 Task: Research Airbnb accommodation in Naeso, South Korea from 28th December, 2023 to 30th December, 2023 for 8 adults. Place can be shared room with 5 bedrooms having 8 beds and 5 bathrooms. Property type can be flat. Amenities needed are: wifi, TV, free parking on premises, gym, breakfast.
Action: Mouse moved to (511, 134)
Screenshot: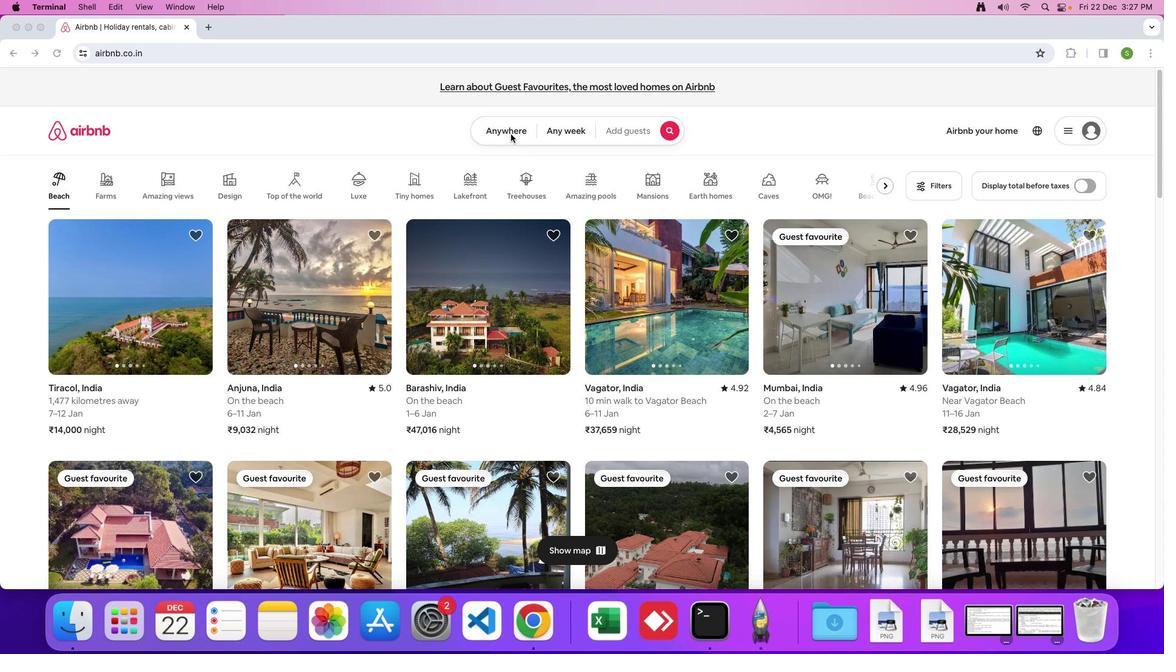 
Action: Mouse pressed left at (511, 134)
Screenshot: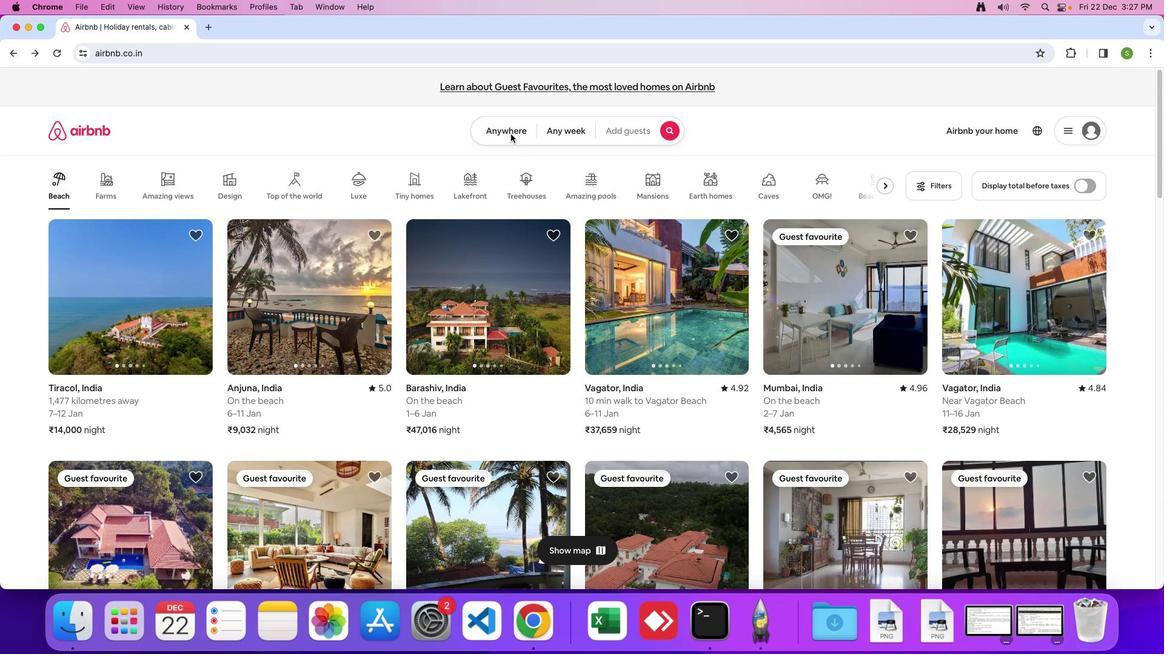 
Action: Mouse moved to (481, 130)
Screenshot: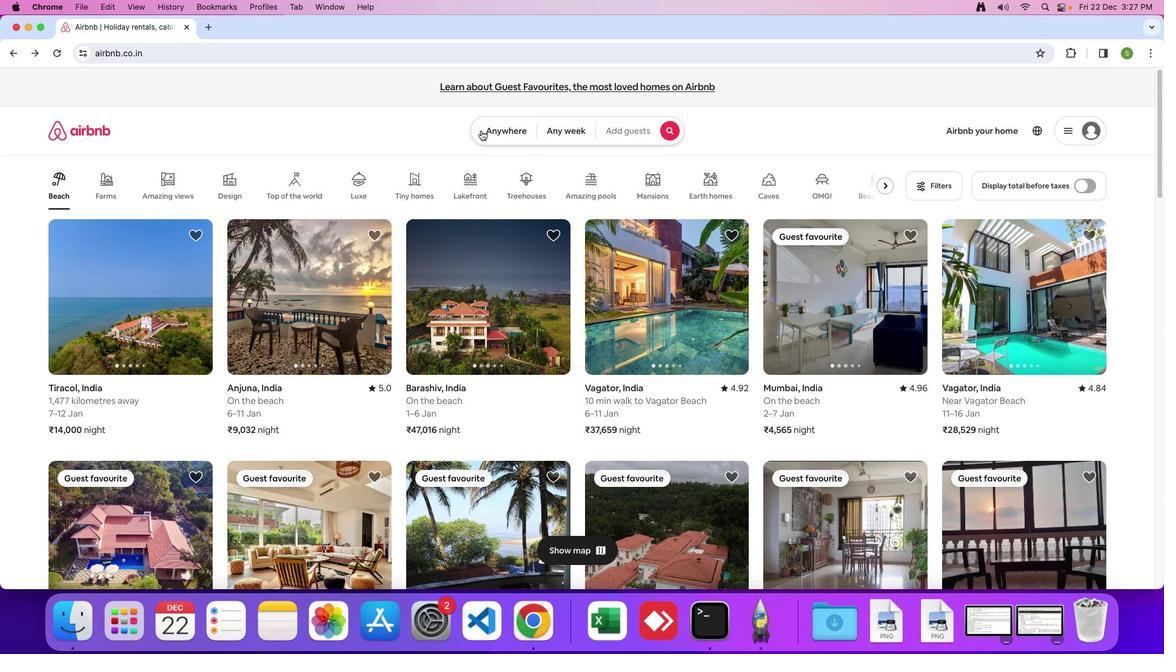 
Action: Mouse pressed left at (481, 130)
Screenshot: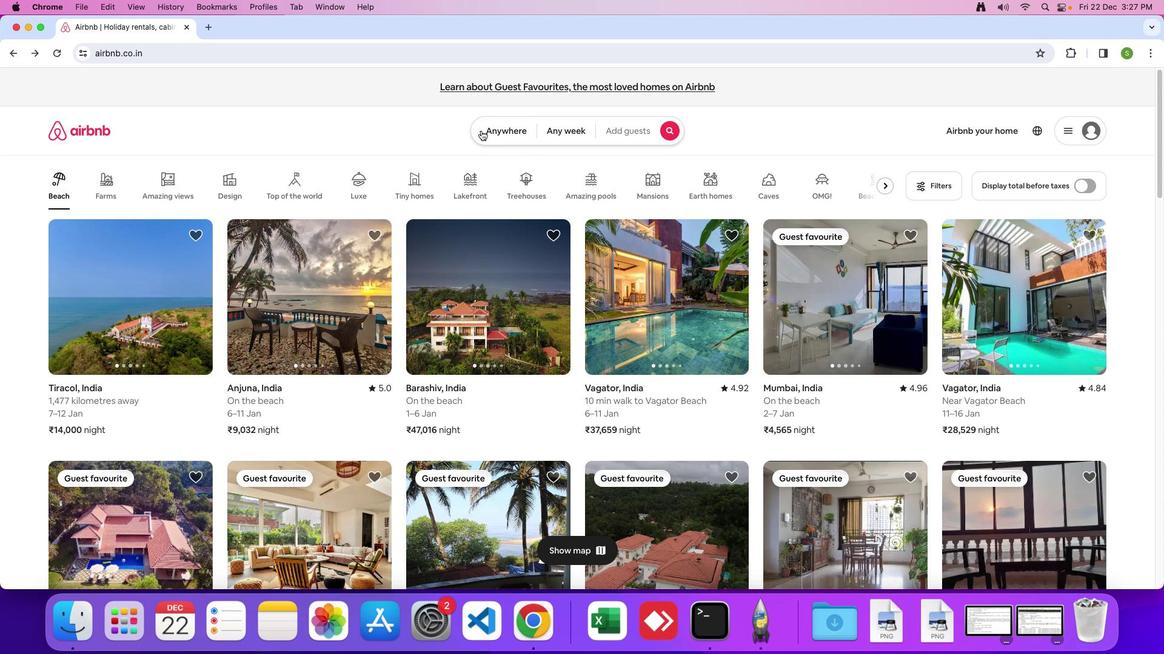 
Action: Mouse moved to (405, 175)
Screenshot: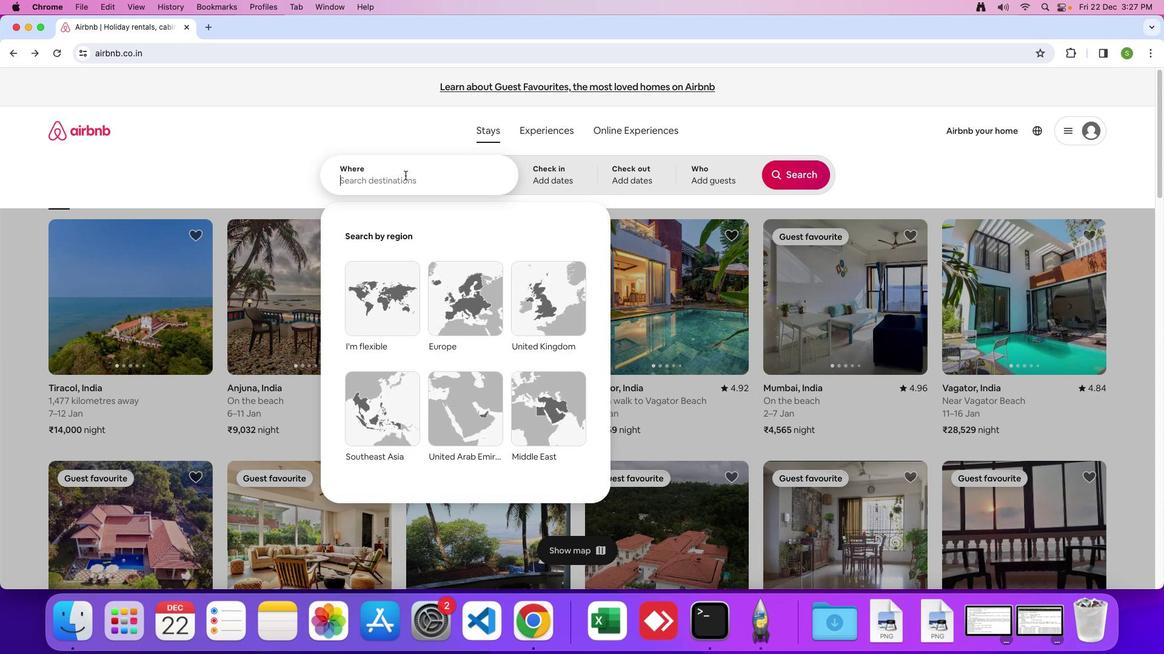 
Action: Mouse pressed left at (405, 175)
Screenshot: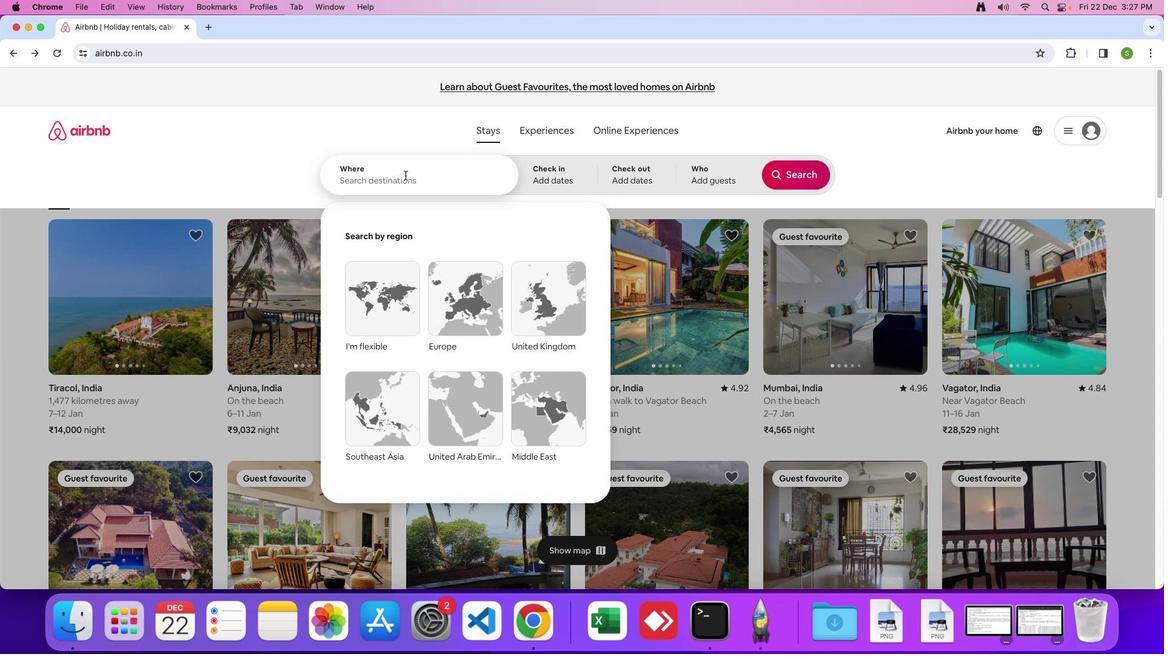 
Action: Mouse moved to (746, 306)
Screenshot: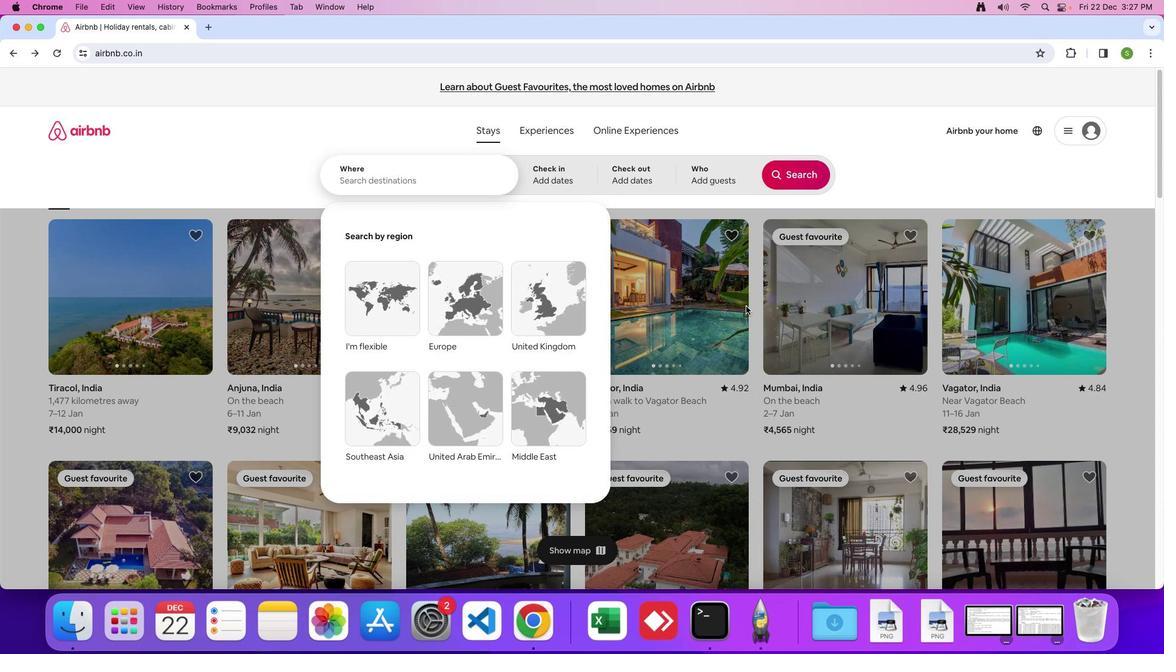
Action: Key pressed 'N'Key.caps_lock'a''e''s''o'','Key.spaceKey.shift'S''o''u''t''h'Key.spaceKey.shift'L''o''r''e''a'Key.backspaceKey.backspaceKey.backspaceKey.backspaceKey.backspaceKey.shift'K''o''r''e''a'Key.enter
Screenshot: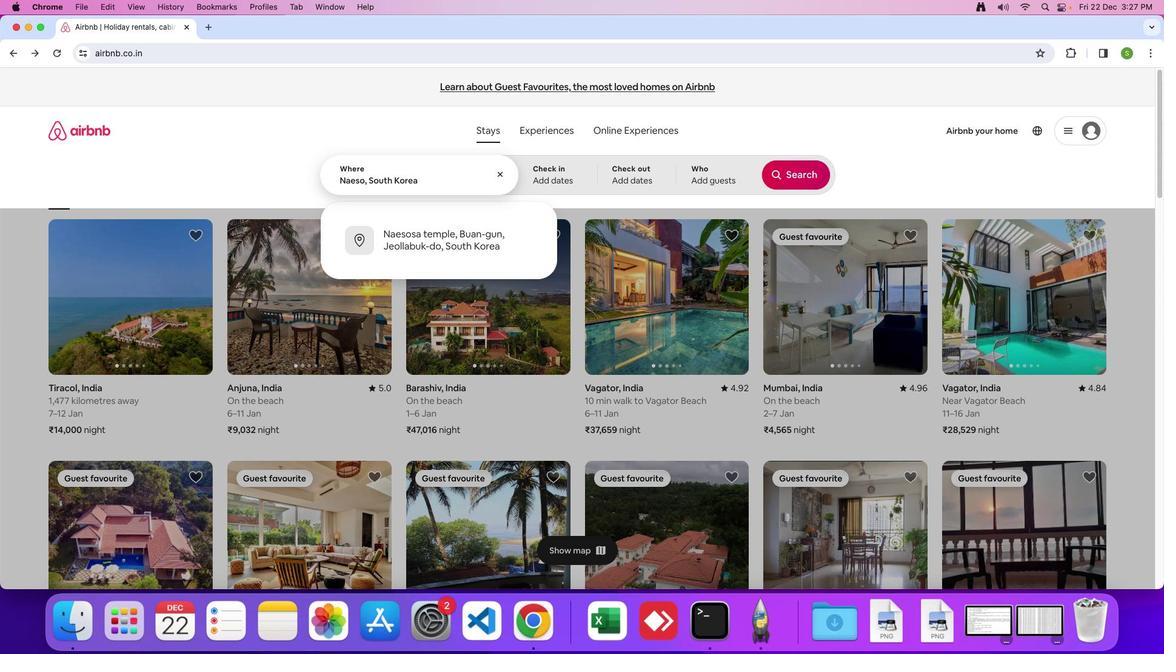 
Action: Mouse moved to (488, 436)
Screenshot: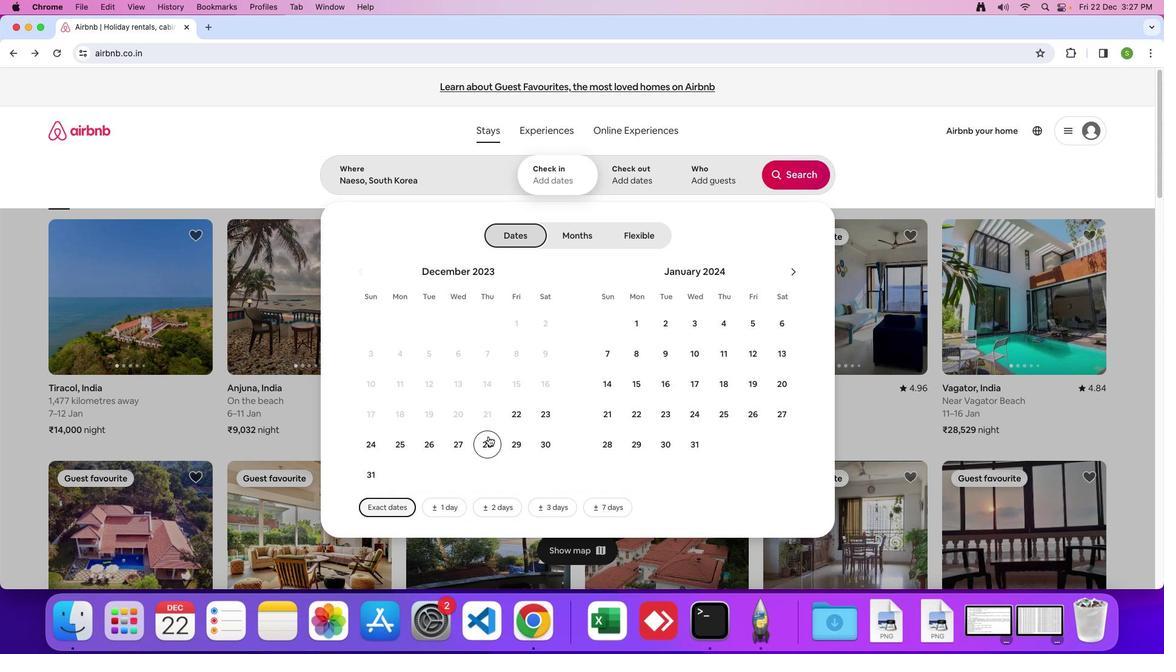 
Action: Mouse pressed left at (488, 436)
Screenshot: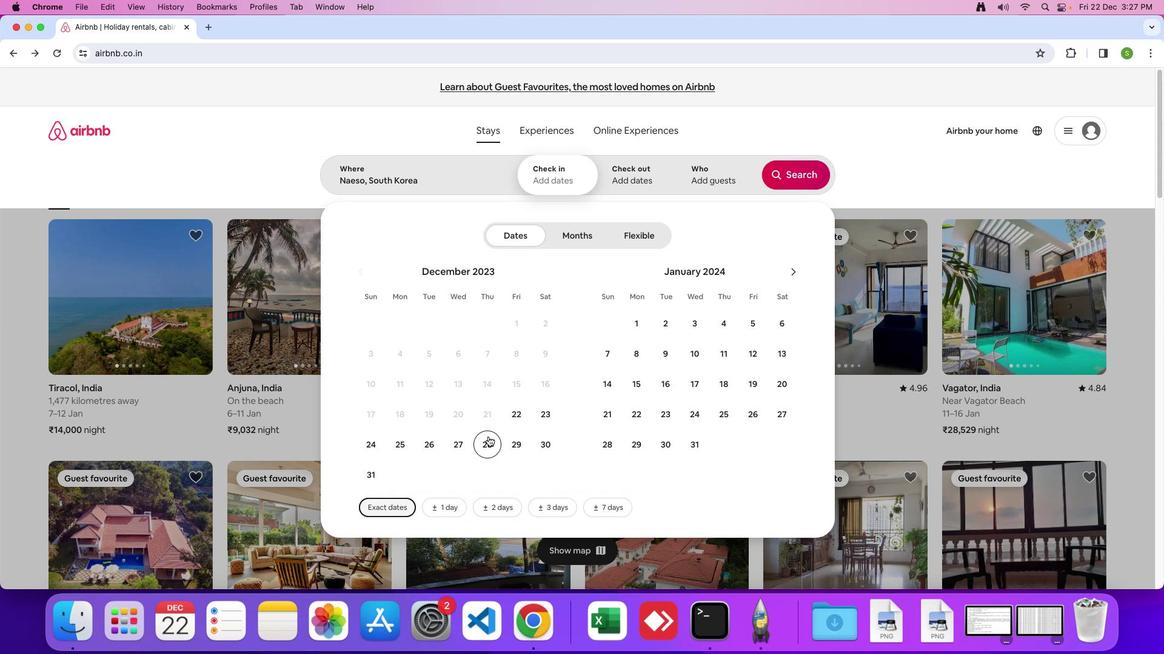 
Action: Mouse moved to (545, 438)
Screenshot: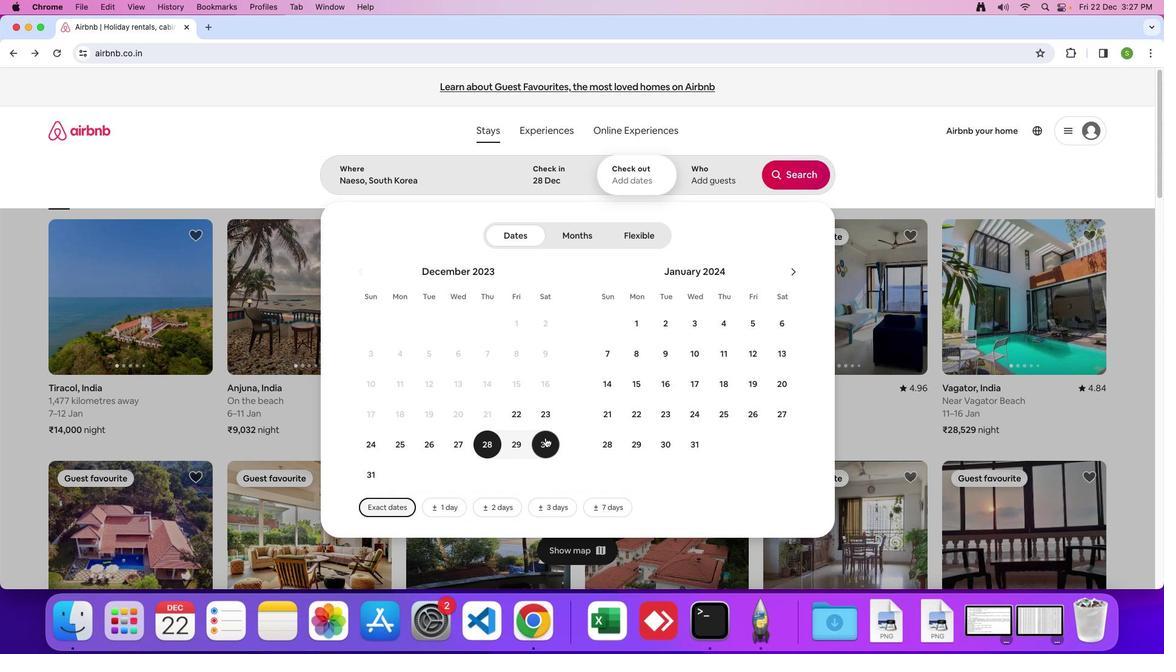 
Action: Mouse pressed left at (545, 438)
Screenshot: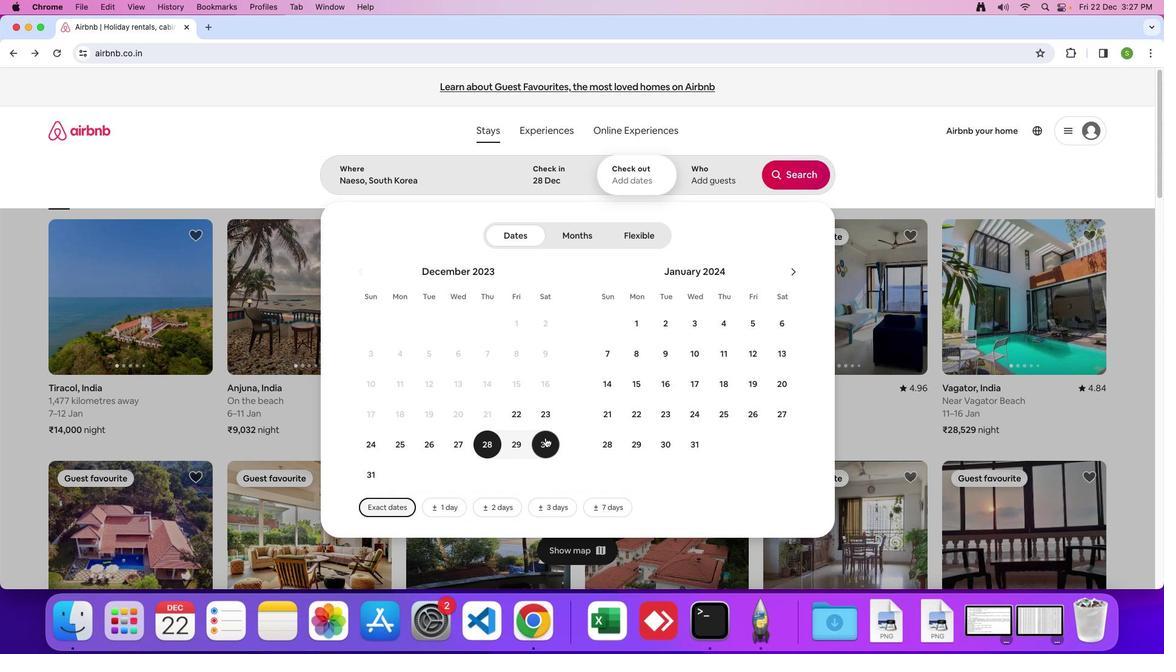 
Action: Mouse moved to (705, 178)
Screenshot: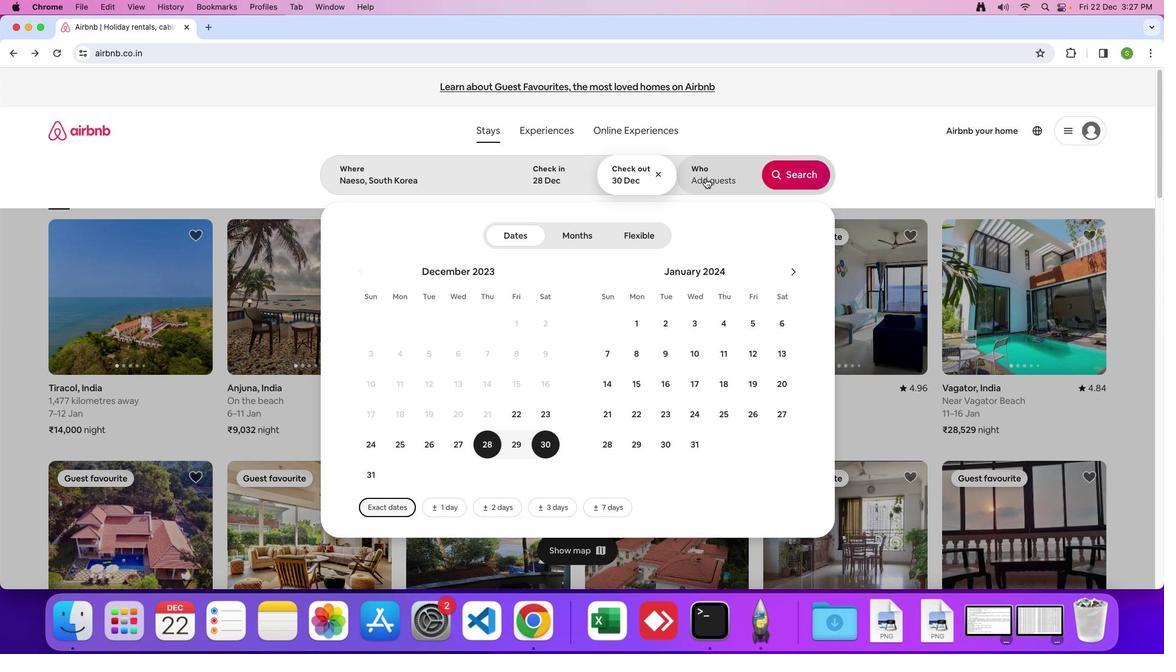 
Action: Mouse pressed left at (705, 178)
Screenshot: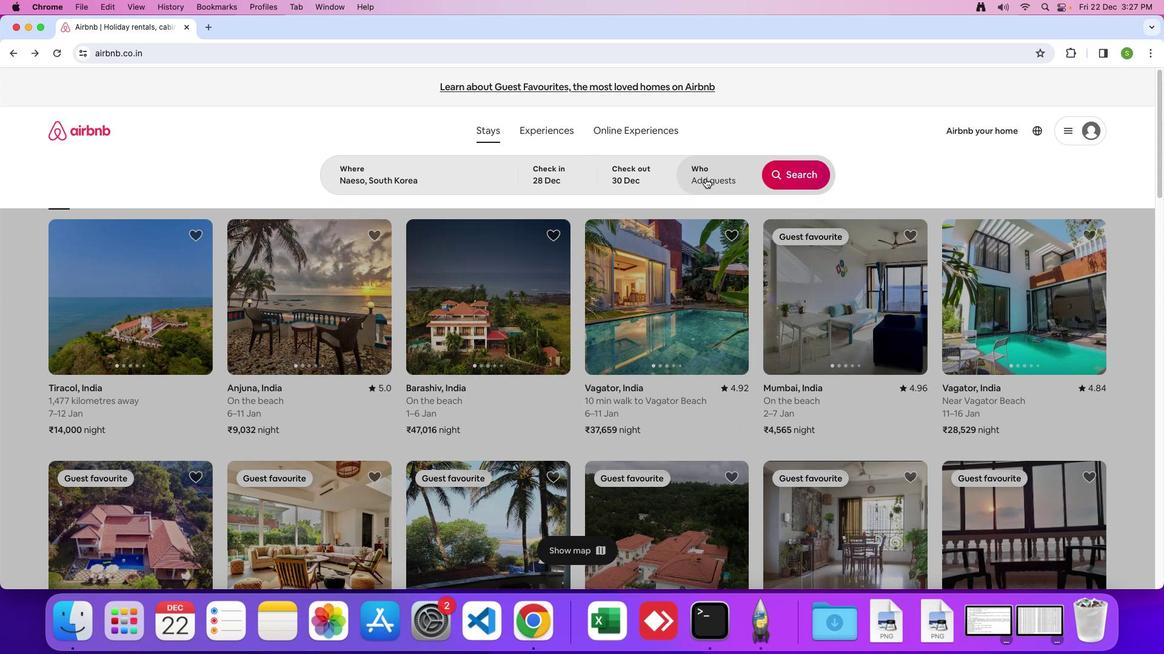 
Action: Mouse moved to (796, 242)
Screenshot: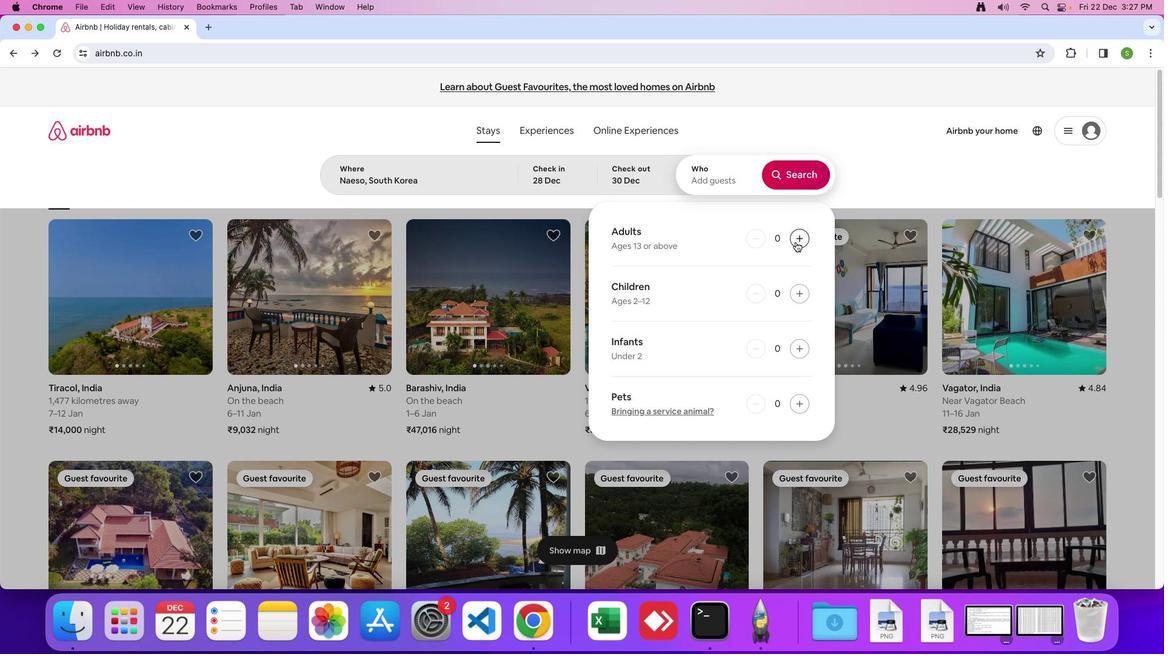 
Action: Mouse pressed left at (796, 242)
Screenshot: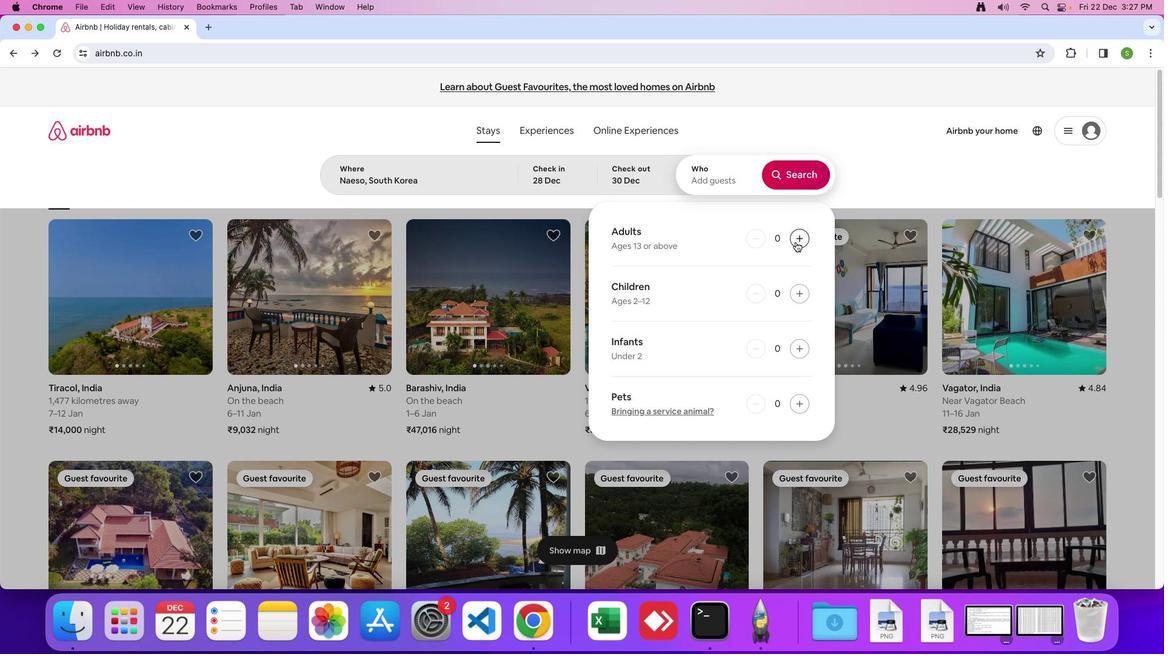 
Action: Mouse pressed left at (796, 242)
Screenshot: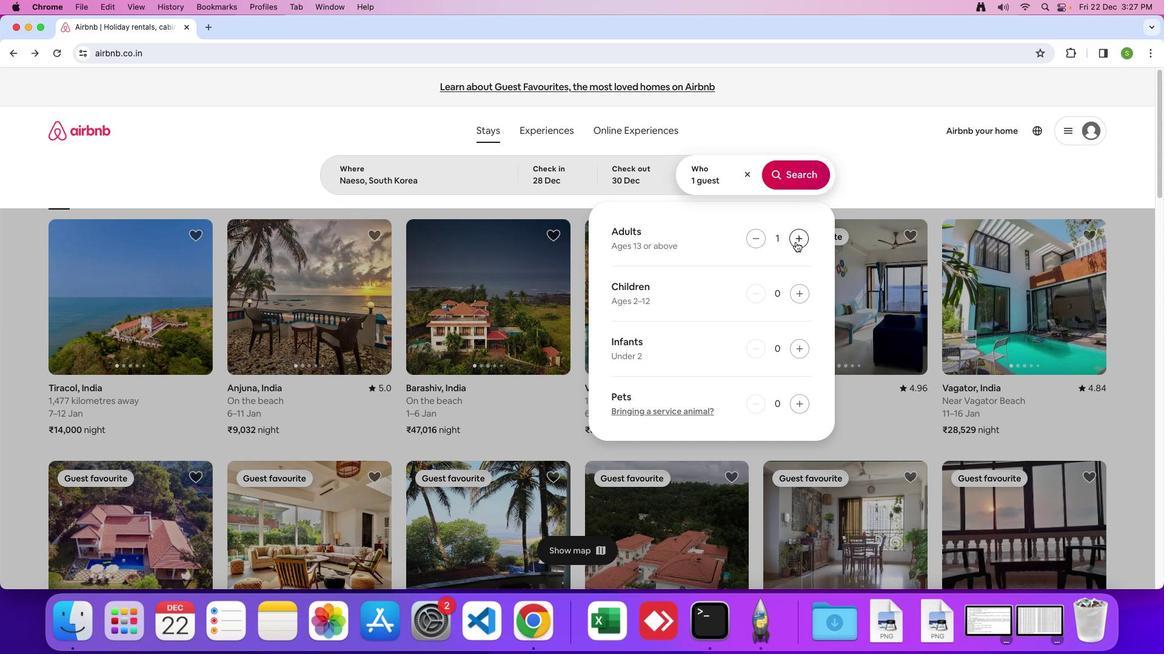
Action: Mouse pressed left at (796, 242)
Screenshot: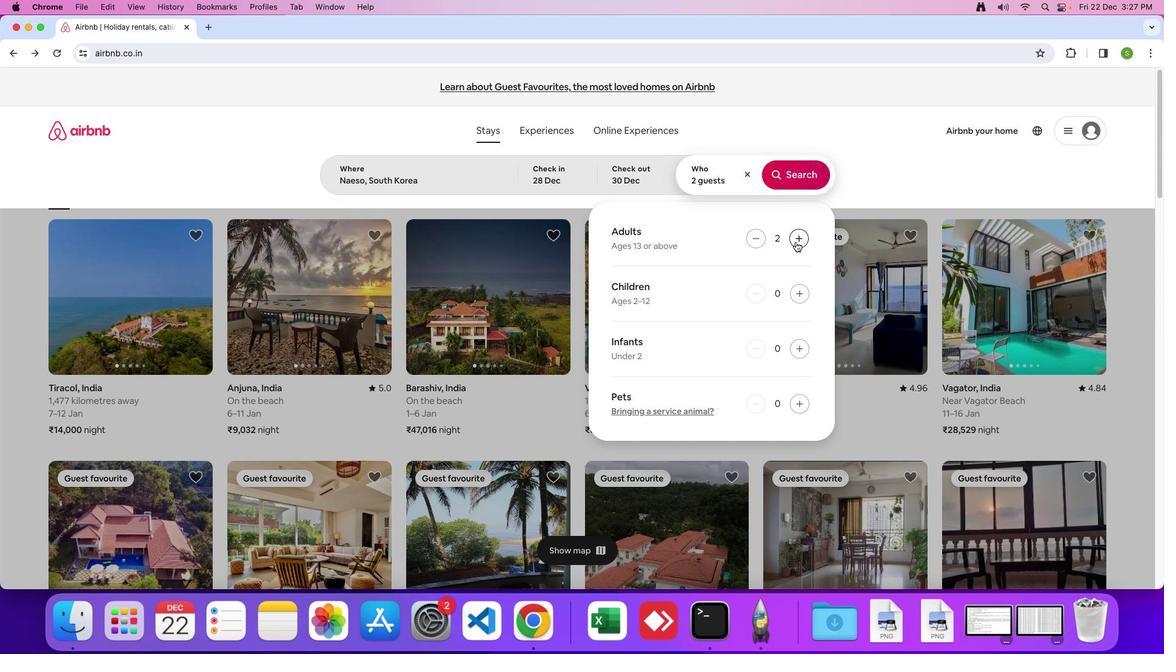 
Action: Mouse pressed left at (796, 242)
Screenshot: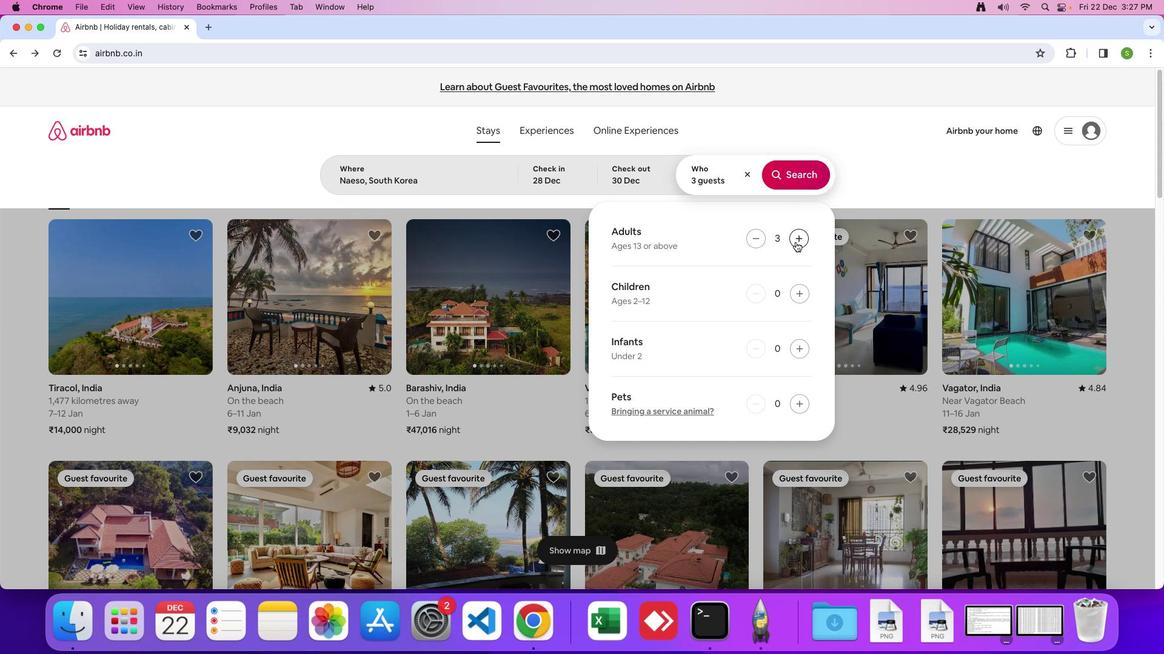 
Action: Mouse pressed left at (796, 242)
Screenshot: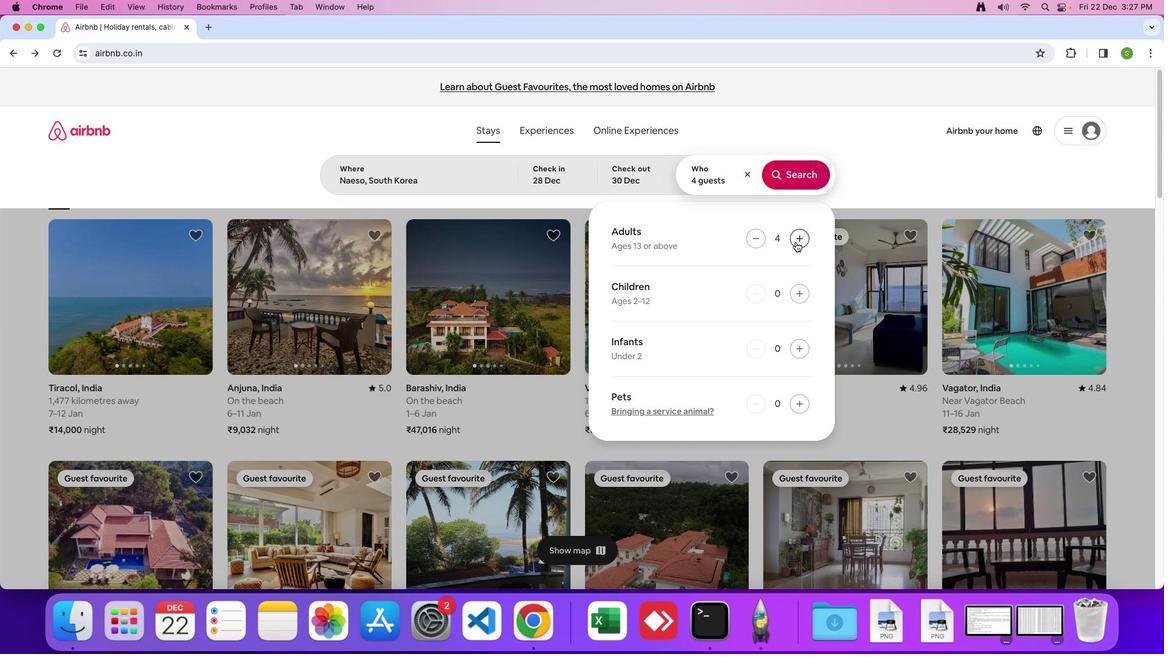 
Action: Mouse pressed left at (796, 242)
Screenshot: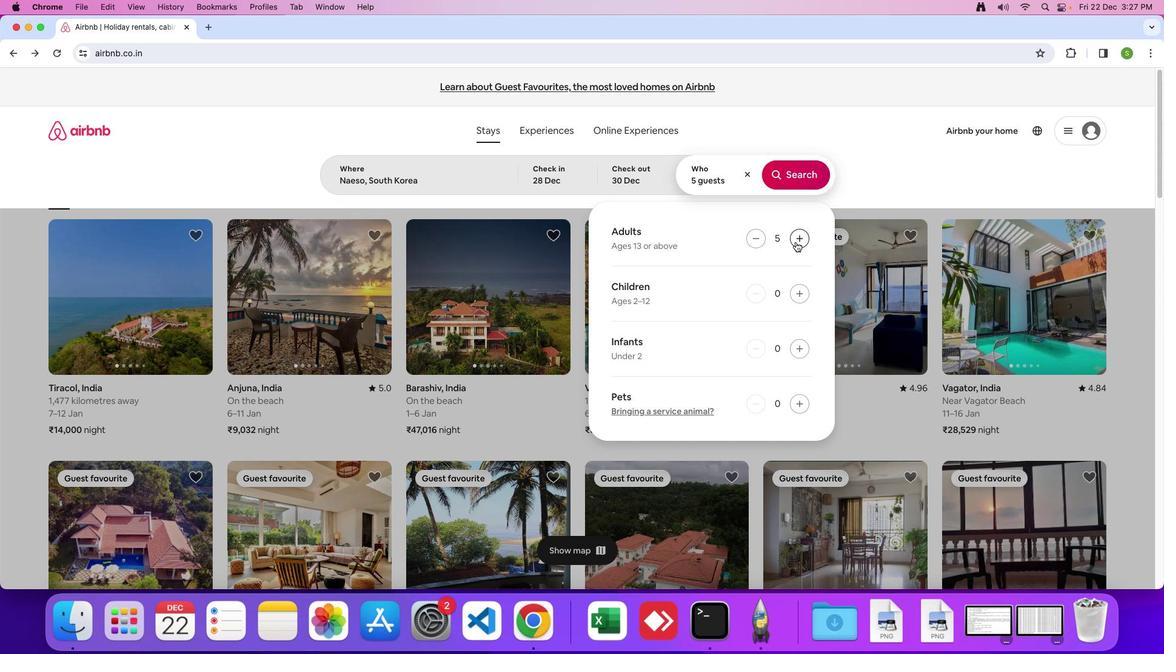 
Action: Mouse pressed left at (796, 242)
Screenshot: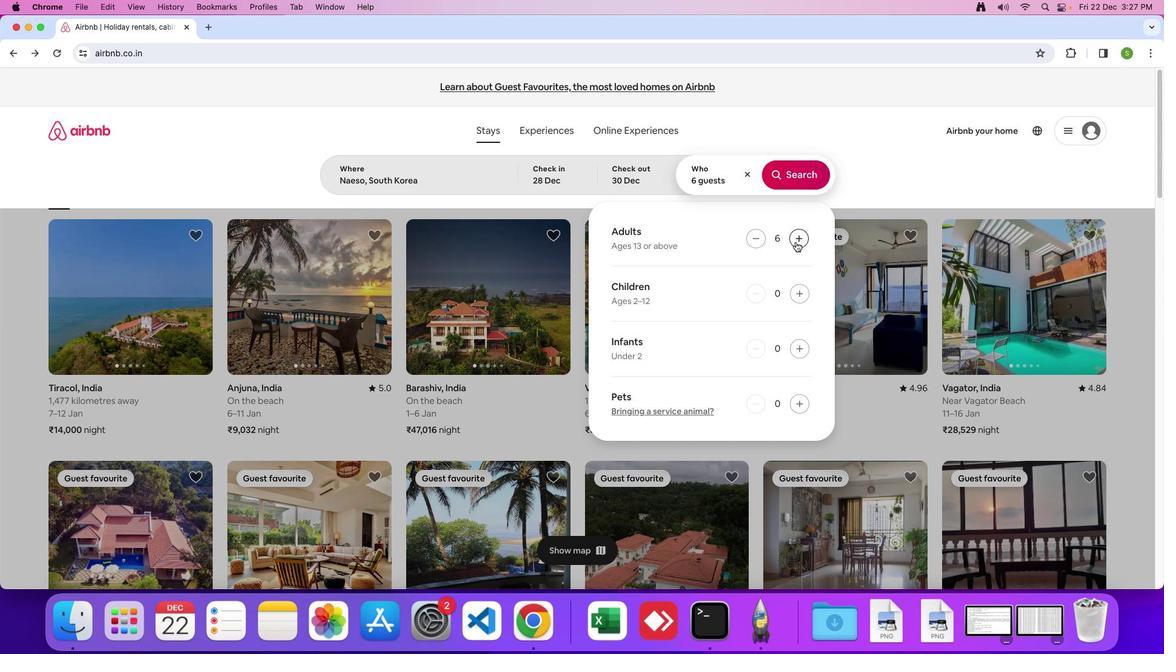 
Action: Mouse pressed left at (796, 242)
Screenshot: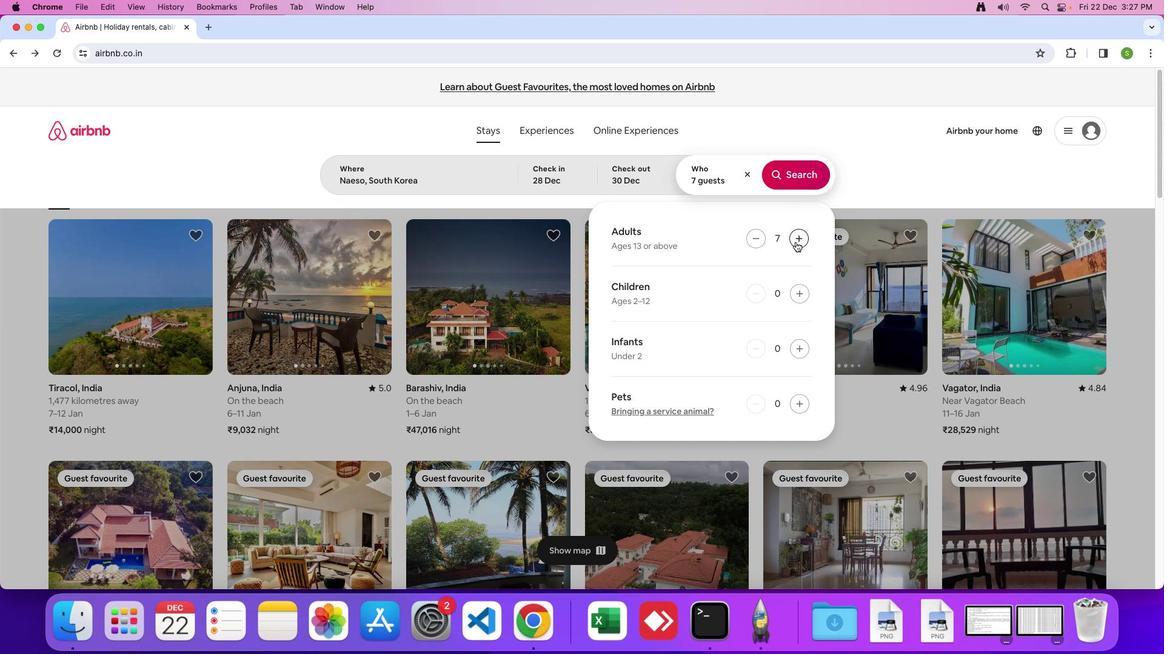 
Action: Mouse moved to (777, 170)
Screenshot: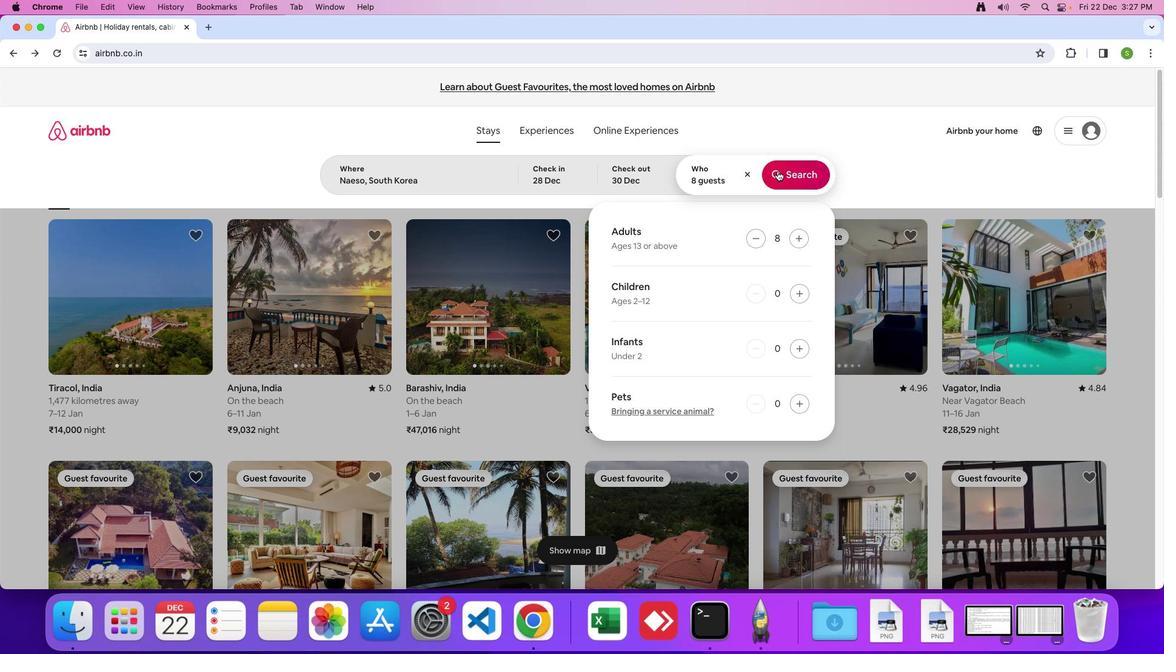 
Action: Mouse pressed left at (777, 170)
Screenshot: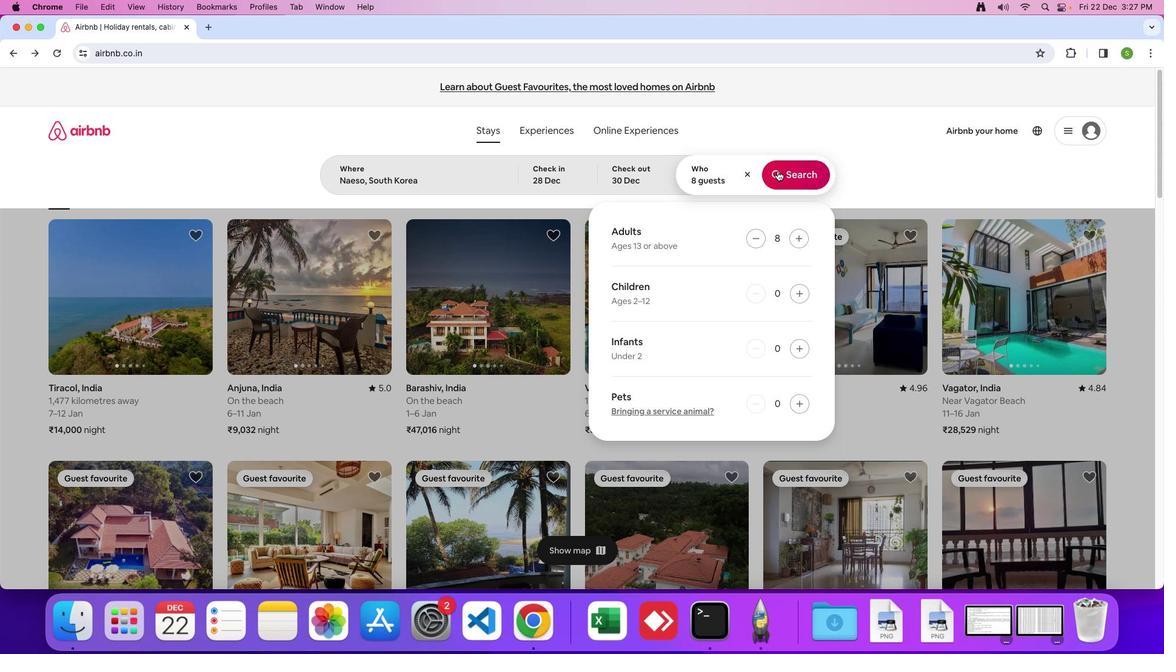 
Action: Mouse moved to (959, 147)
Screenshot: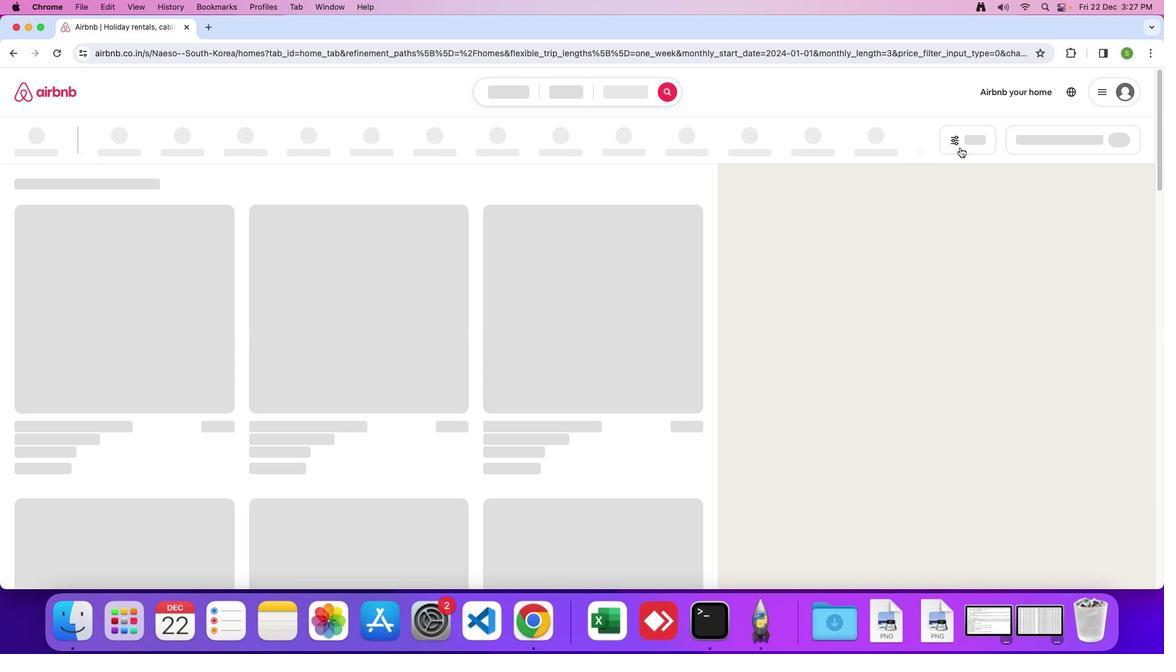 
Action: Mouse pressed left at (959, 147)
Screenshot: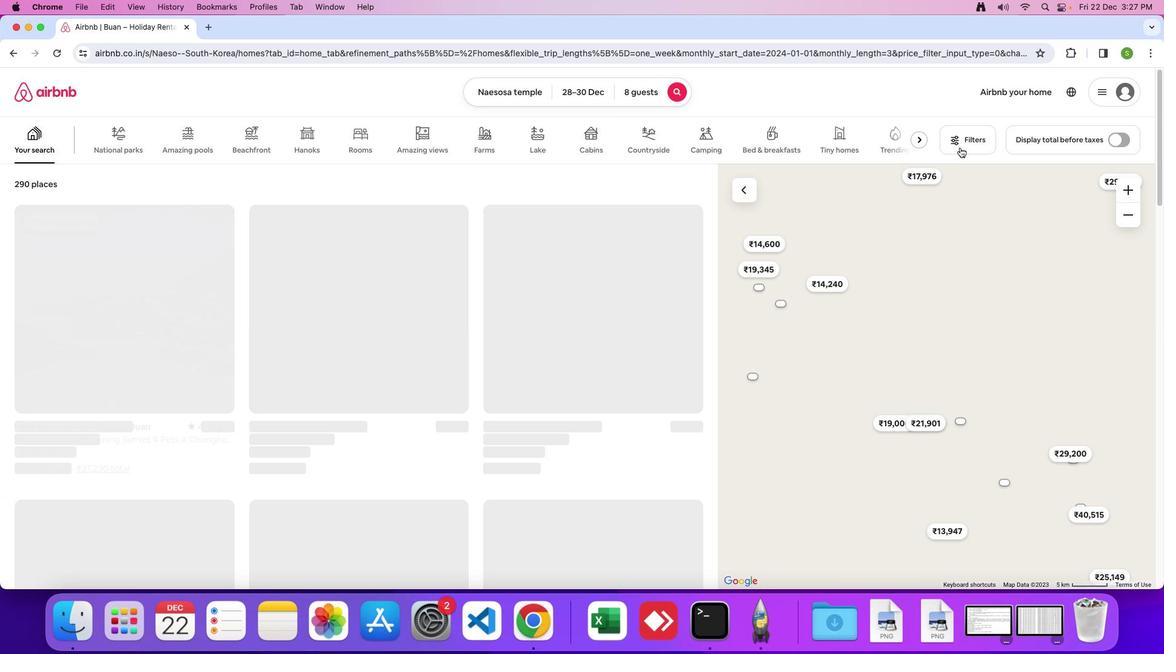
Action: Mouse moved to (597, 303)
Screenshot: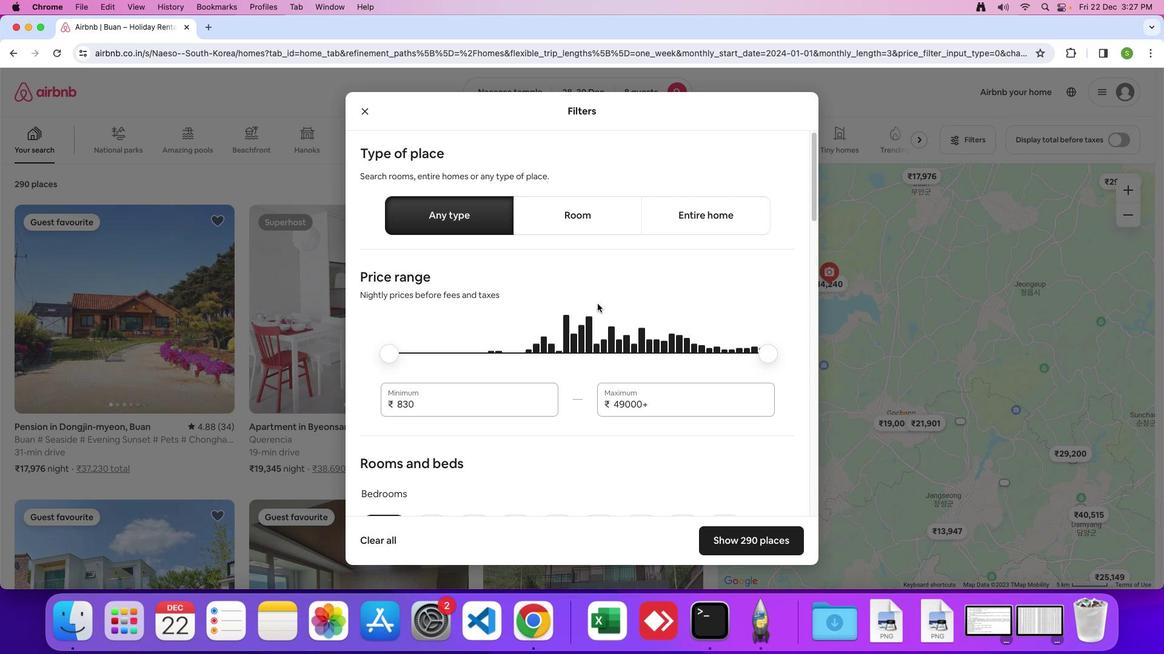 
Action: Mouse scrolled (597, 303) with delta (0, 0)
Screenshot: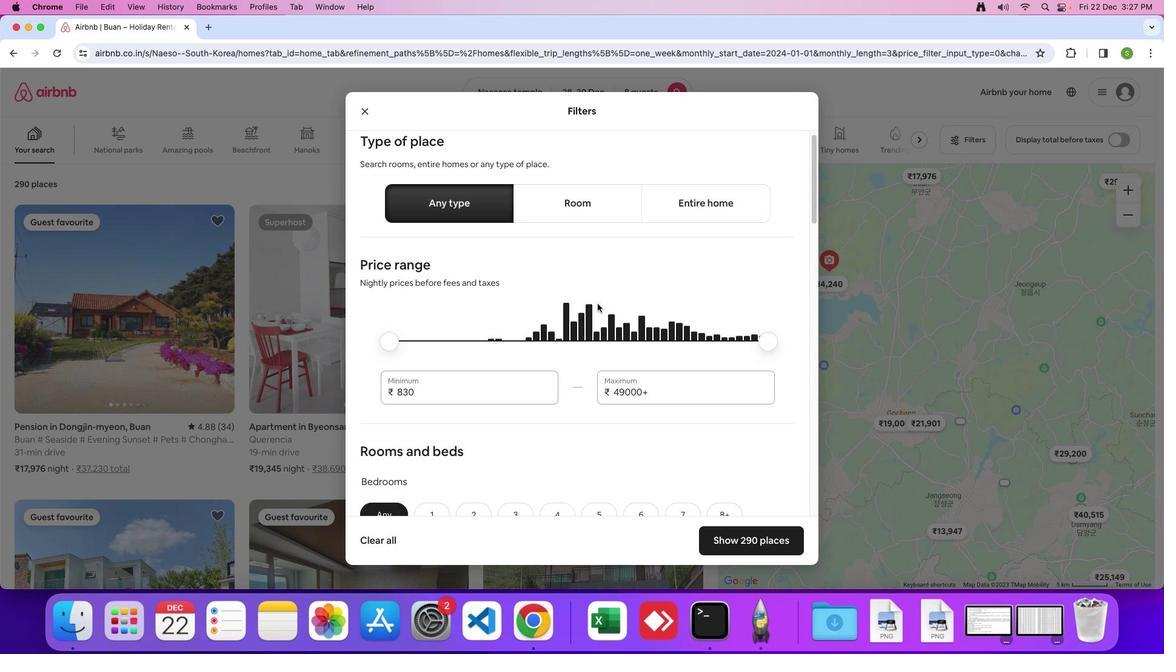 
Action: Mouse scrolled (597, 303) with delta (0, 0)
Screenshot: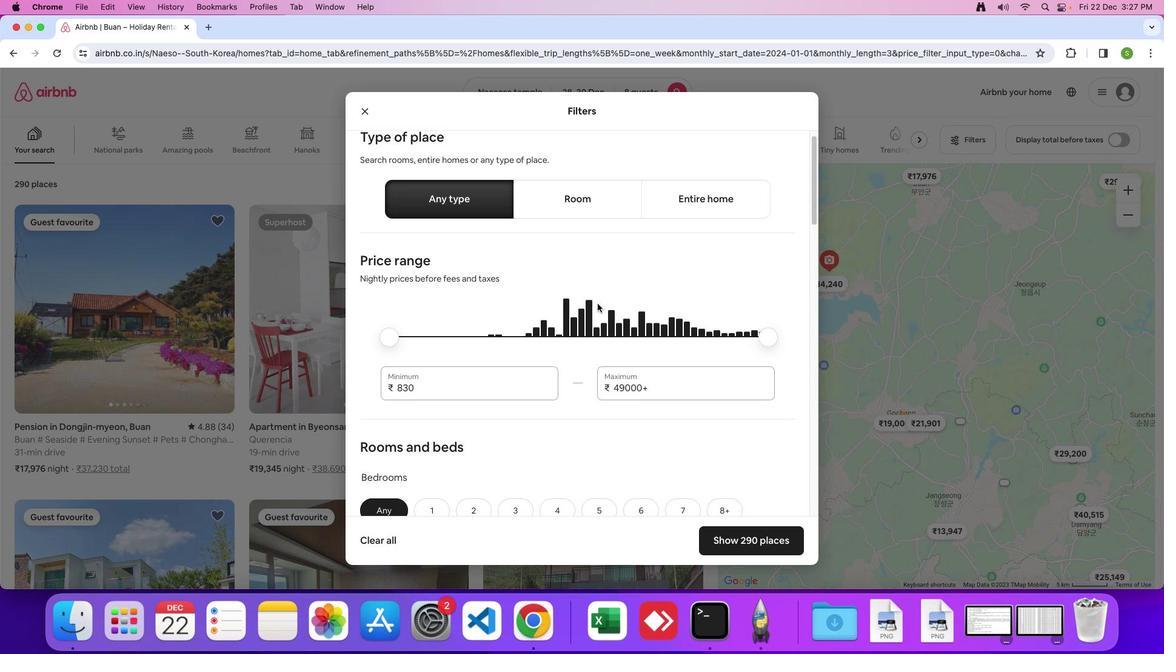 
Action: Mouse scrolled (597, 303) with delta (0, 0)
Screenshot: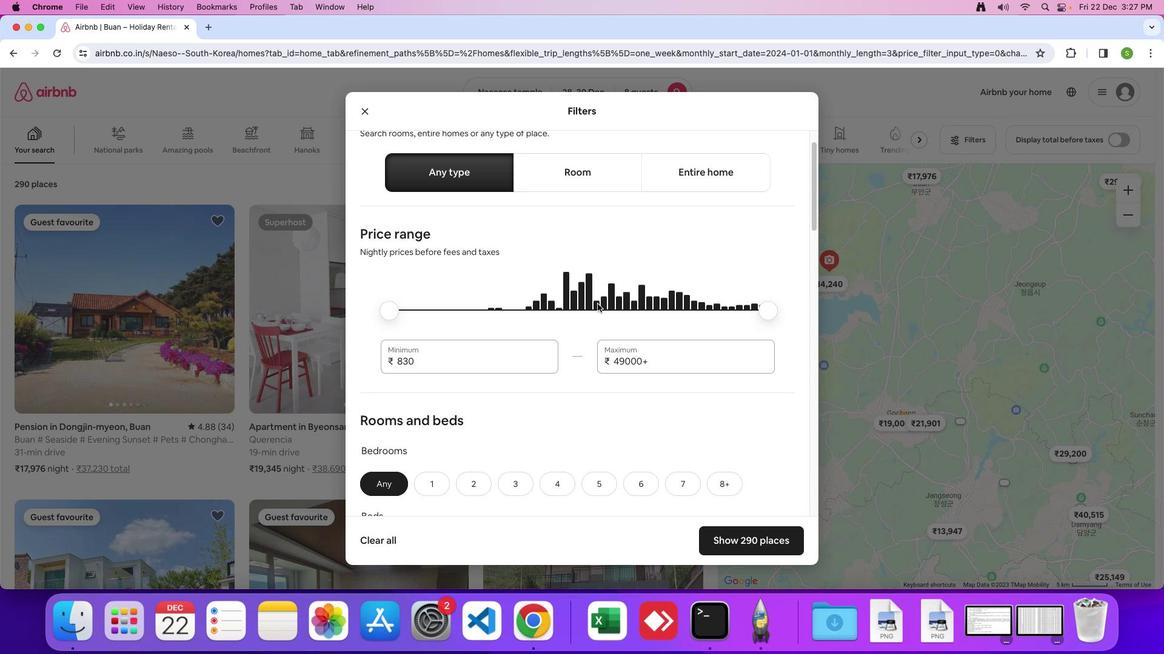 
Action: Mouse scrolled (597, 303) with delta (0, 0)
Screenshot: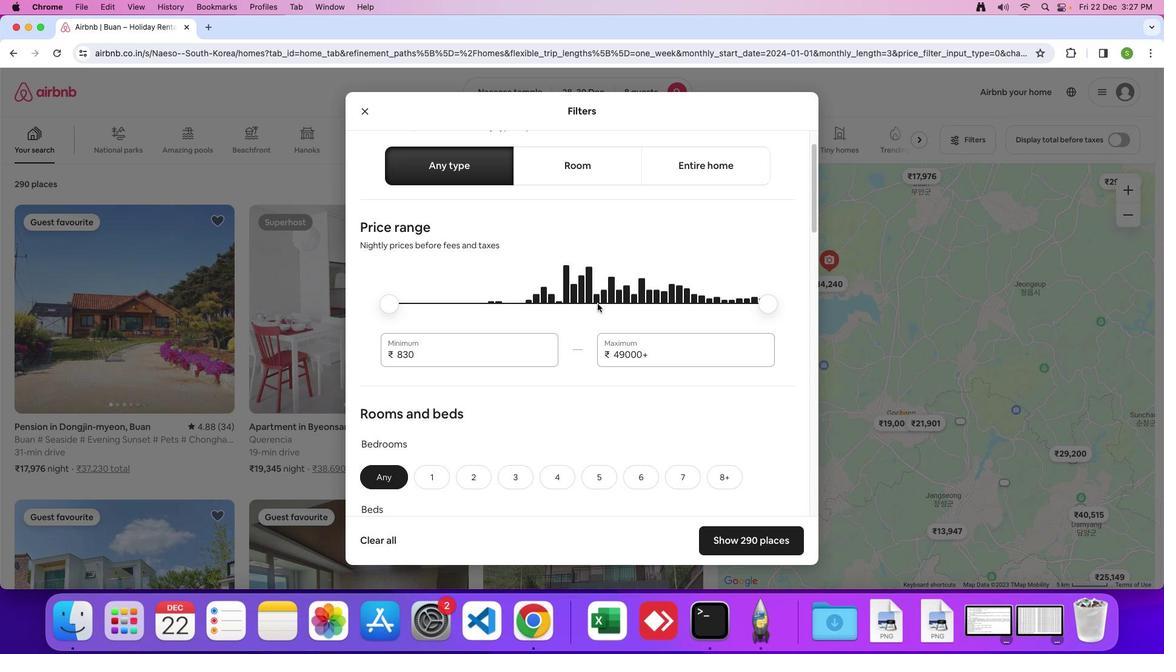 
Action: Mouse scrolled (597, 303) with delta (0, -1)
Screenshot: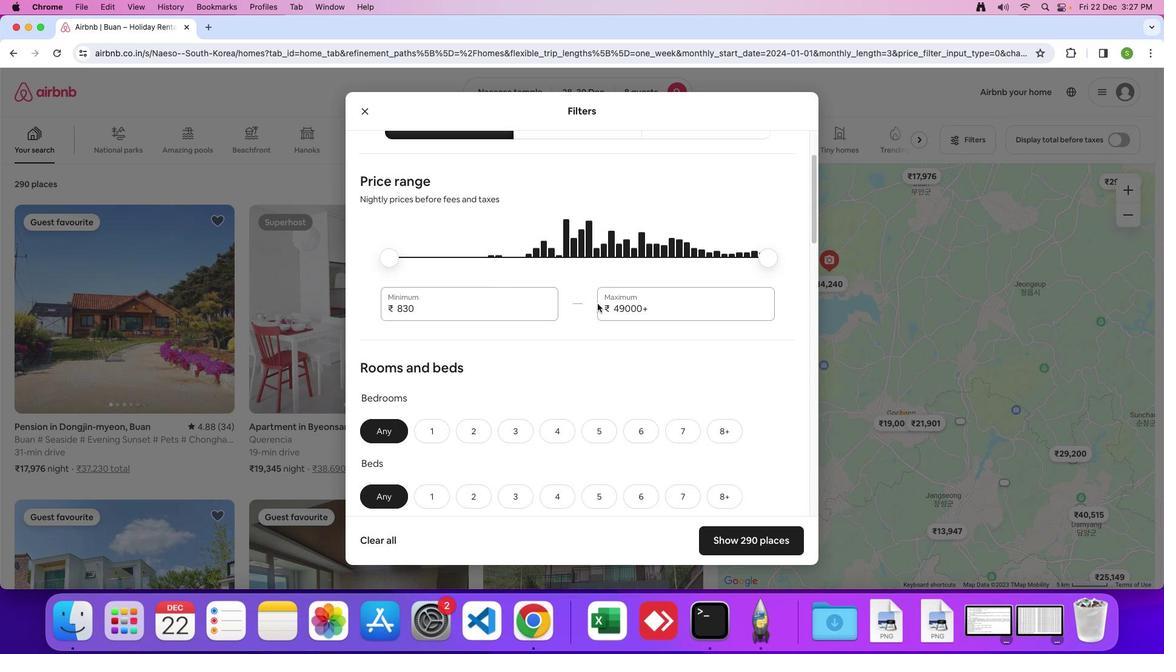 
Action: Mouse scrolled (597, 303) with delta (0, 0)
Screenshot: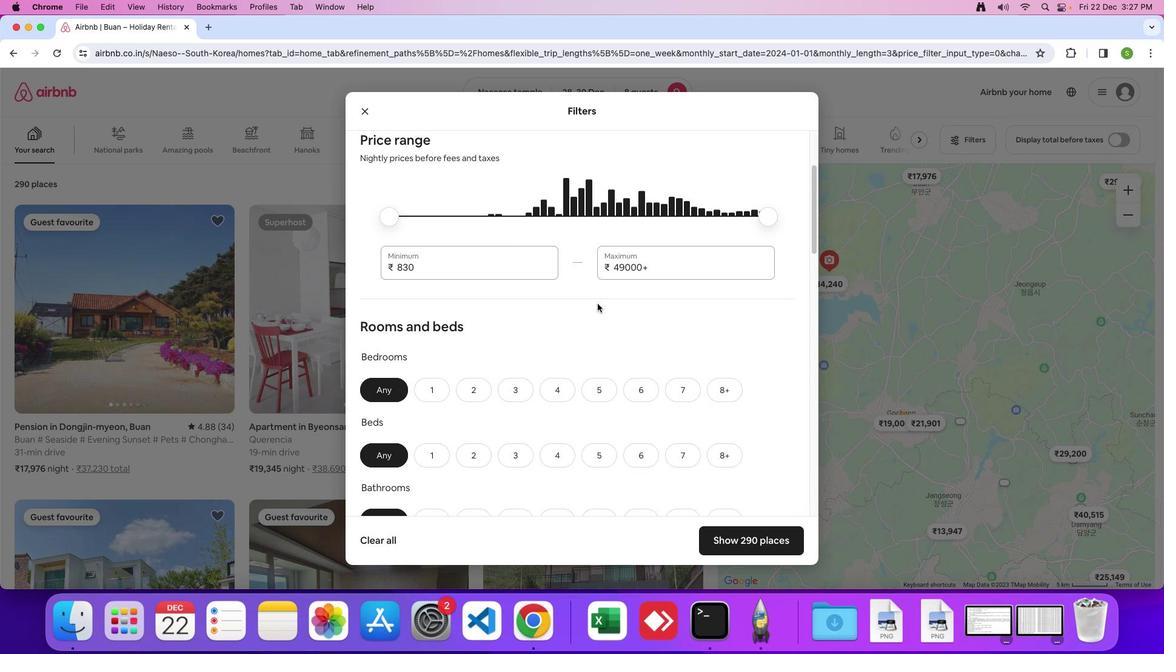 
Action: Mouse scrolled (597, 303) with delta (0, 0)
Screenshot: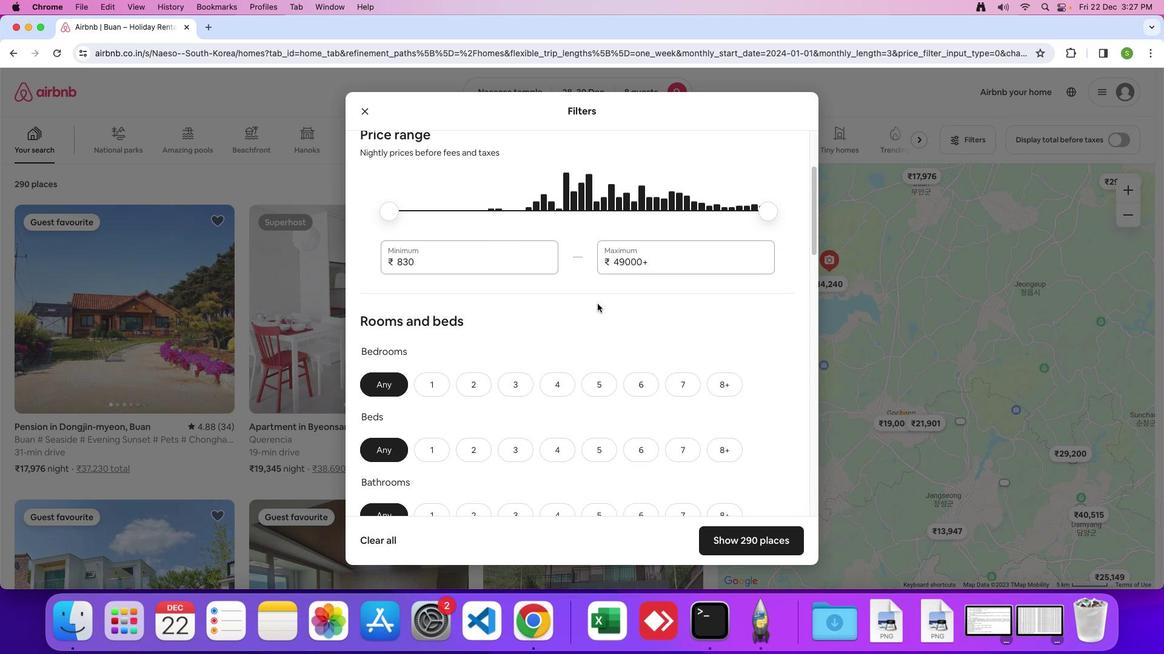 
Action: Mouse moved to (609, 371)
Screenshot: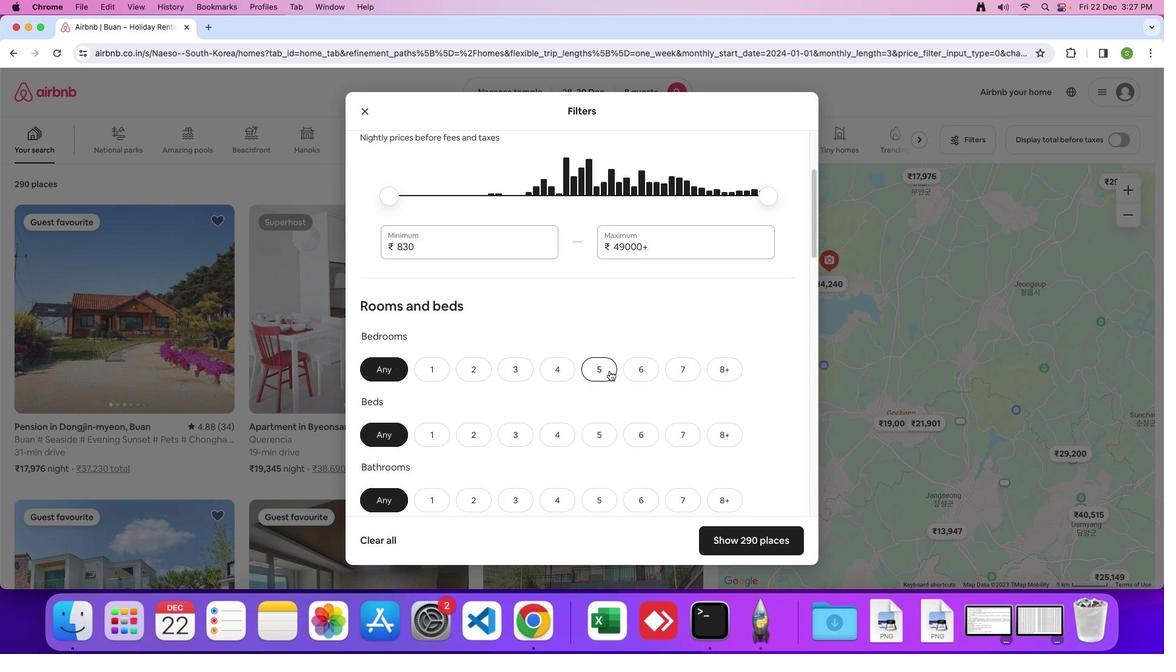 
Action: Mouse pressed left at (609, 371)
Screenshot: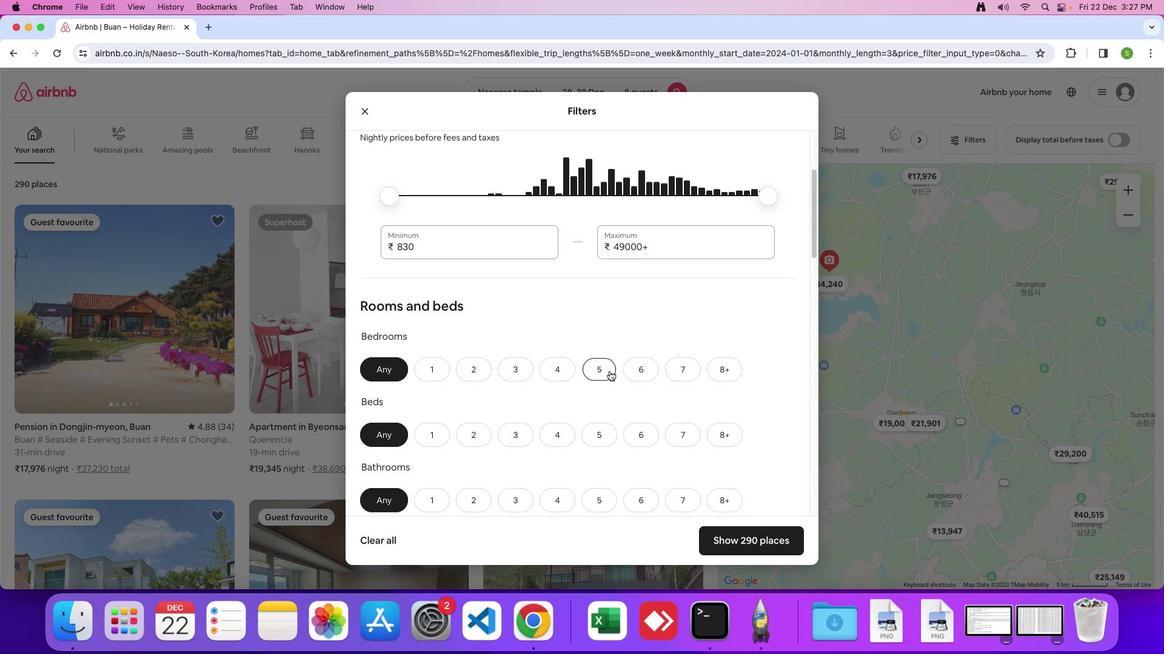 
Action: Mouse moved to (611, 320)
Screenshot: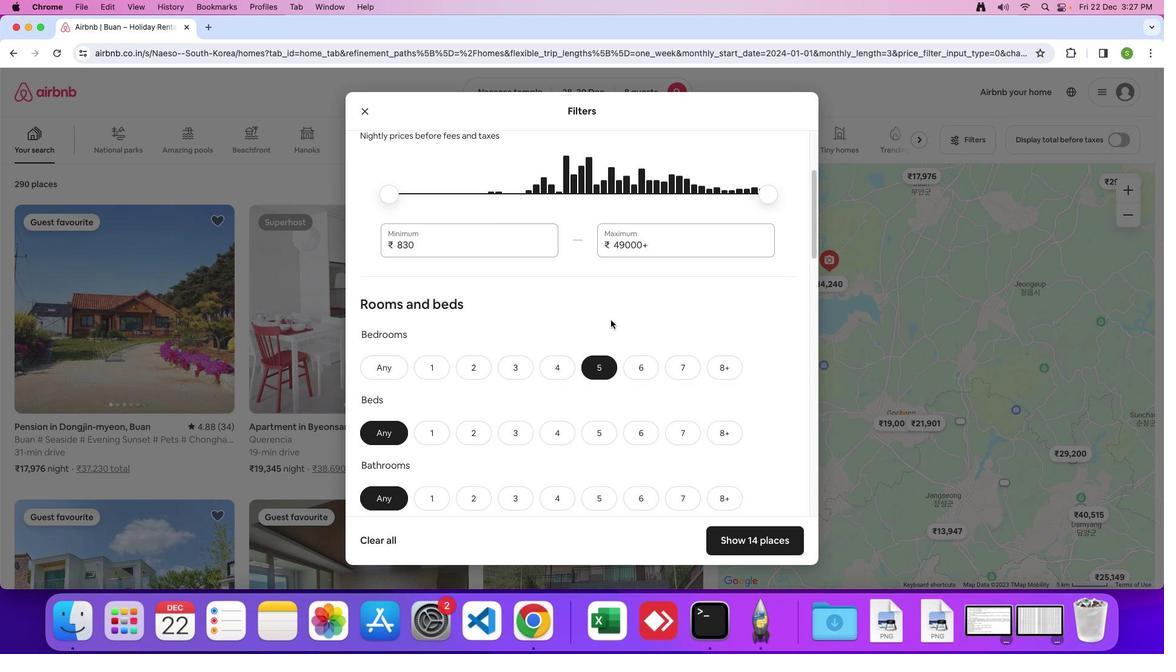 
Action: Mouse scrolled (611, 320) with delta (0, 0)
Screenshot: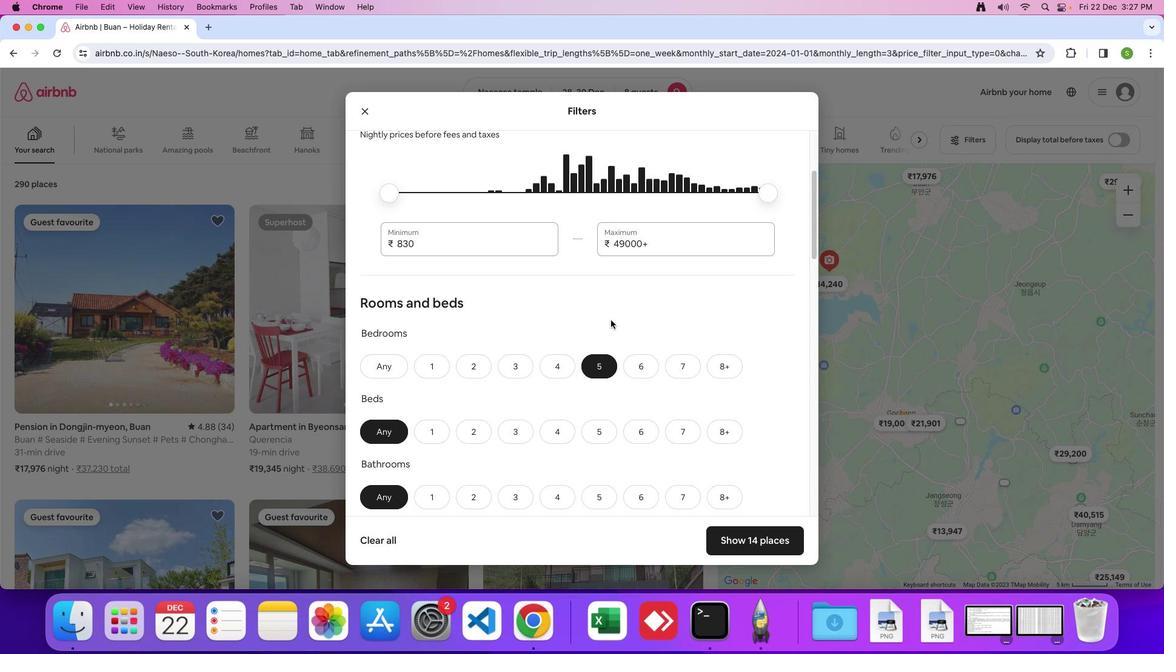 
Action: Mouse scrolled (611, 320) with delta (0, 0)
Screenshot: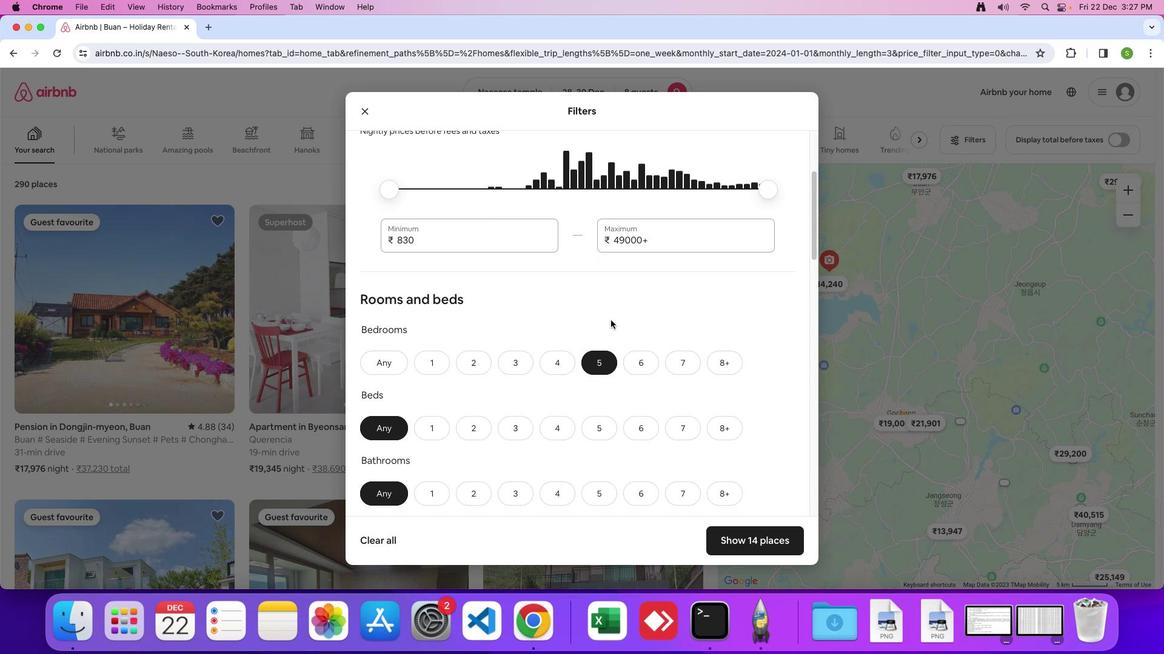 
Action: Mouse scrolled (611, 320) with delta (0, 0)
Screenshot: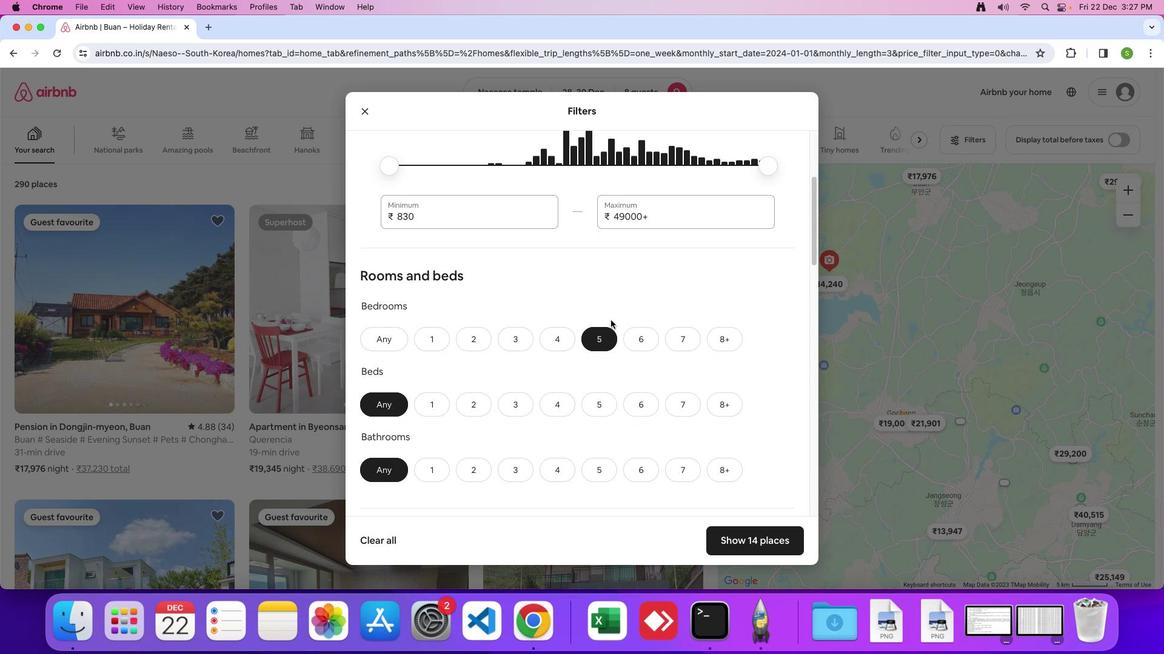 
Action: Mouse scrolled (611, 320) with delta (0, 0)
Screenshot: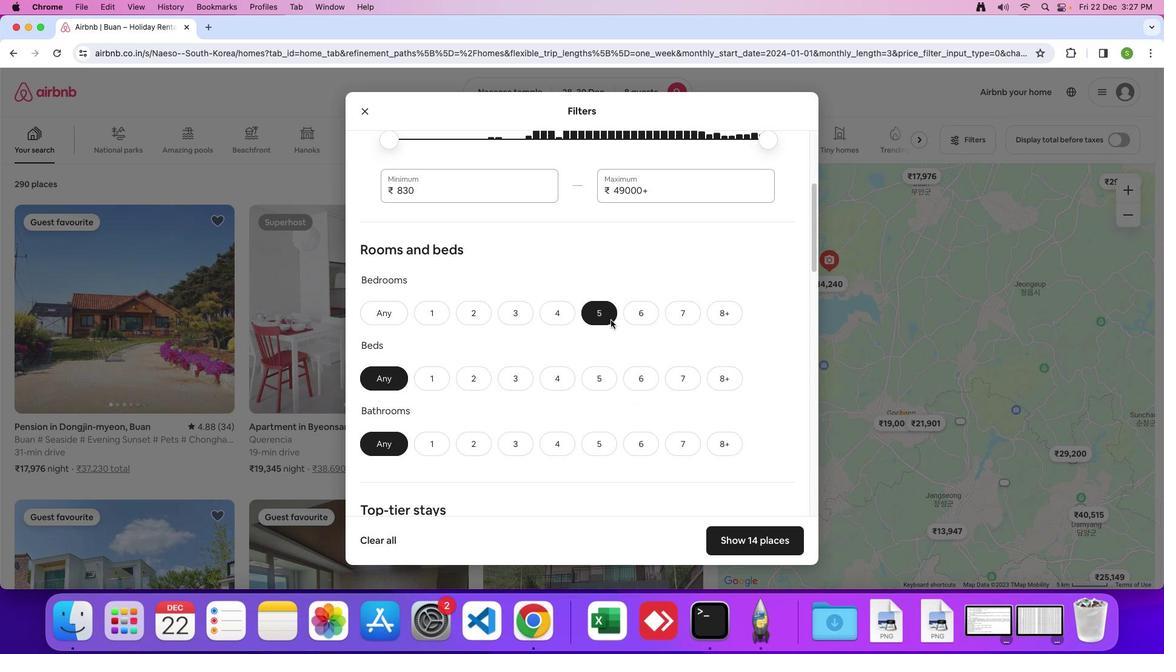 
Action: Mouse scrolled (611, 320) with delta (0, 0)
Screenshot: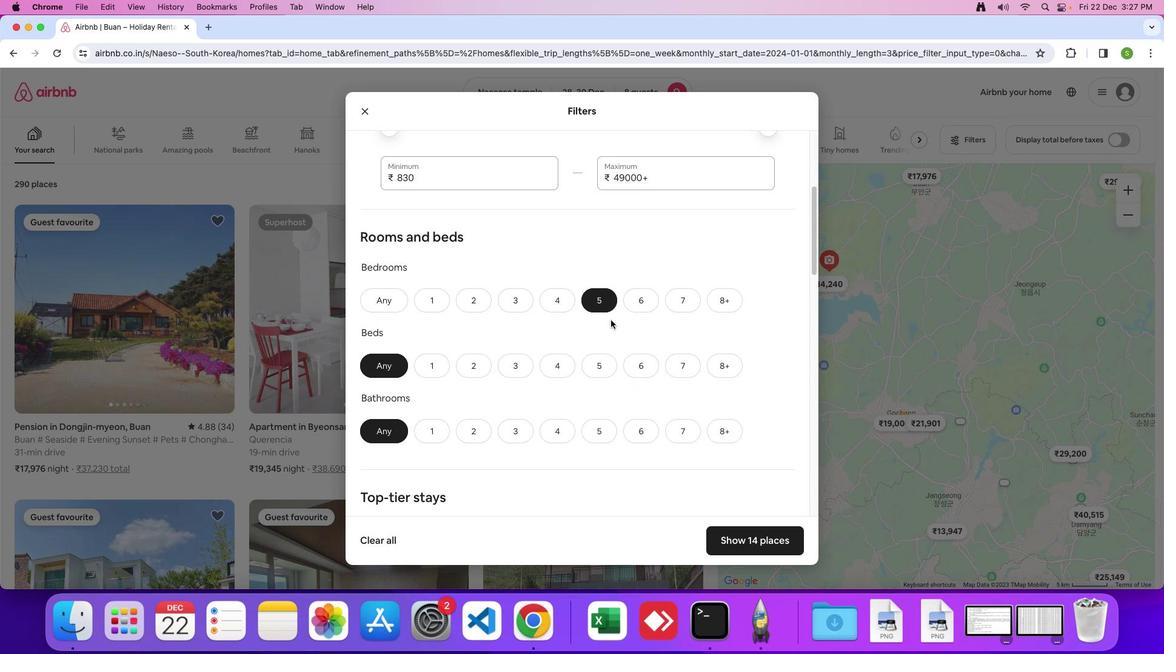 
Action: Mouse scrolled (611, 320) with delta (0, 0)
Screenshot: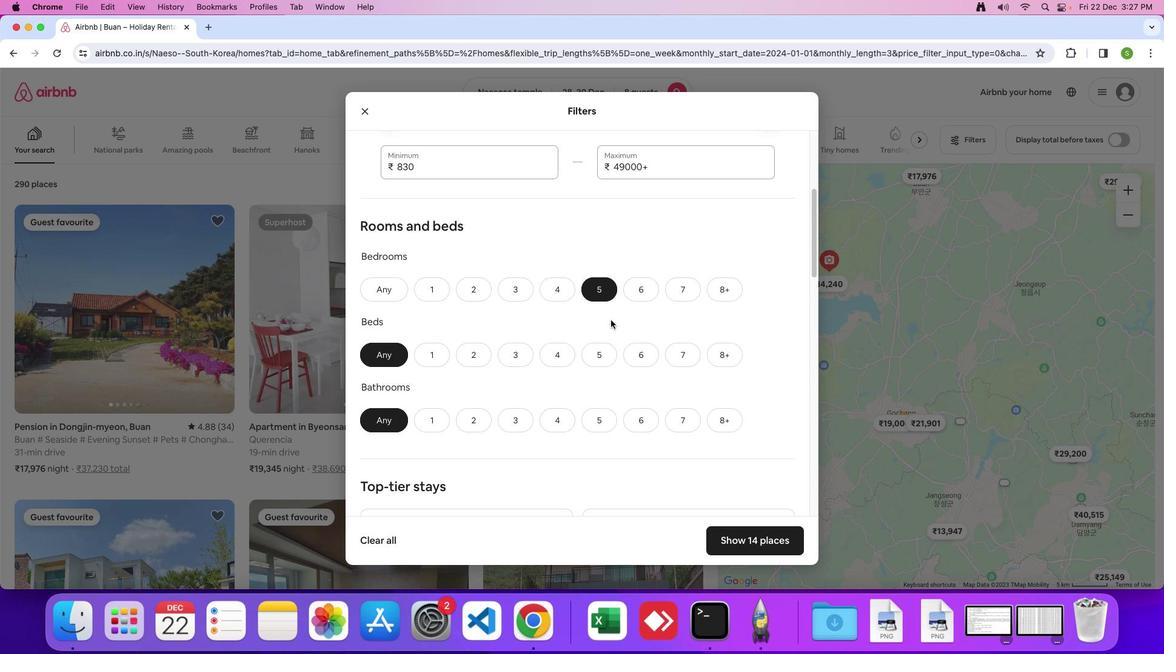 
Action: Mouse scrolled (611, 320) with delta (0, 0)
Screenshot: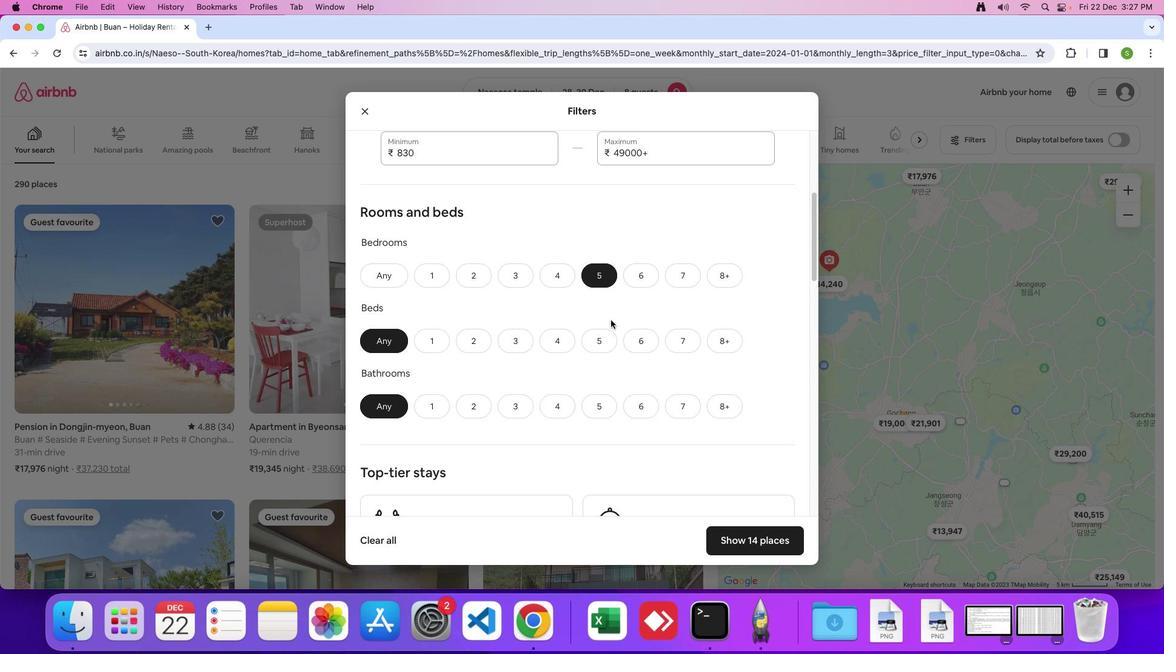 
Action: Mouse scrolled (611, 320) with delta (0, -1)
Screenshot: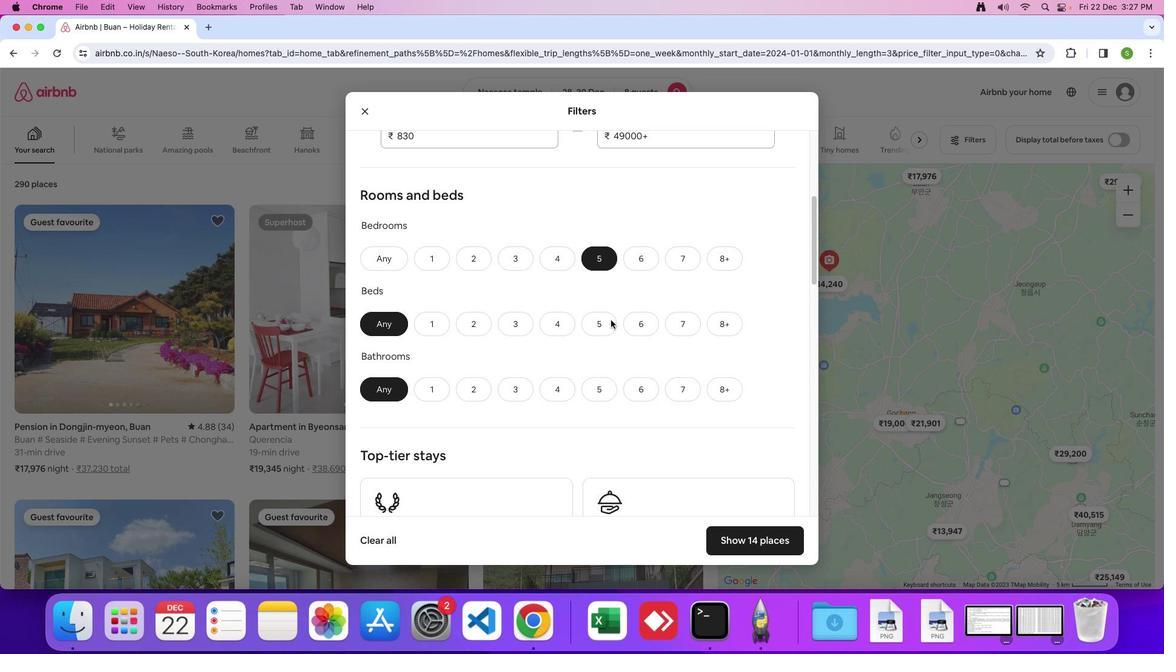 
Action: Mouse scrolled (611, 320) with delta (0, 0)
Screenshot: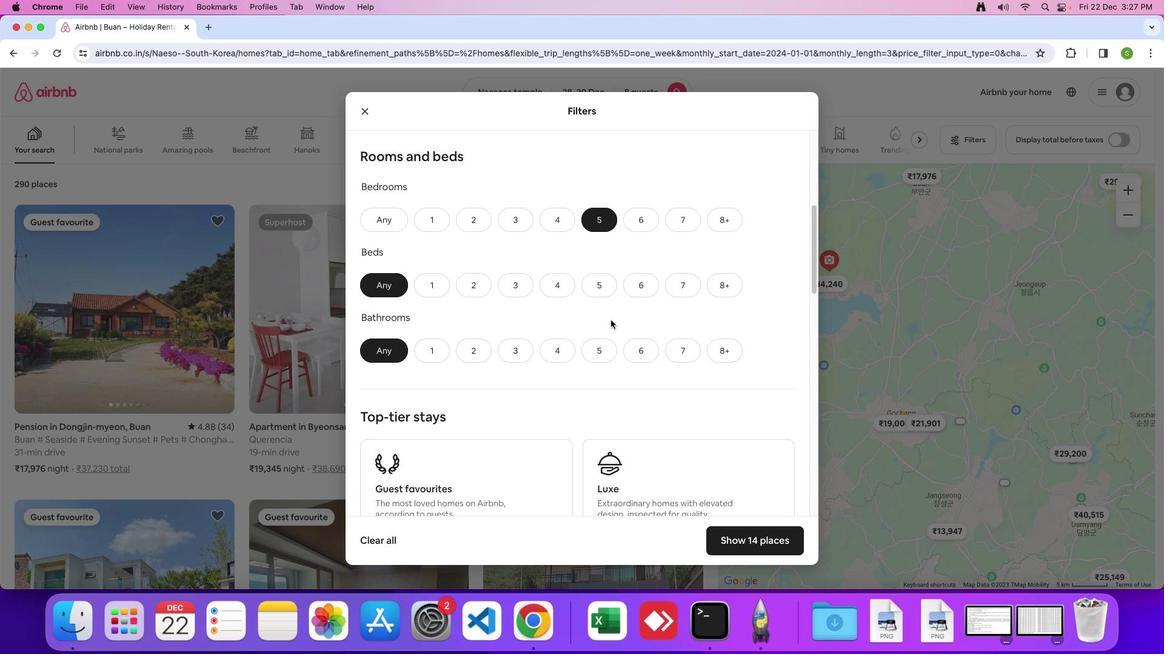 
Action: Mouse scrolled (611, 320) with delta (0, 0)
Screenshot: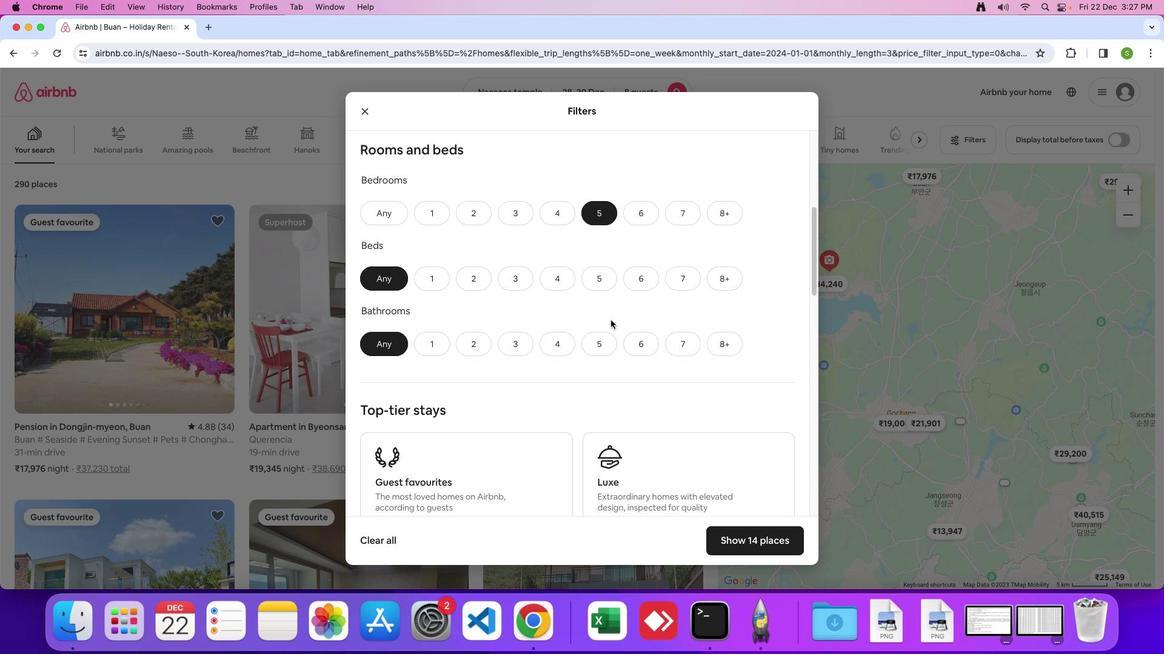 
Action: Mouse scrolled (611, 320) with delta (0, 0)
Screenshot: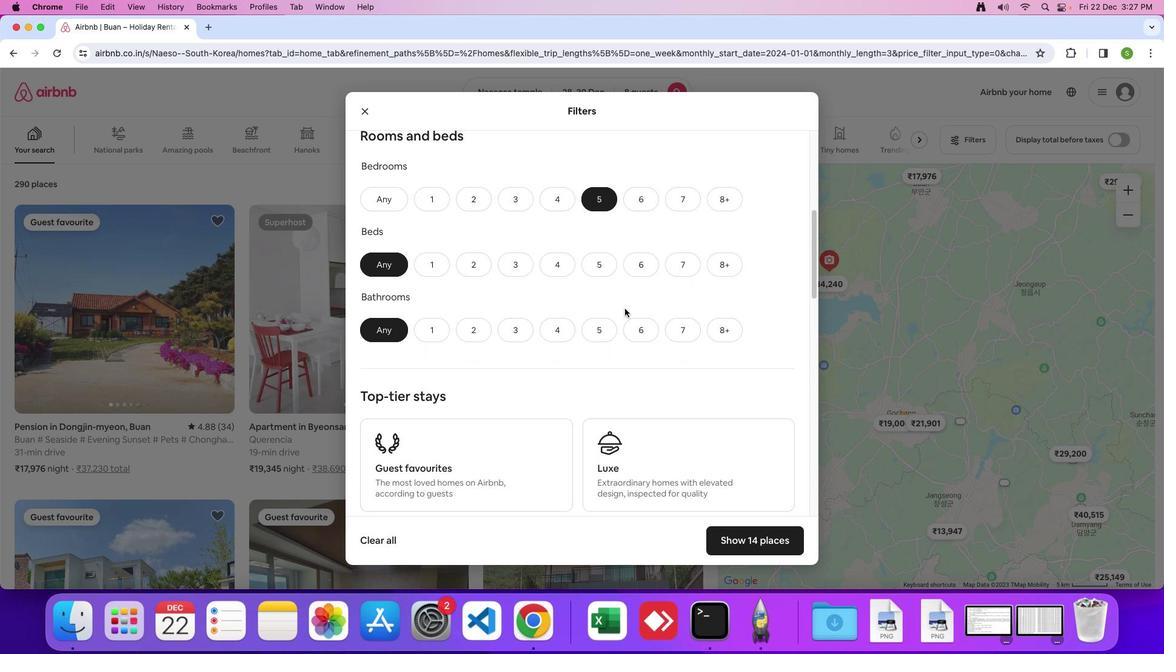 
Action: Mouse moved to (734, 269)
Screenshot: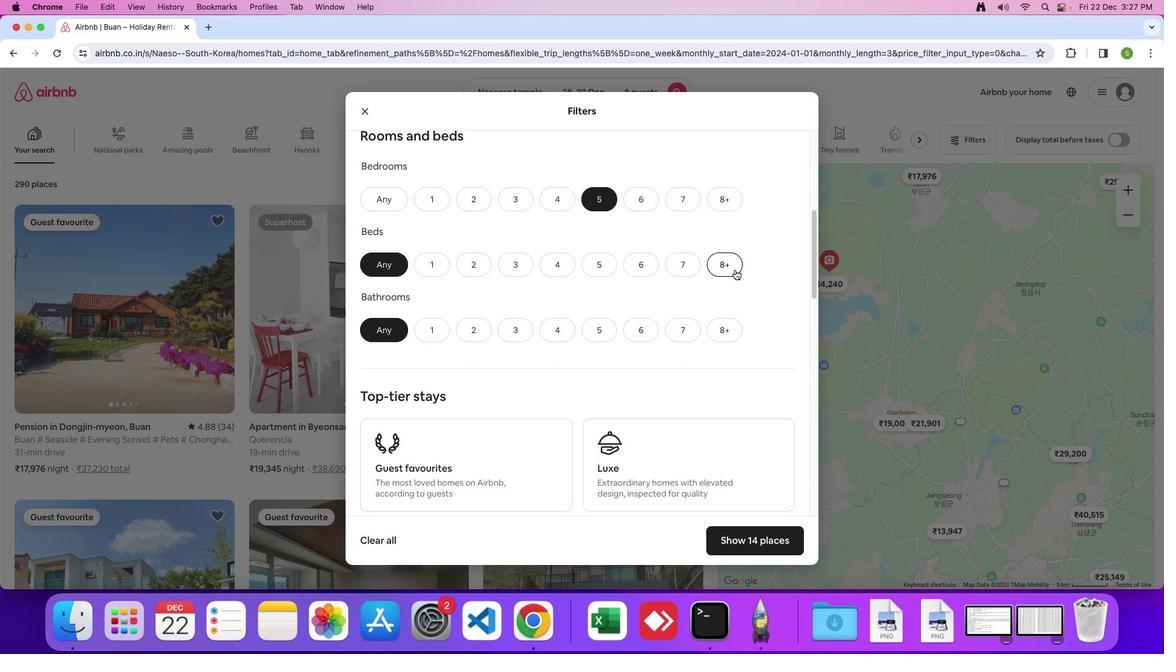 
Action: Mouse pressed left at (734, 269)
Screenshot: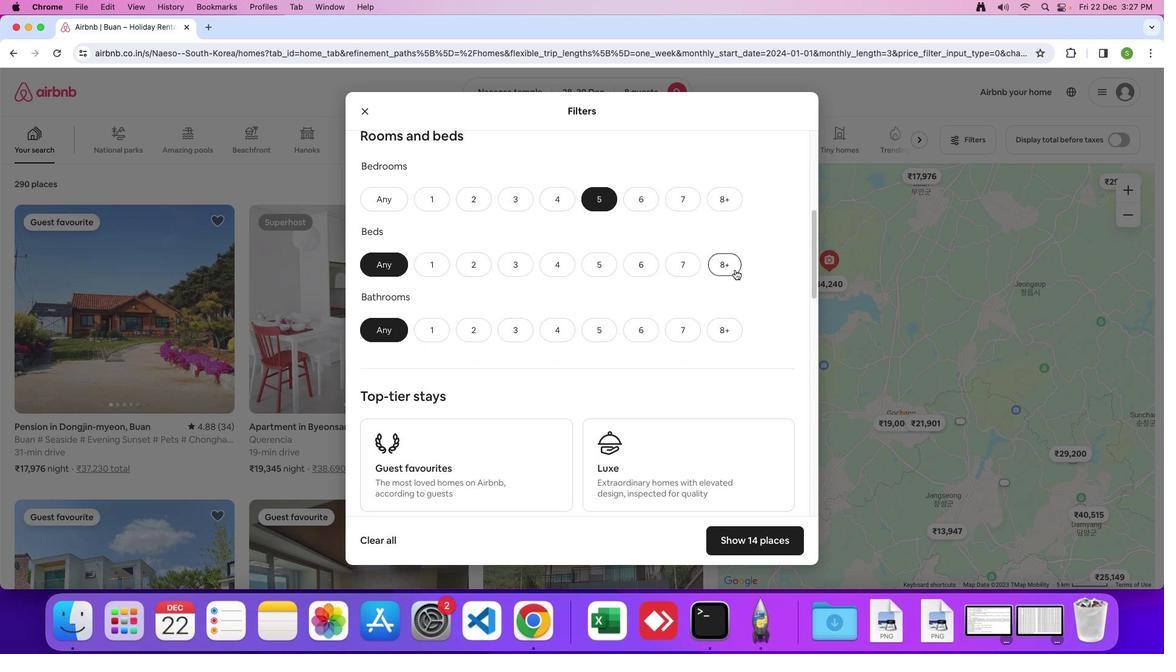 
Action: Mouse moved to (593, 331)
Screenshot: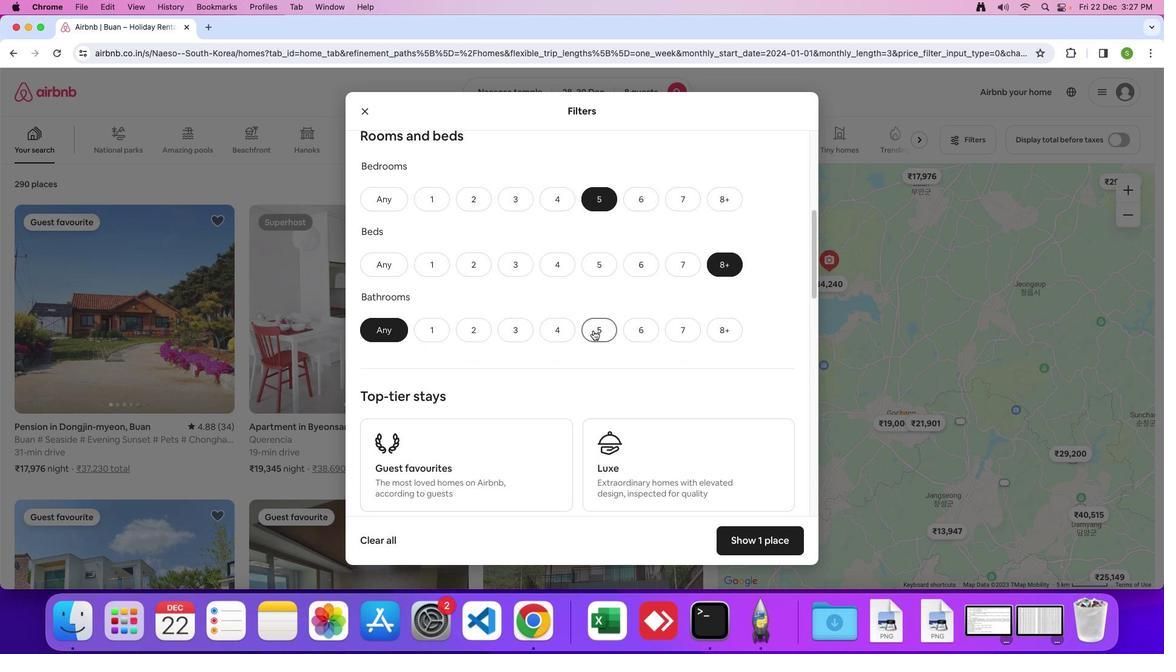 
Action: Mouse pressed left at (593, 331)
Screenshot: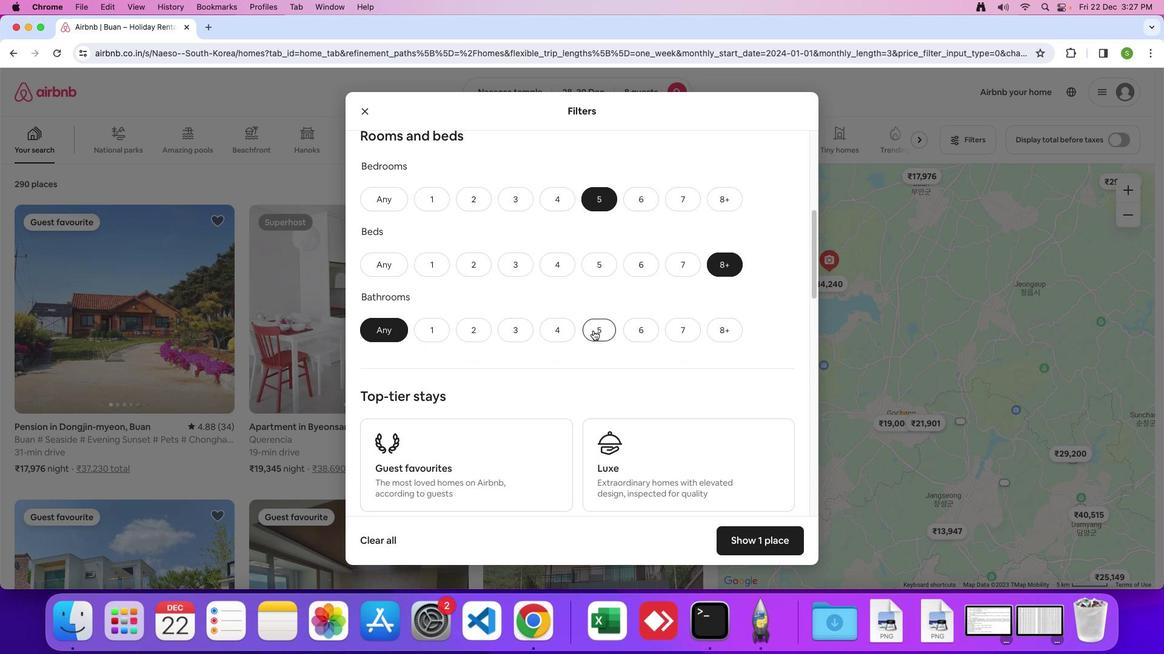 
Action: Mouse moved to (562, 345)
Screenshot: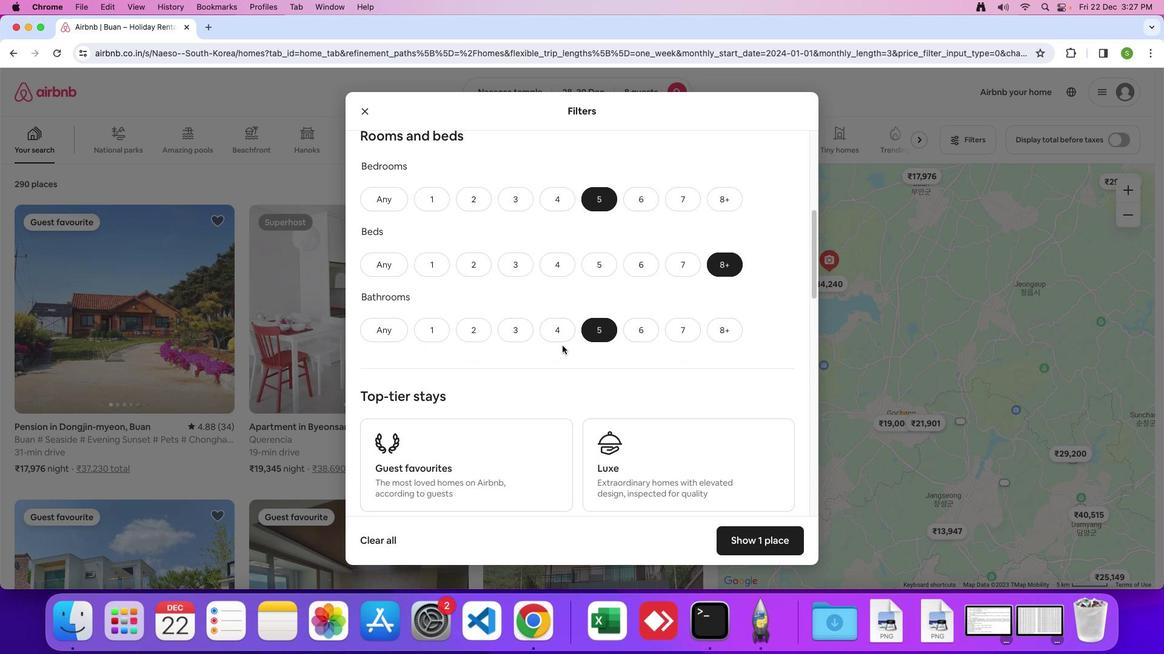 
Action: Mouse scrolled (562, 345) with delta (0, 0)
Screenshot: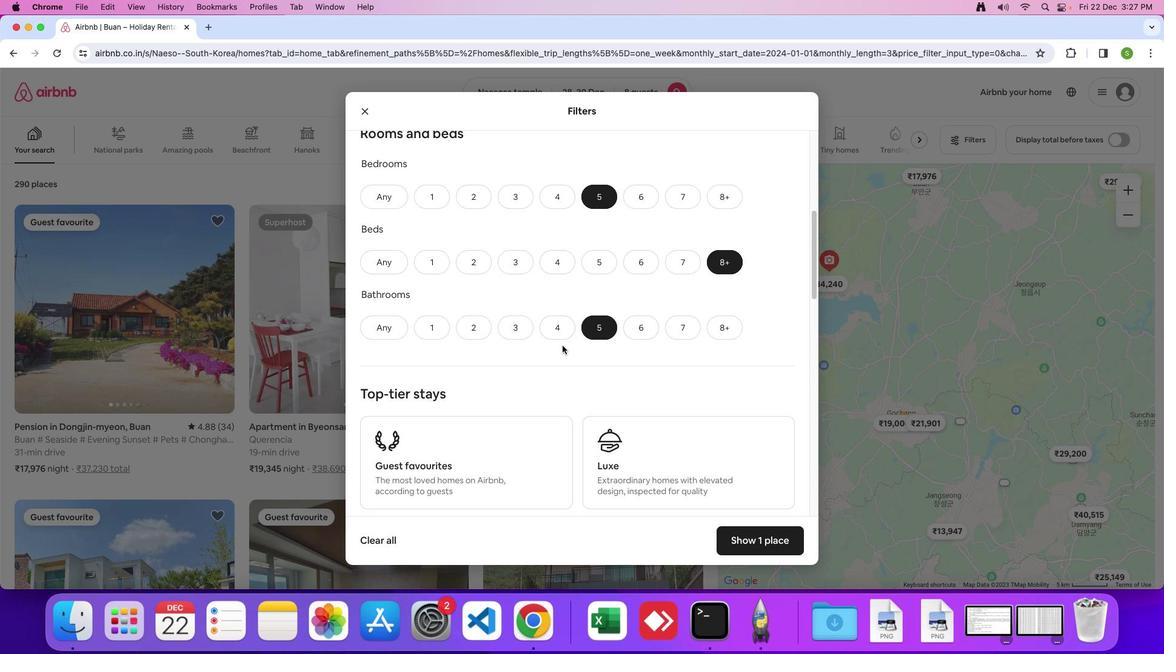 
Action: Mouse scrolled (562, 345) with delta (0, 0)
Screenshot: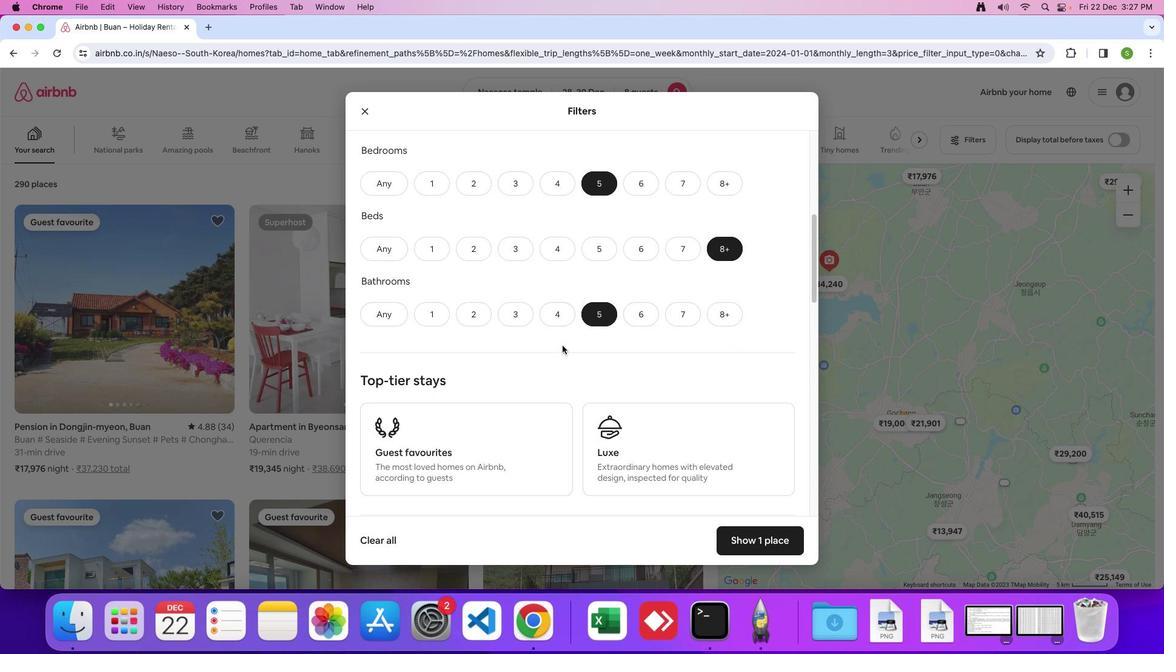 
Action: Mouse scrolled (562, 345) with delta (0, 0)
Screenshot: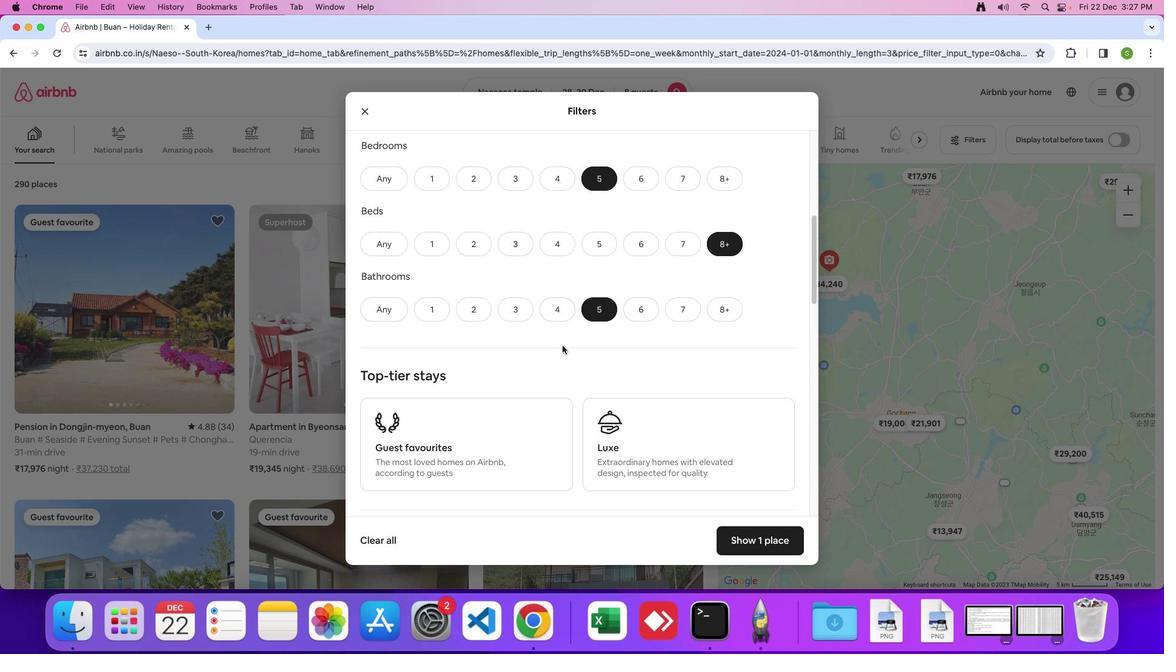 
Action: Mouse scrolled (562, 345) with delta (0, 0)
Screenshot: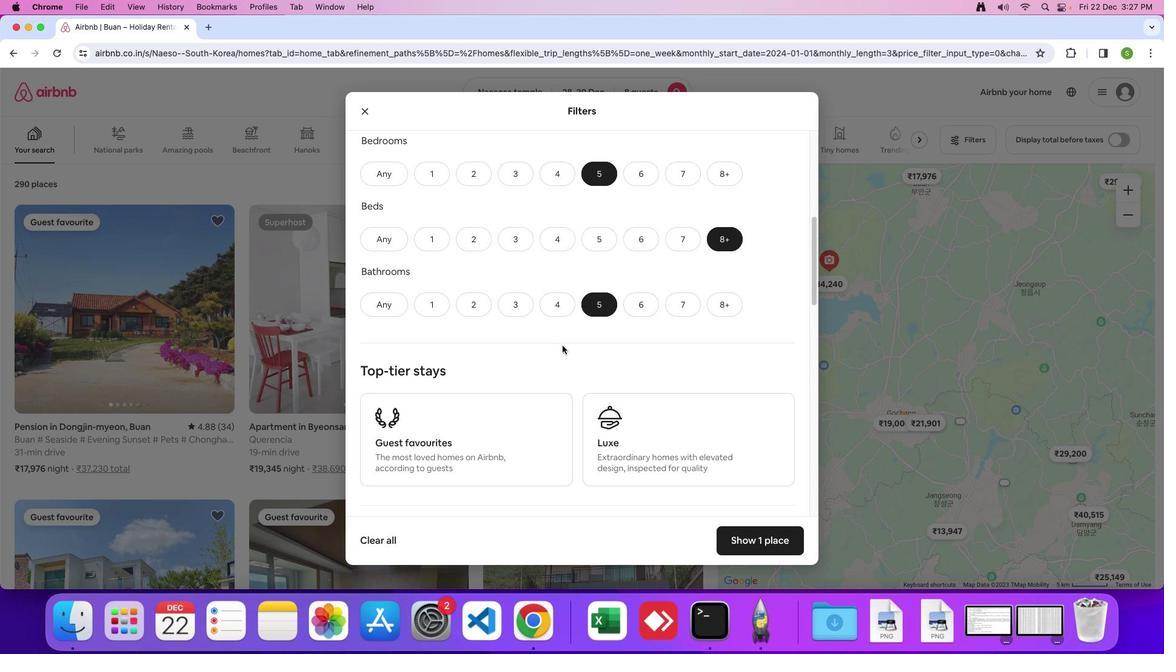 
Action: Mouse scrolled (562, 345) with delta (0, 0)
Screenshot: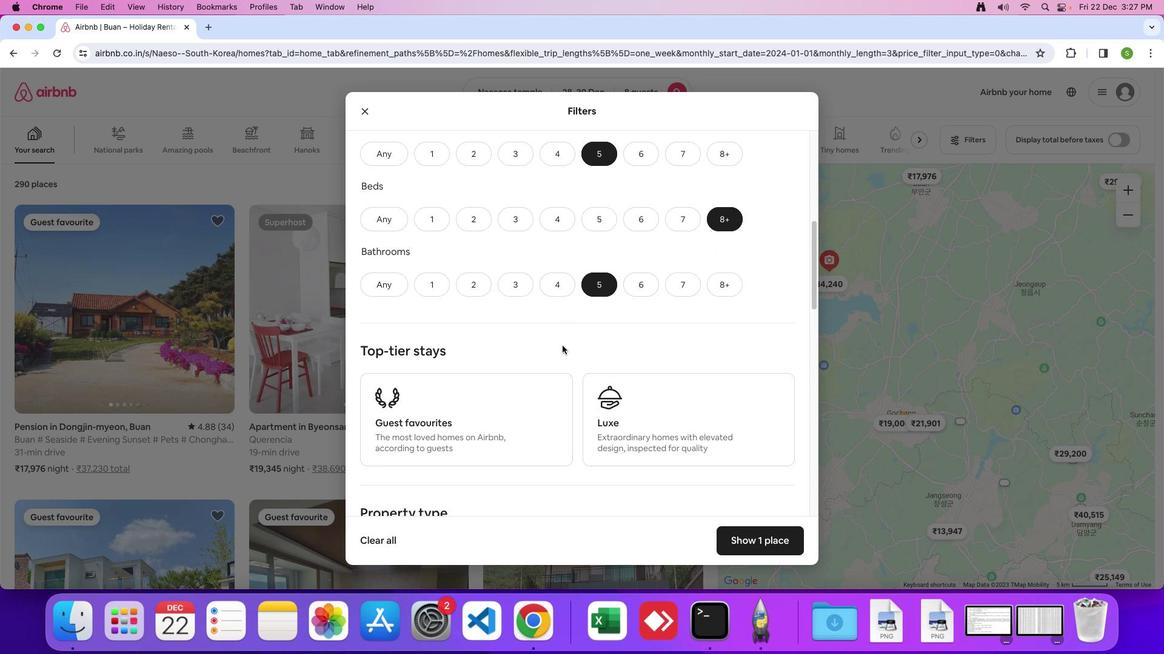 
Action: Mouse scrolled (562, 345) with delta (0, 0)
Screenshot: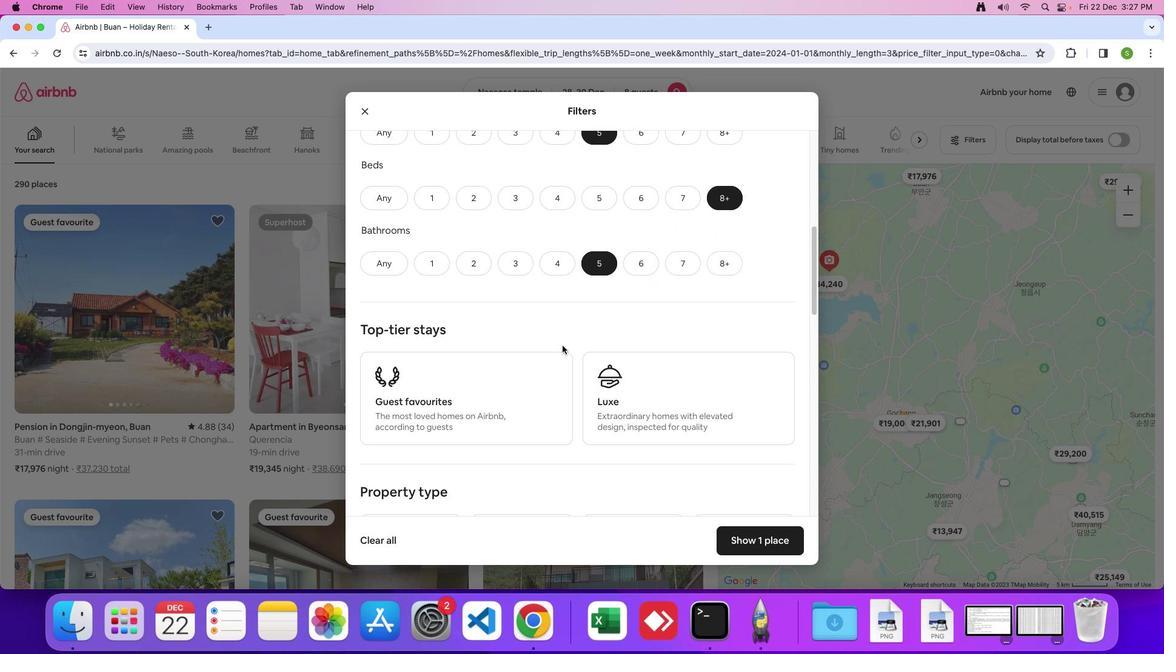 
Action: Mouse scrolled (562, 345) with delta (0, 0)
Screenshot: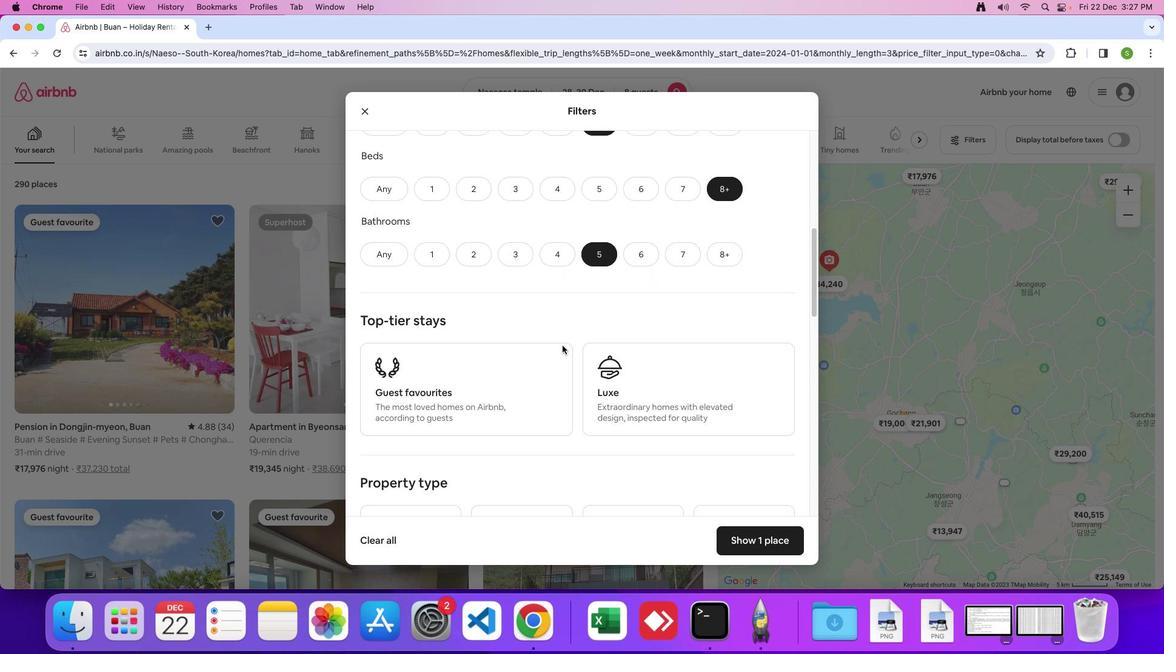 
Action: Mouse scrolled (562, 345) with delta (0, 0)
Screenshot: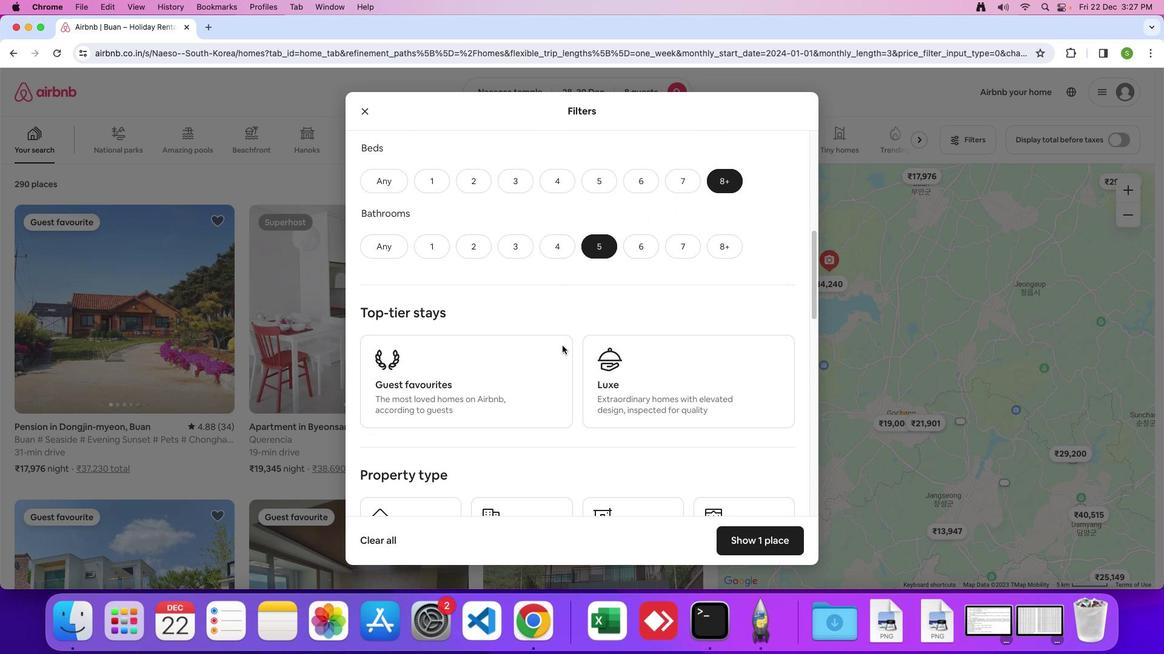 
Action: Mouse scrolled (562, 345) with delta (0, 0)
Screenshot: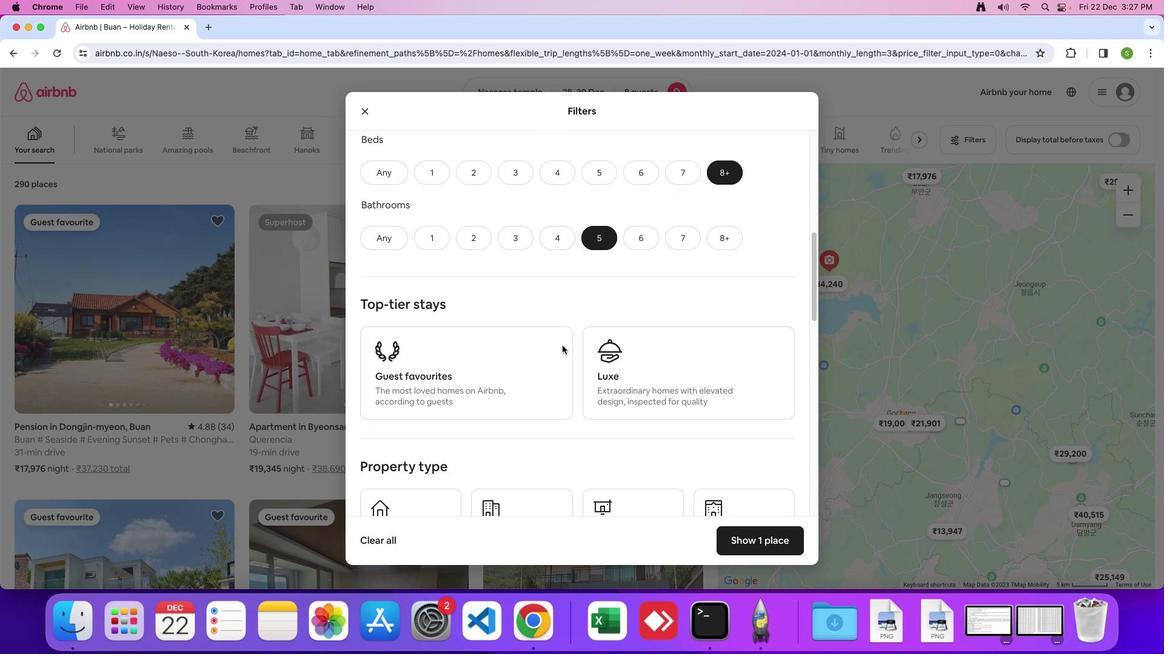 
Action: Mouse scrolled (562, 345) with delta (0, 0)
Screenshot: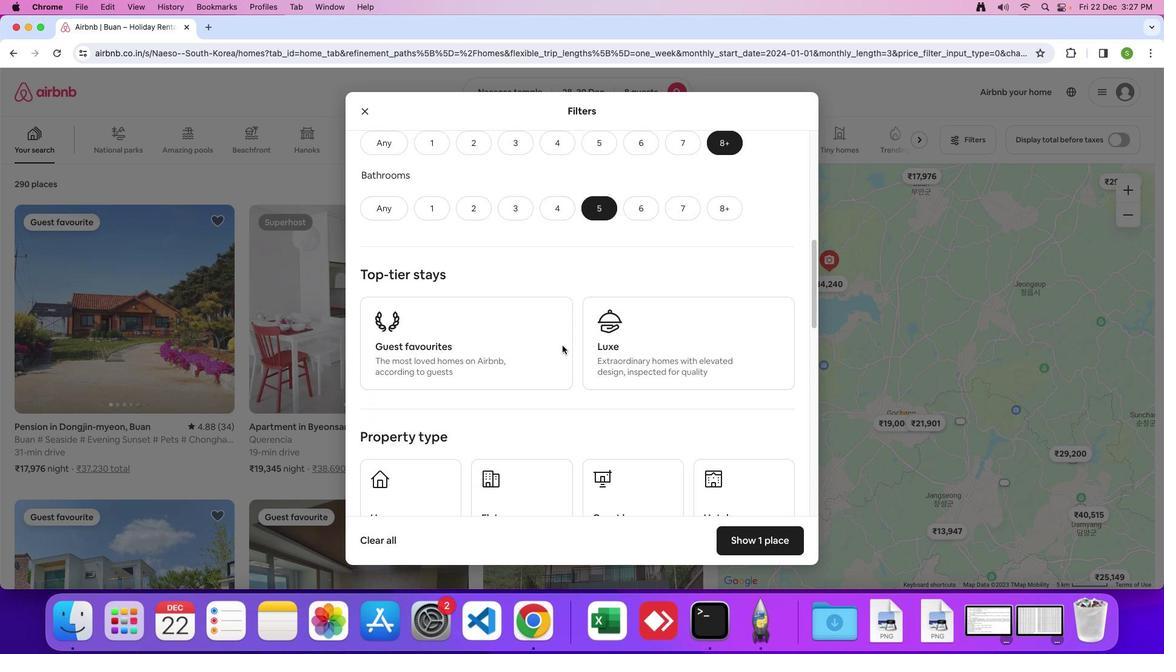 
Action: Mouse scrolled (562, 345) with delta (0, 0)
Screenshot: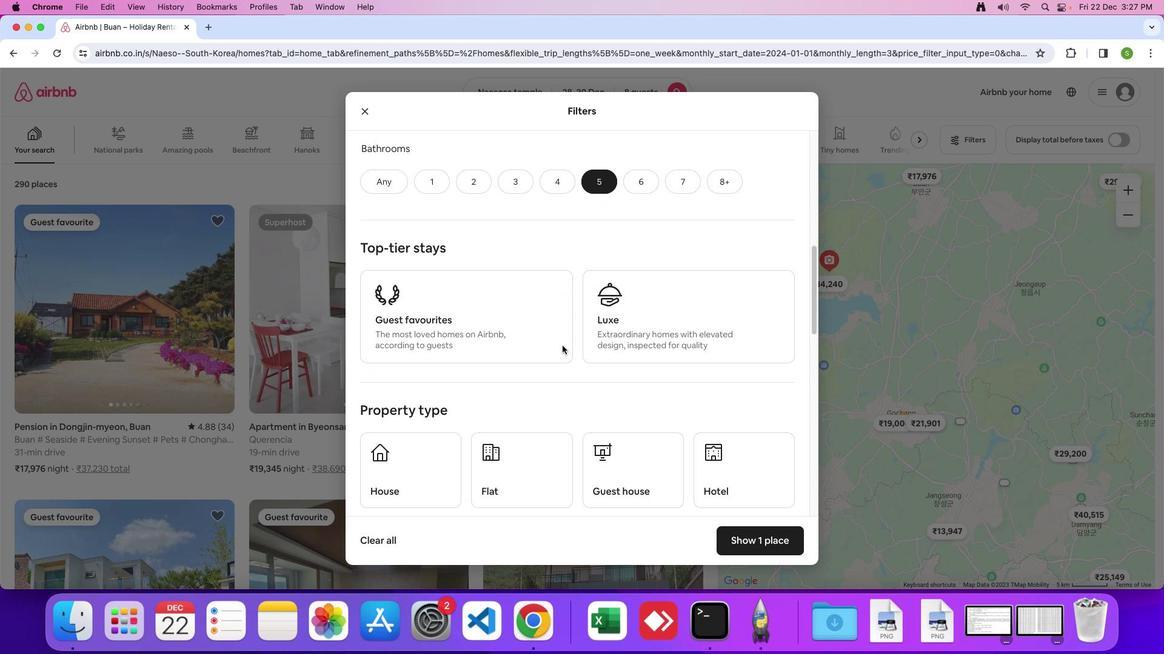 
Action: Mouse scrolled (562, 345) with delta (0, 0)
Screenshot: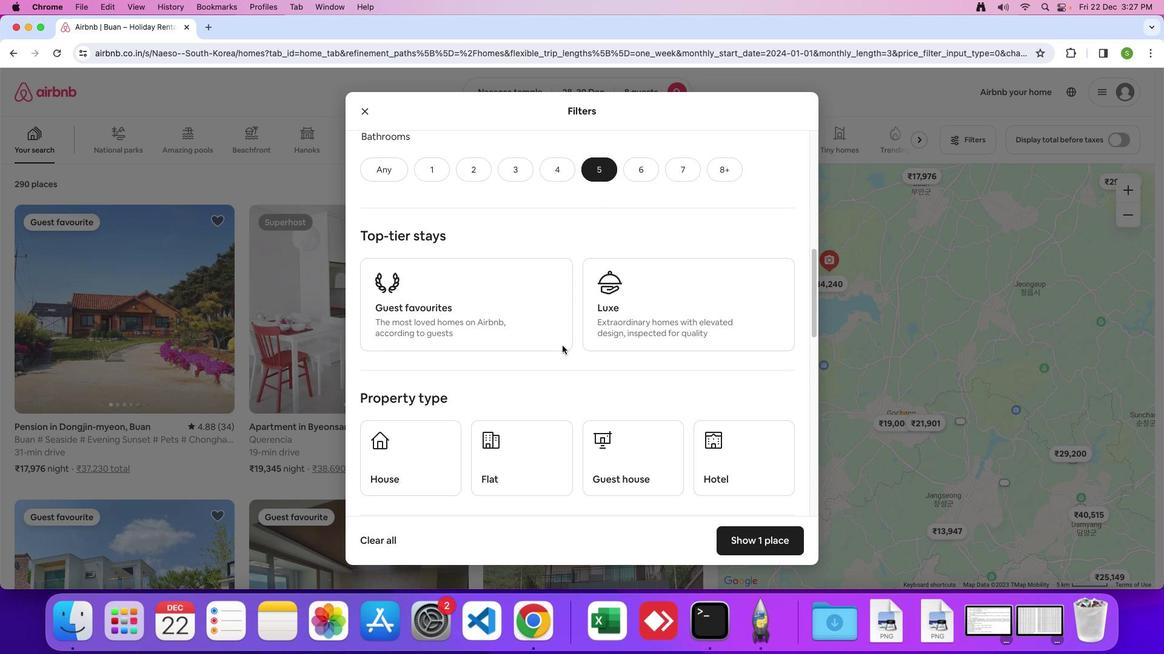 
Action: Mouse scrolled (562, 345) with delta (0, 0)
Screenshot: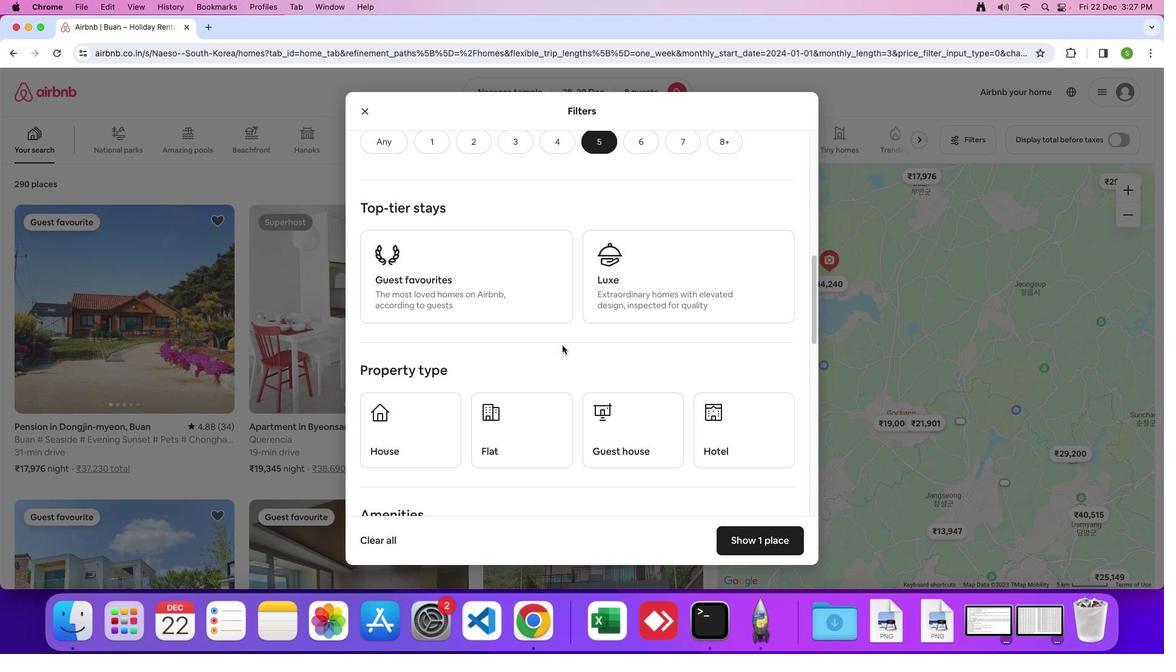 
Action: Mouse scrolled (562, 345) with delta (0, 0)
Screenshot: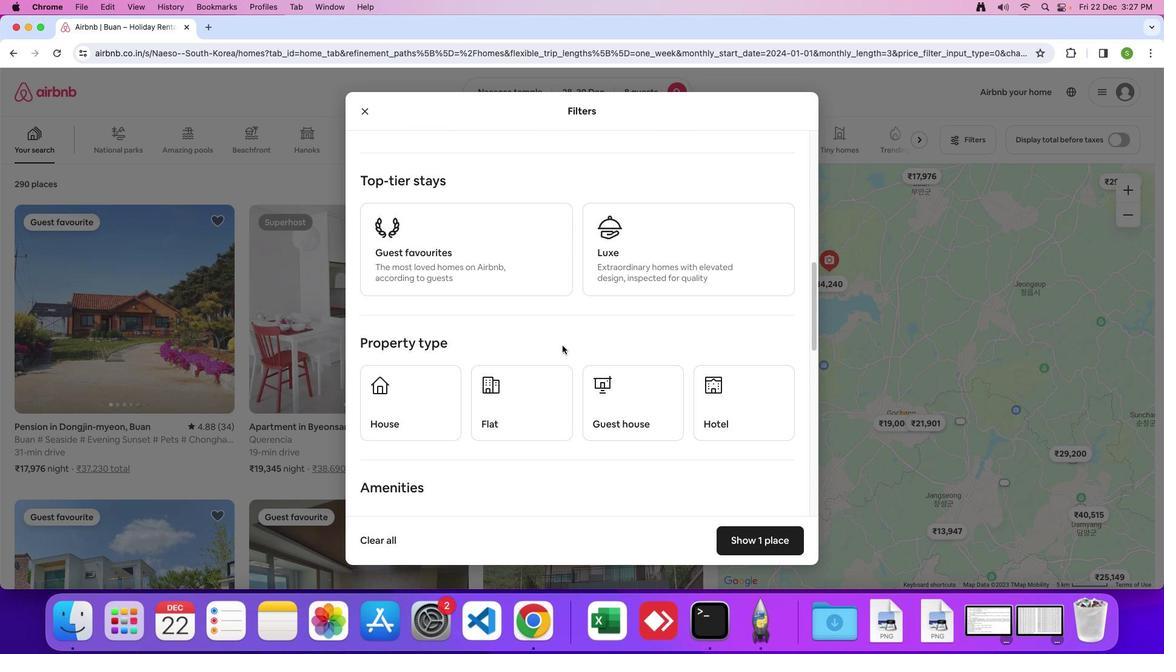 
Action: Mouse scrolled (562, 345) with delta (0, 0)
Screenshot: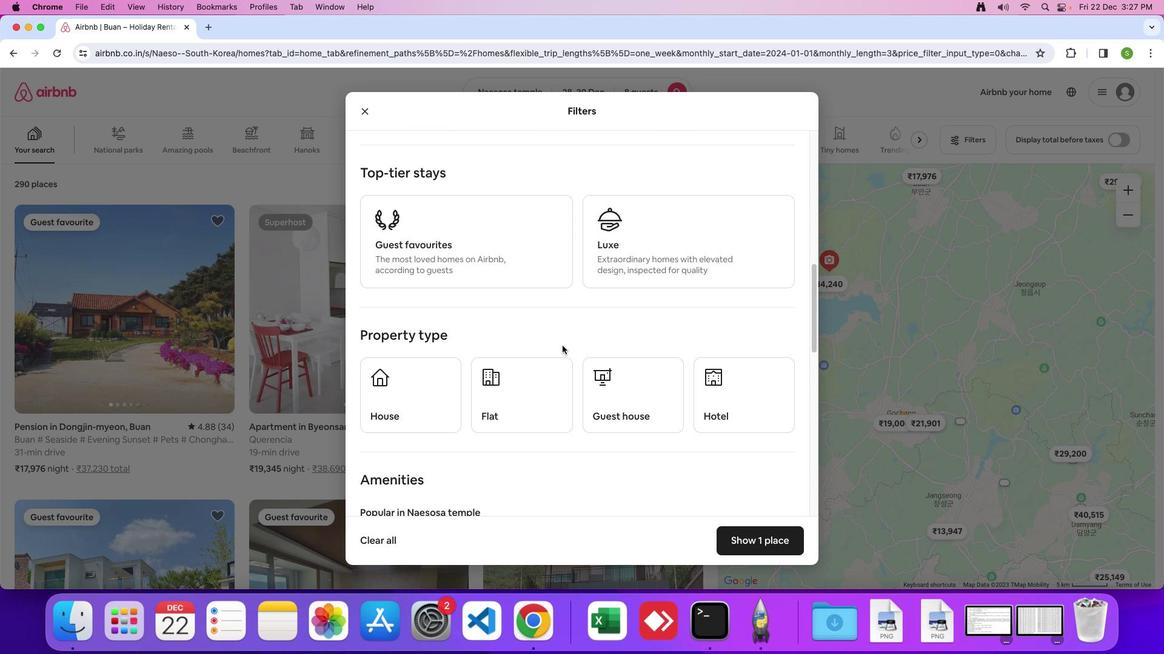 
Action: Mouse scrolled (562, 345) with delta (0, 0)
Screenshot: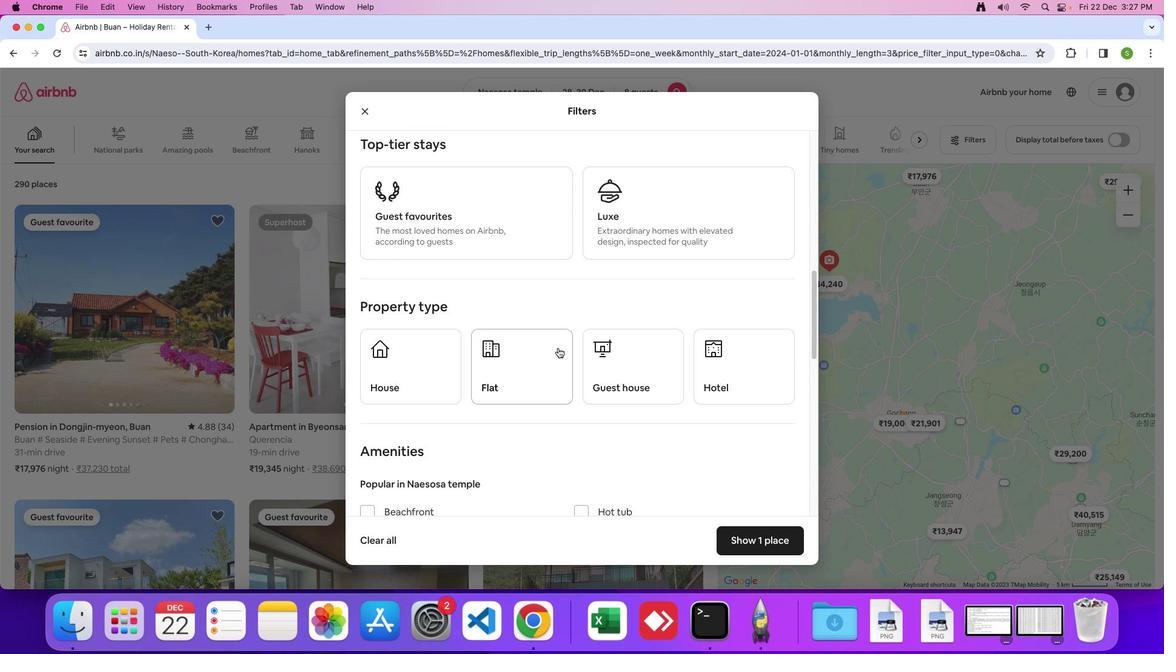 
Action: Mouse moved to (535, 355)
Screenshot: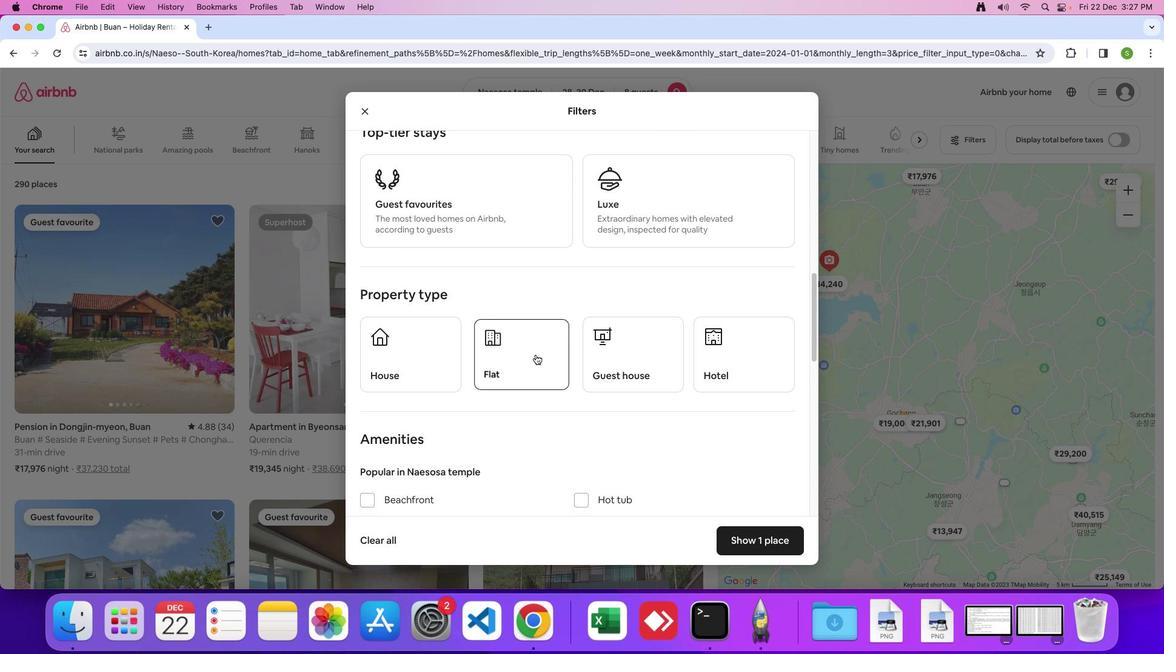 
Action: Mouse pressed left at (535, 355)
Screenshot: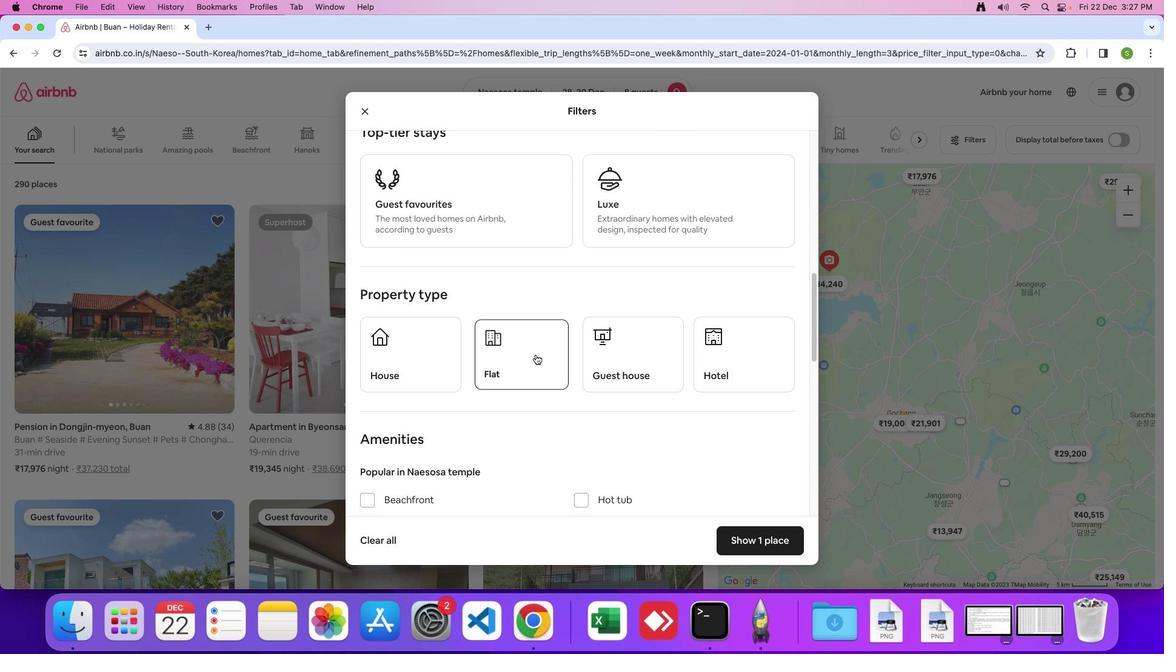 
Action: Mouse moved to (562, 289)
Screenshot: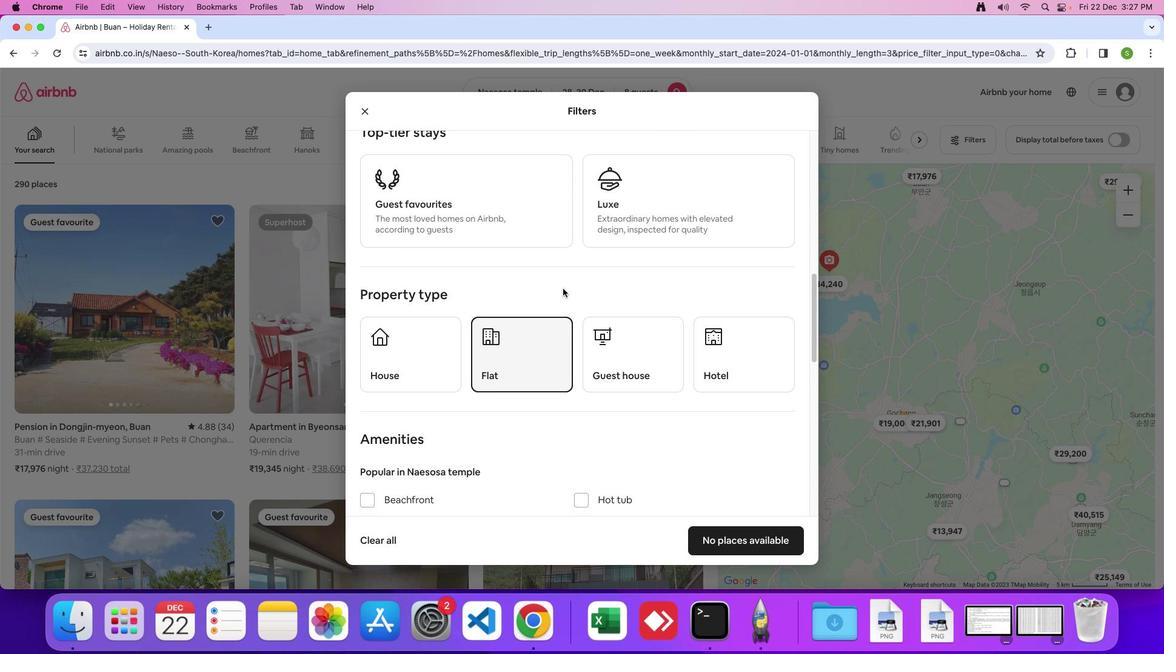 
Action: Mouse scrolled (562, 289) with delta (0, 0)
Screenshot: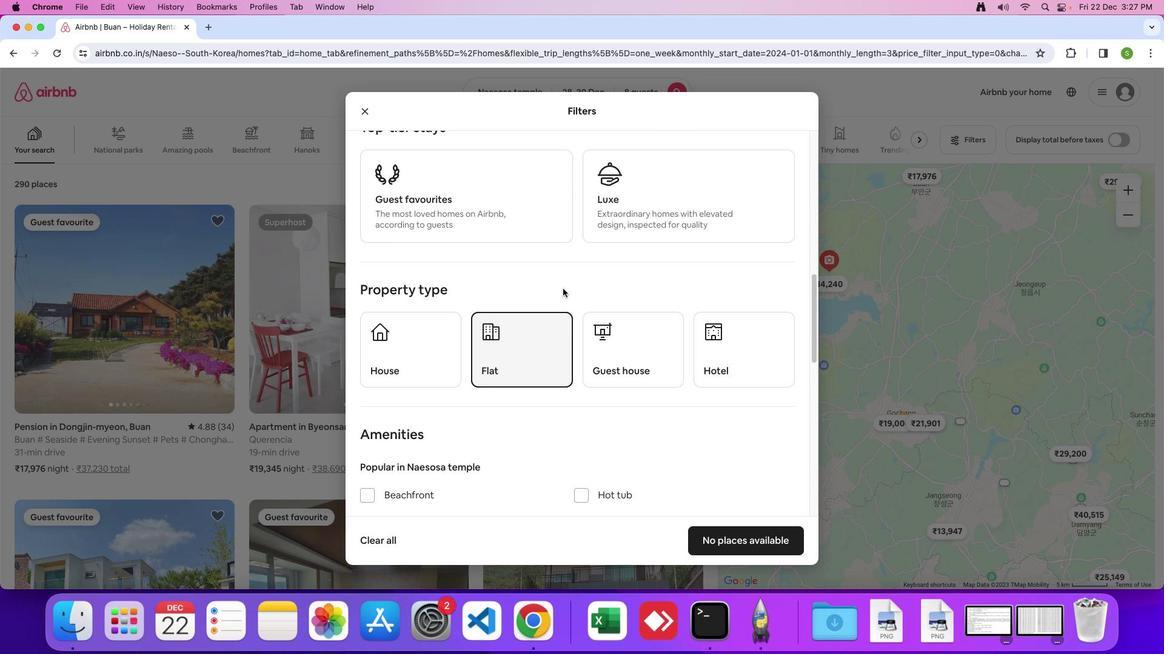
Action: Mouse scrolled (562, 289) with delta (0, 0)
Screenshot: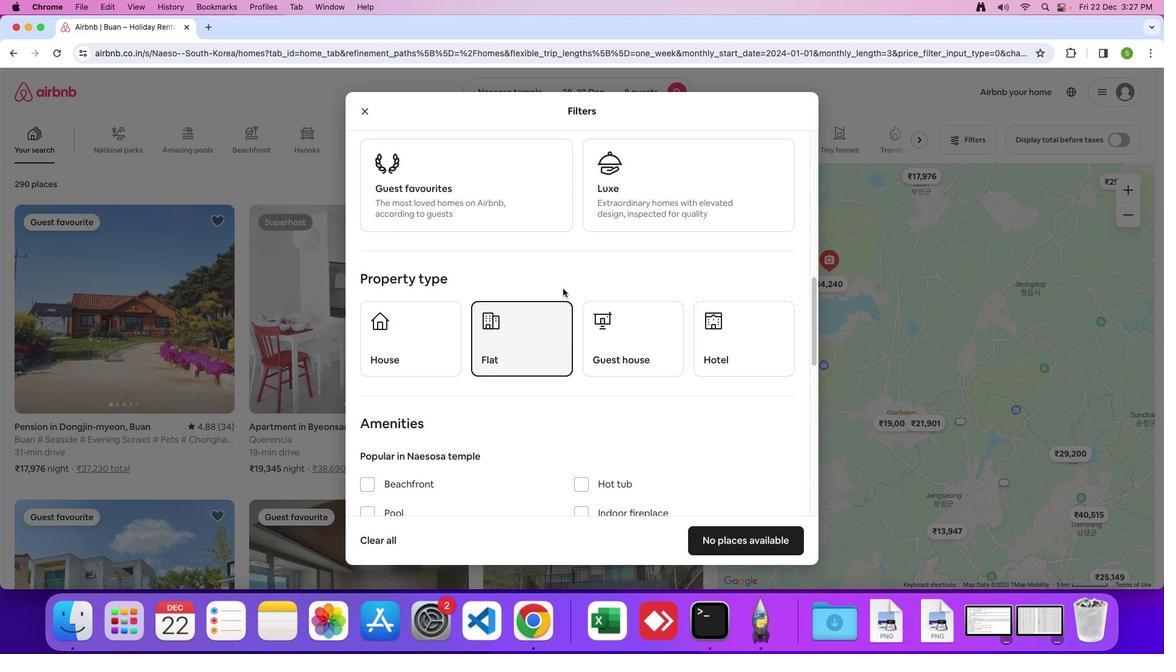 
Action: Mouse moved to (551, 304)
Screenshot: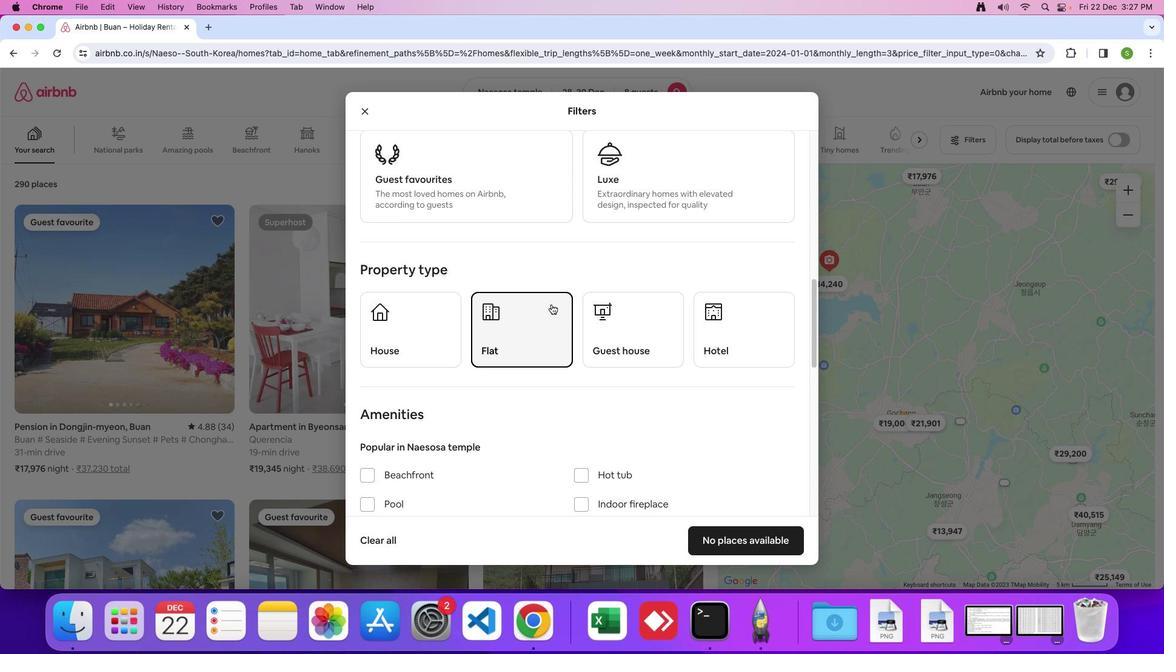 
Action: Mouse scrolled (551, 304) with delta (0, 0)
Screenshot: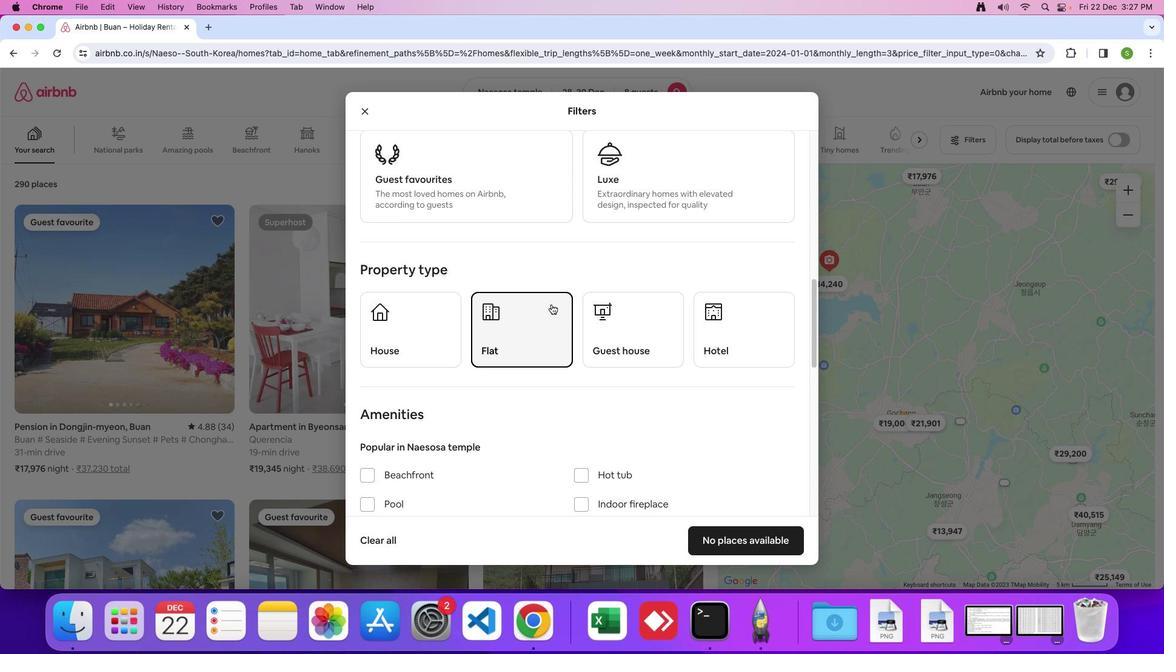 
Action: Mouse moved to (551, 304)
Screenshot: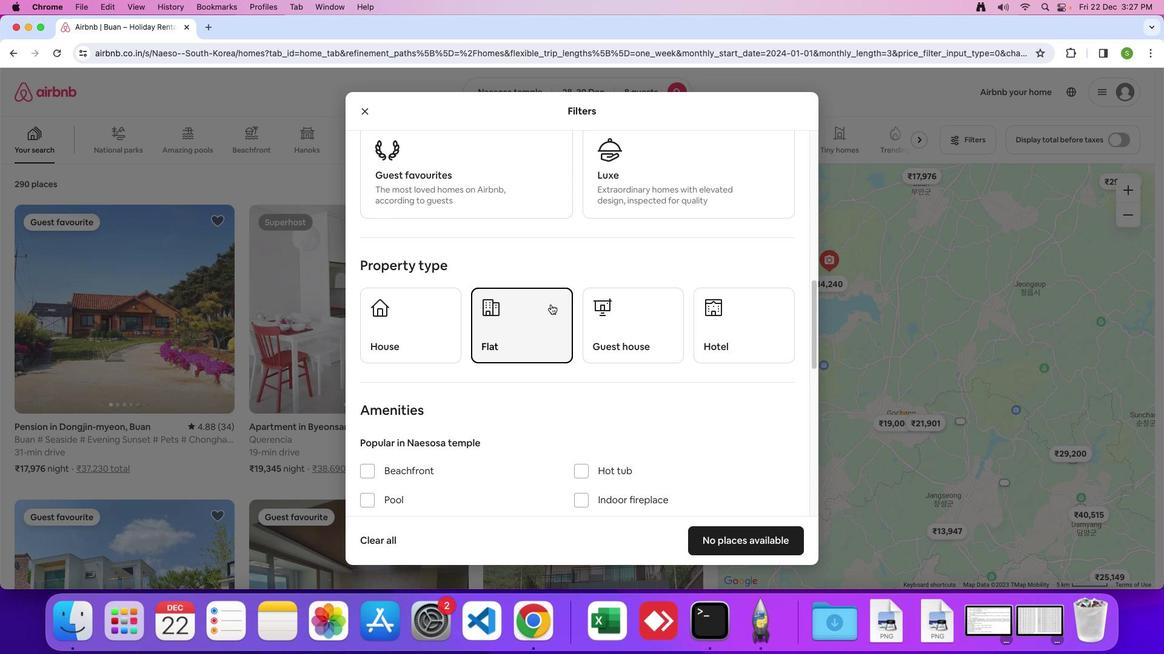
Action: Mouse scrolled (551, 304) with delta (0, 0)
Screenshot: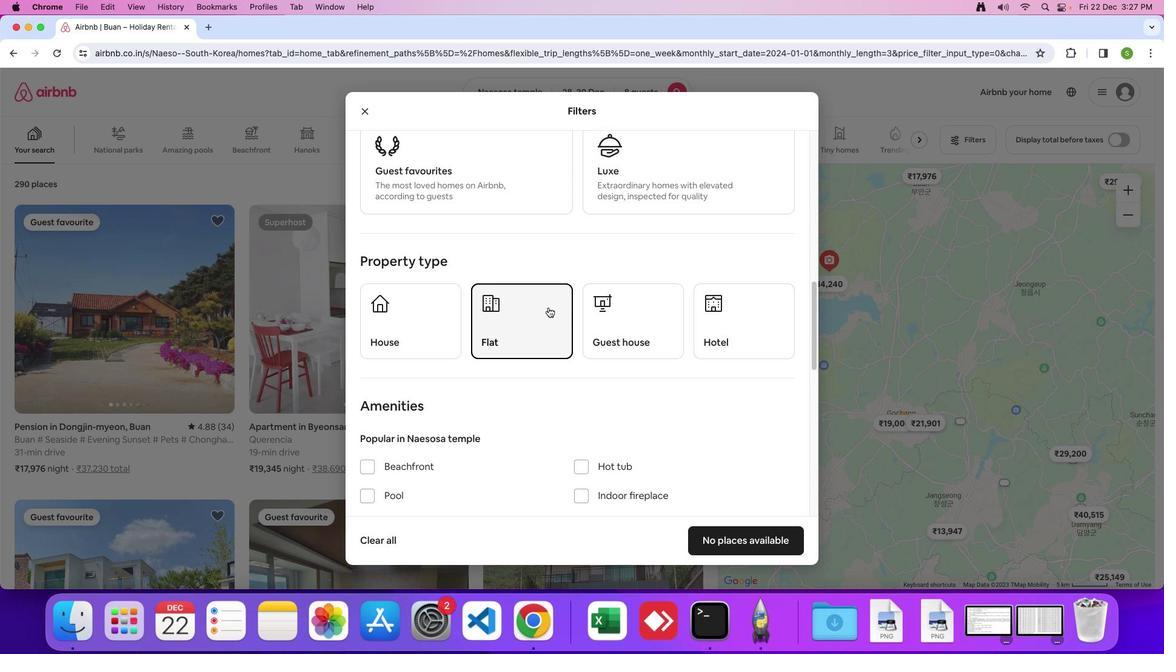 
Action: Mouse moved to (542, 317)
Screenshot: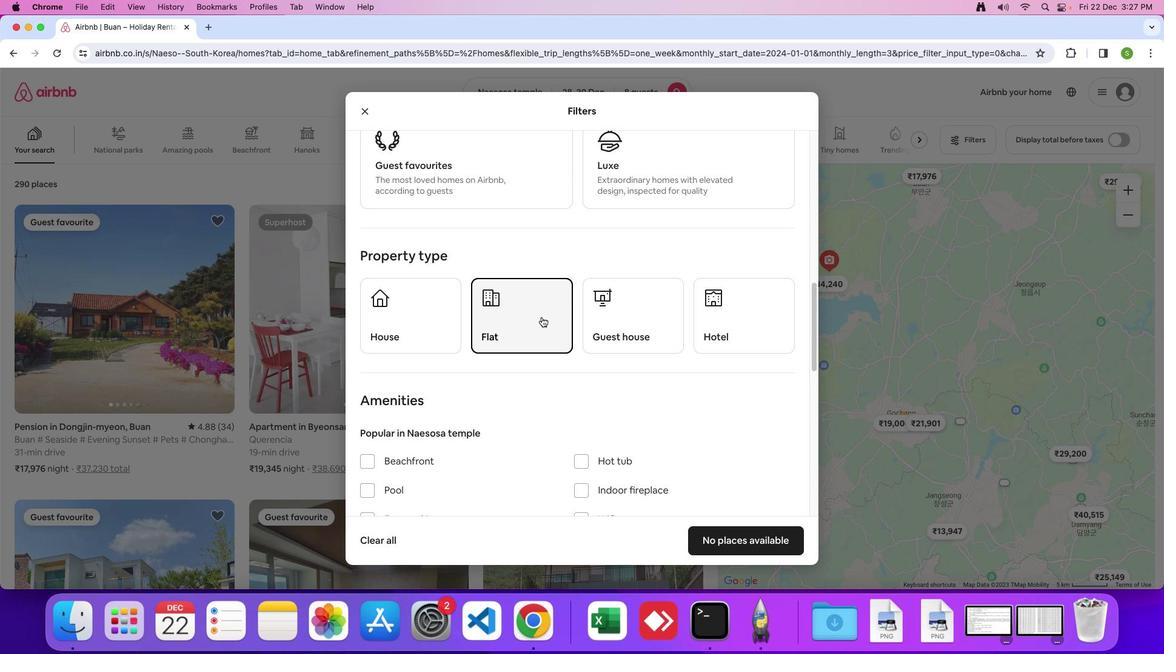 
Action: Mouse scrolled (542, 317) with delta (0, 0)
Screenshot: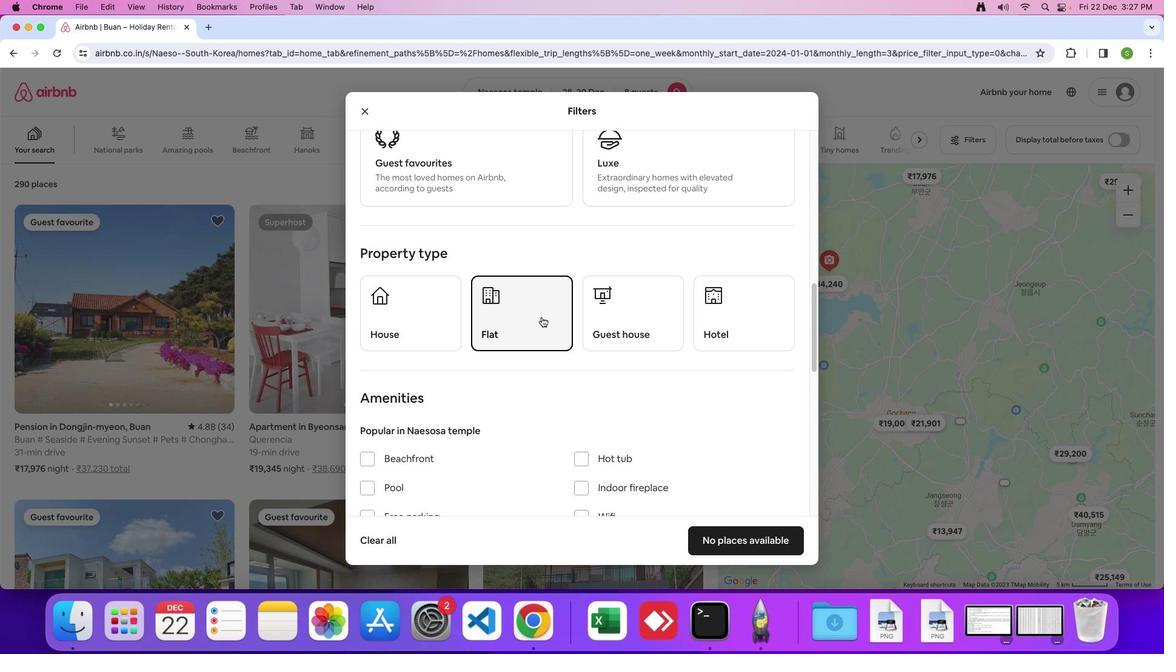 
Action: Mouse scrolled (542, 317) with delta (0, 0)
Screenshot: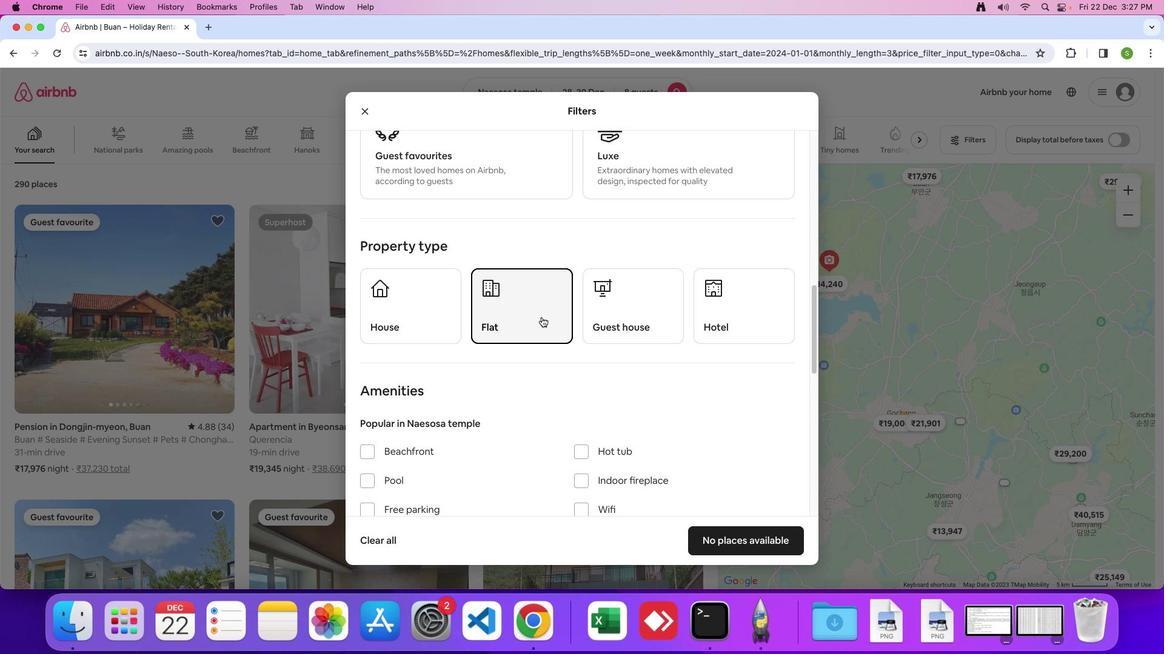 
Action: Mouse scrolled (542, 317) with delta (0, 0)
Screenshot: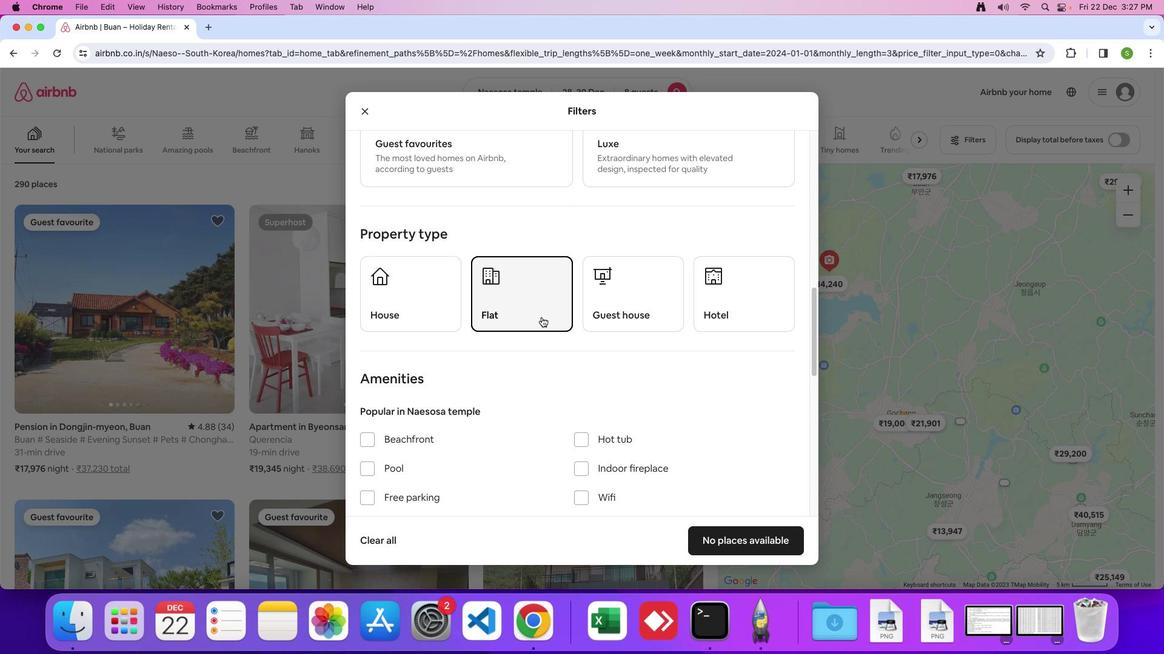 
Action: Mouse scrolled (542, 317) with delta (0, 0)
Screenshot: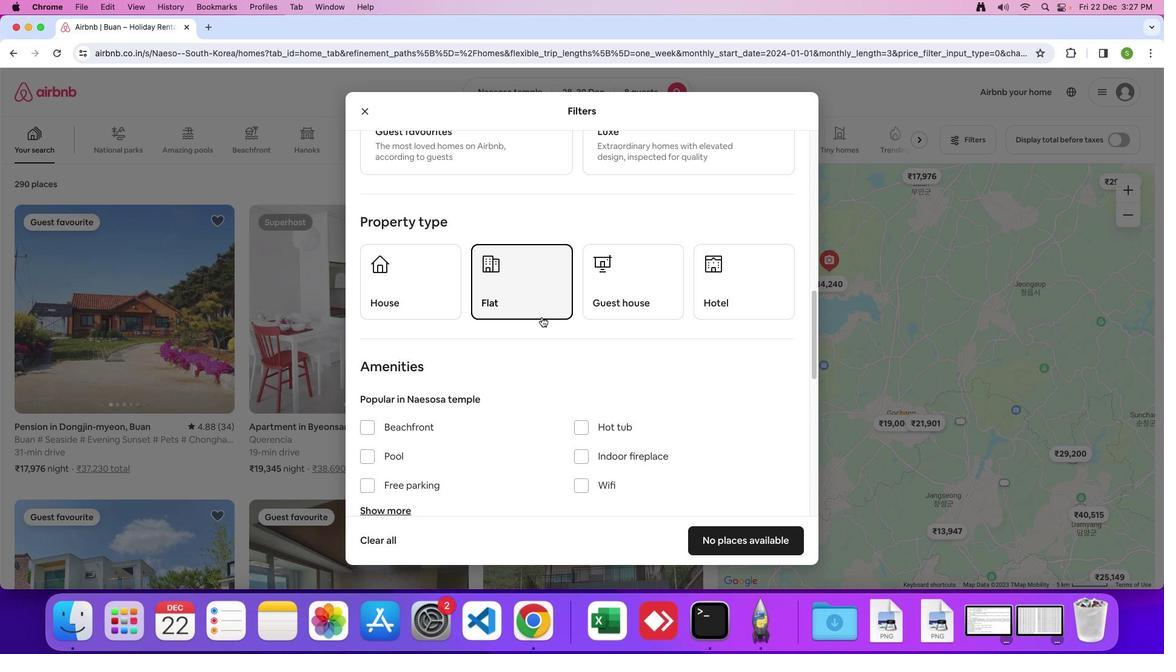 
Action: Mouse scrolled (542, 317) with delta (0, 0)
Screenshot: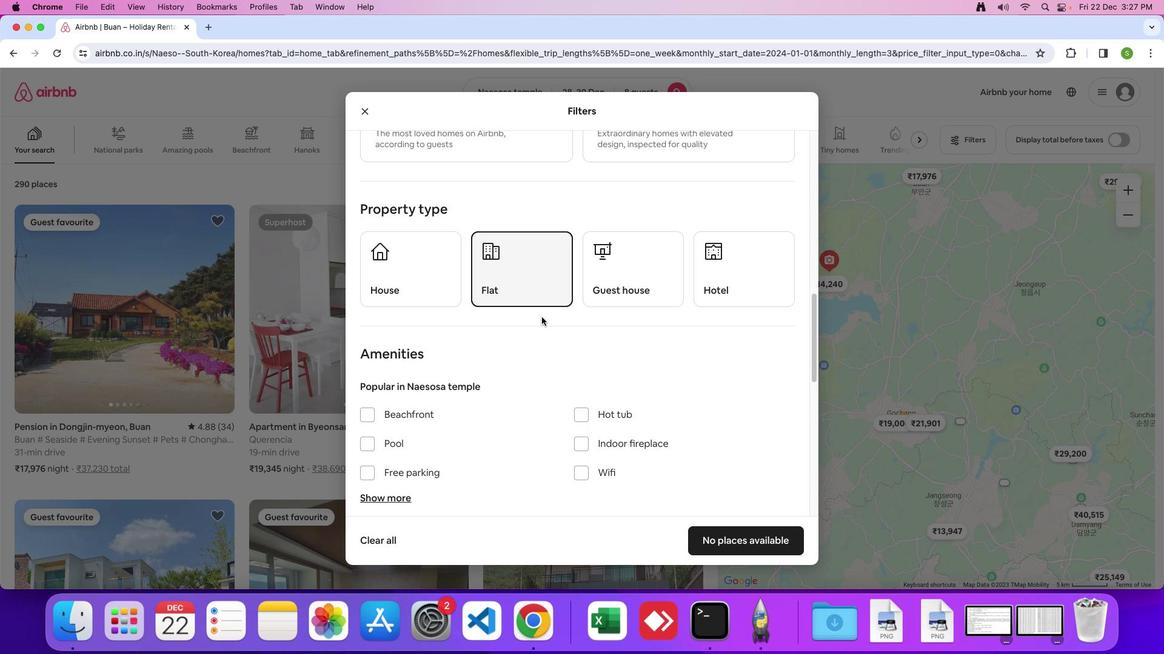 
Action: Mouse scrolled (542, 317) with delta (0, 0)
Screenshot: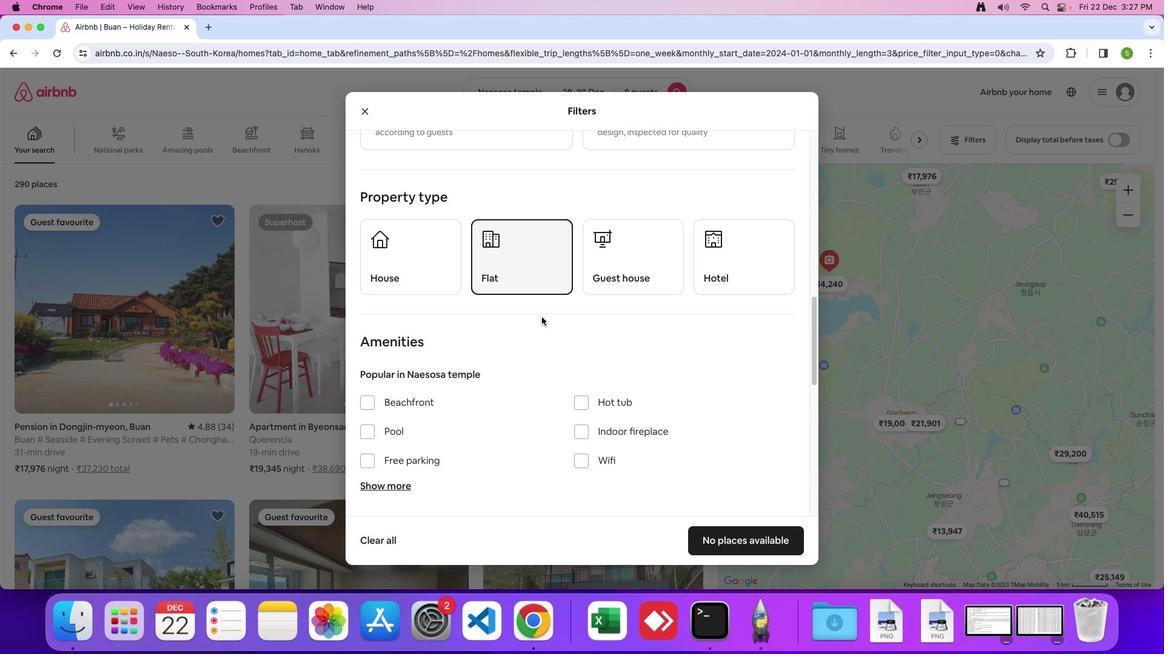 
Action: Mouse scrolled (542, 317) with delta (0, 0)
Screenshot: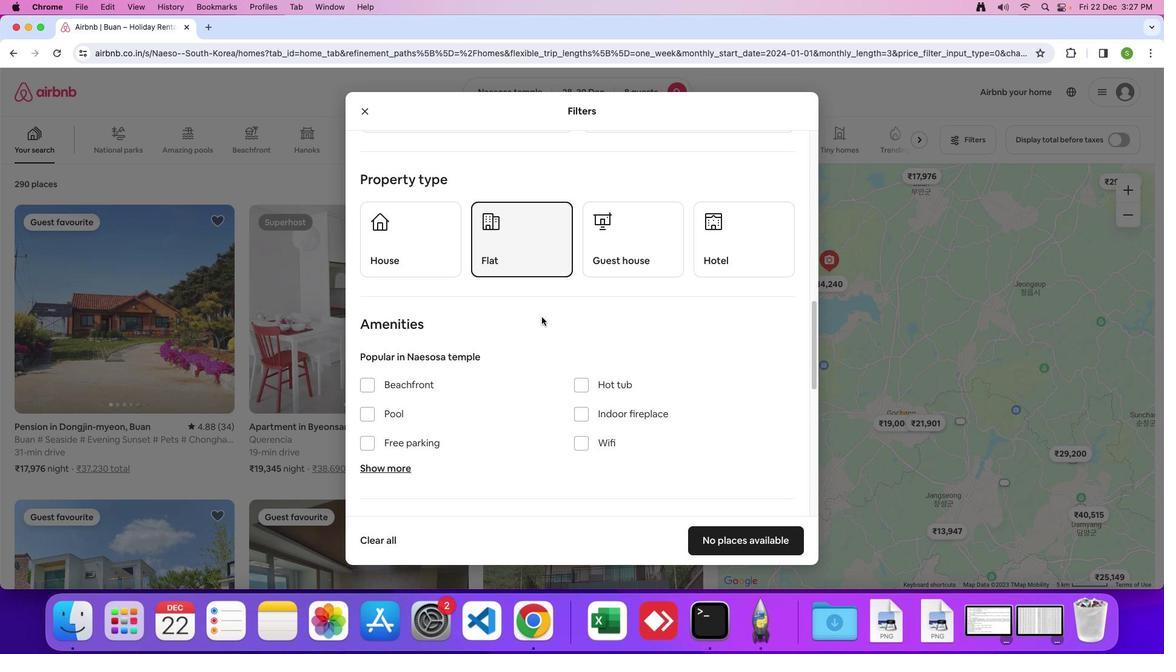 
Action: Mouse scrolled (542, 317) with delta (0, 0)
Screenshot: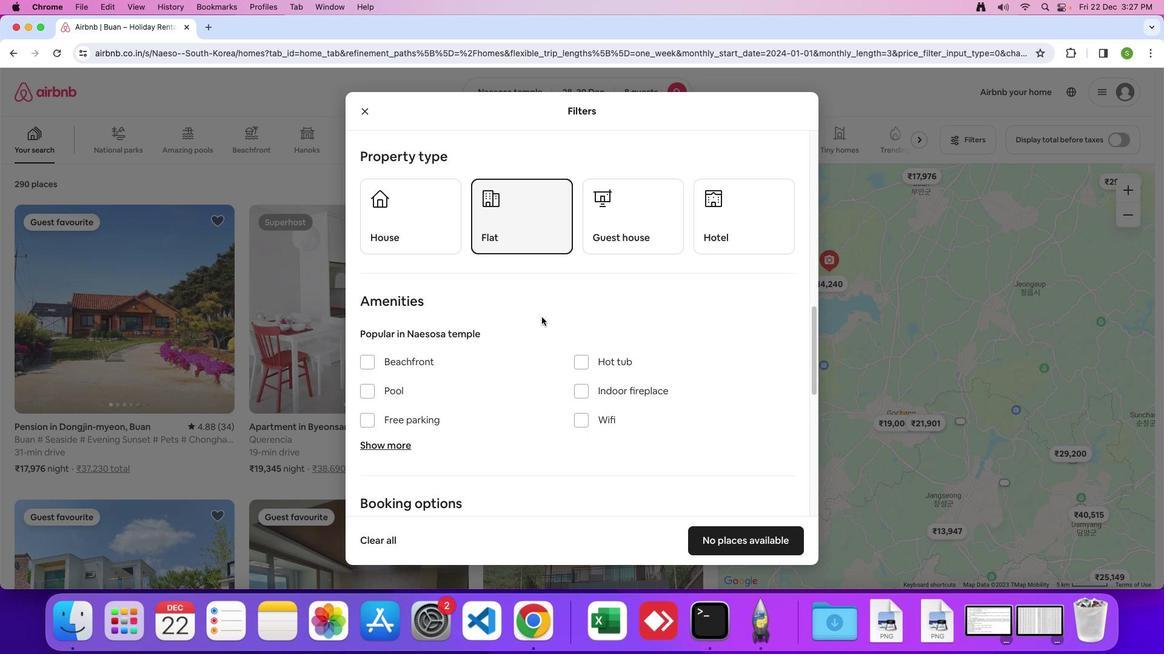 
Action: Mouse scrolled (542, 317) with delta (0, -1)
Screenshot: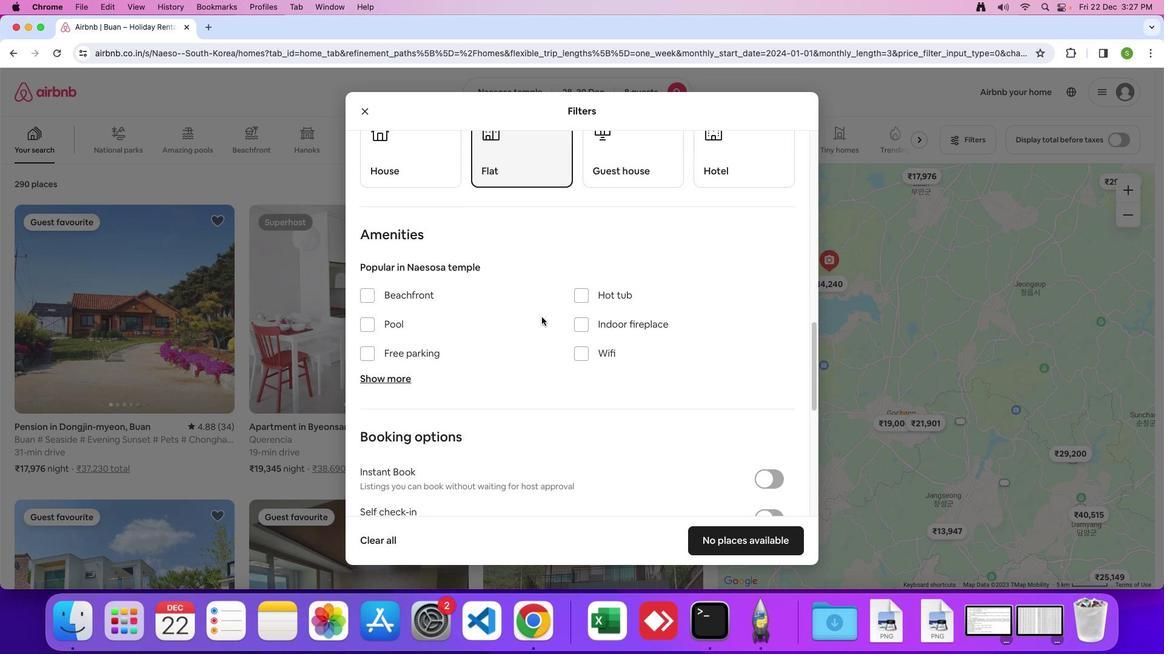 
Action: Mouse moved to (386, 359)
Screenshot: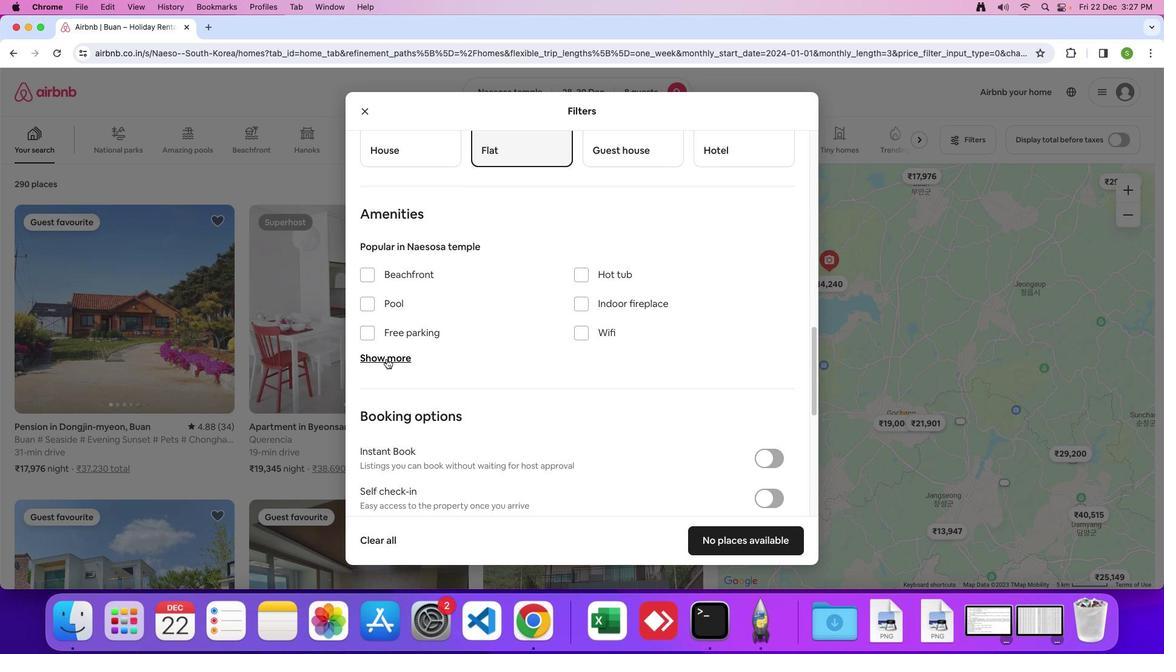 
Action: Mouse pressed left at (386, 359)
Screenshot: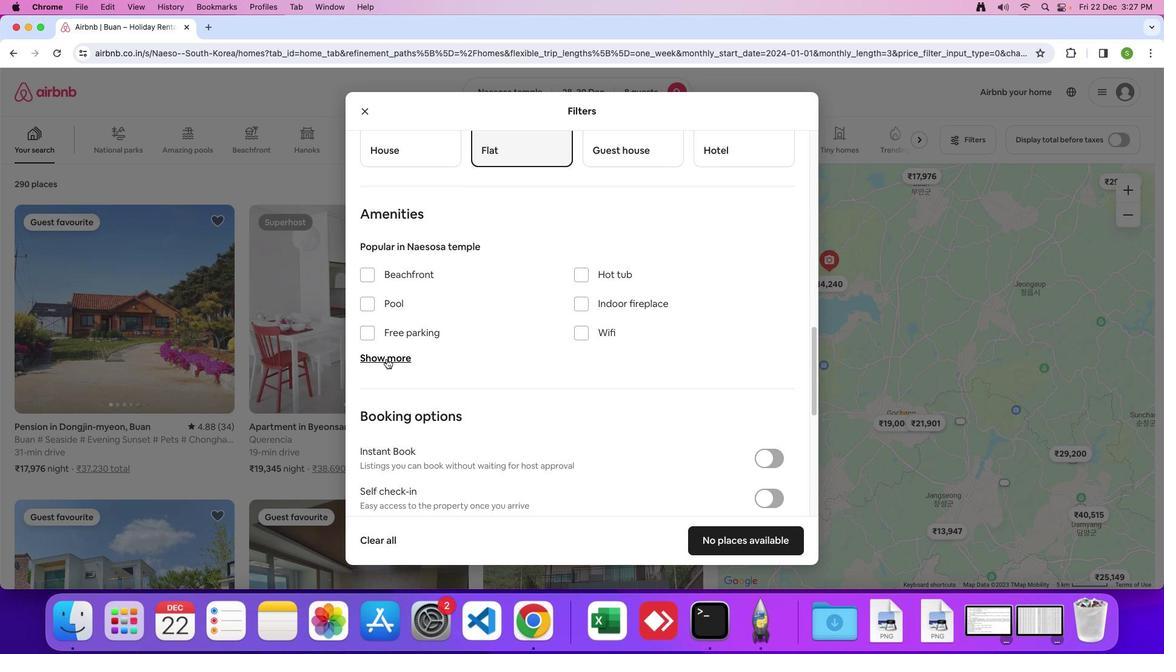 
Action: Mouse moved to (579, 335)
Screenshot: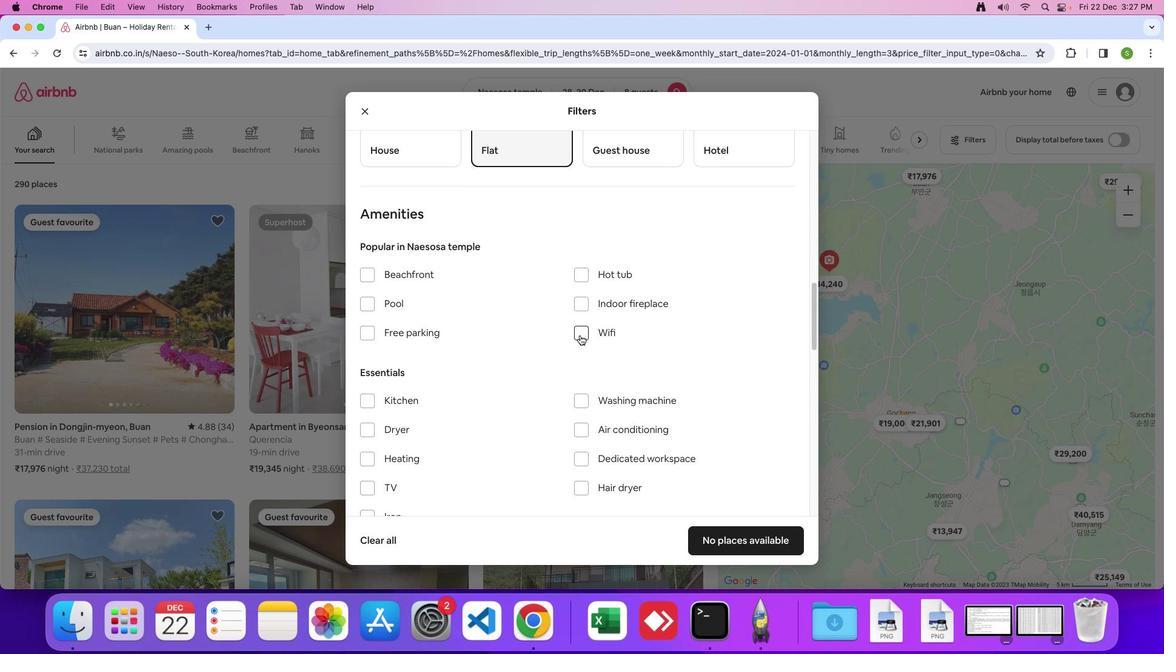 
Action: Mouse pressed left at (579, 335)
Screenshot: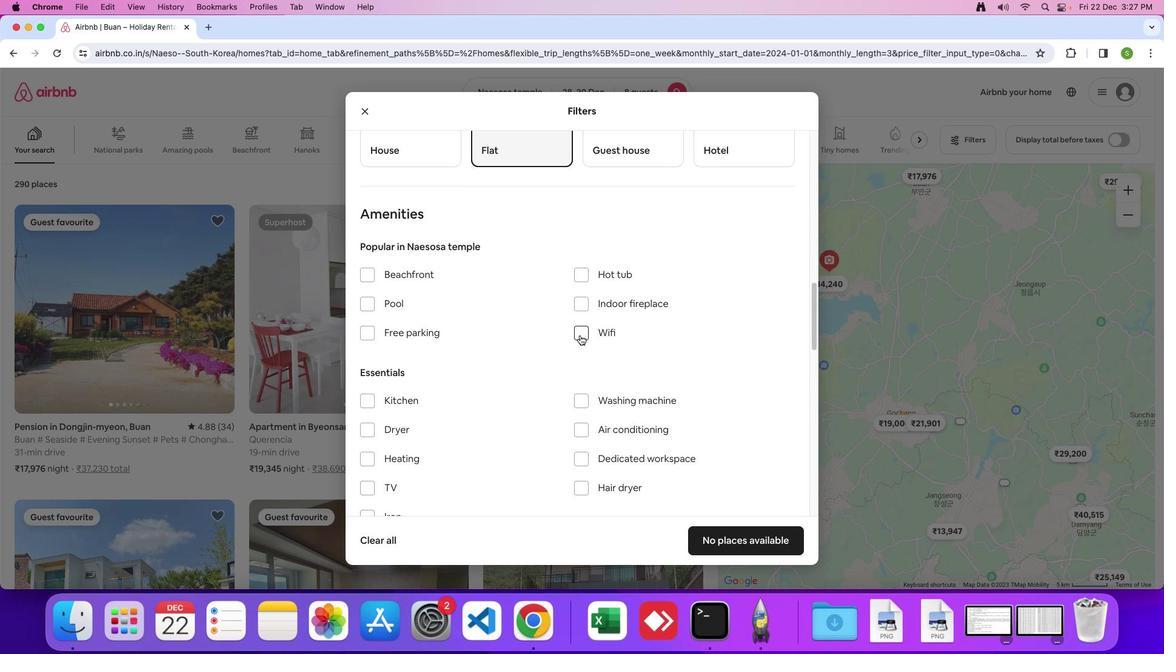 
Action: Mouse moved to (366, 486)
Screenshot: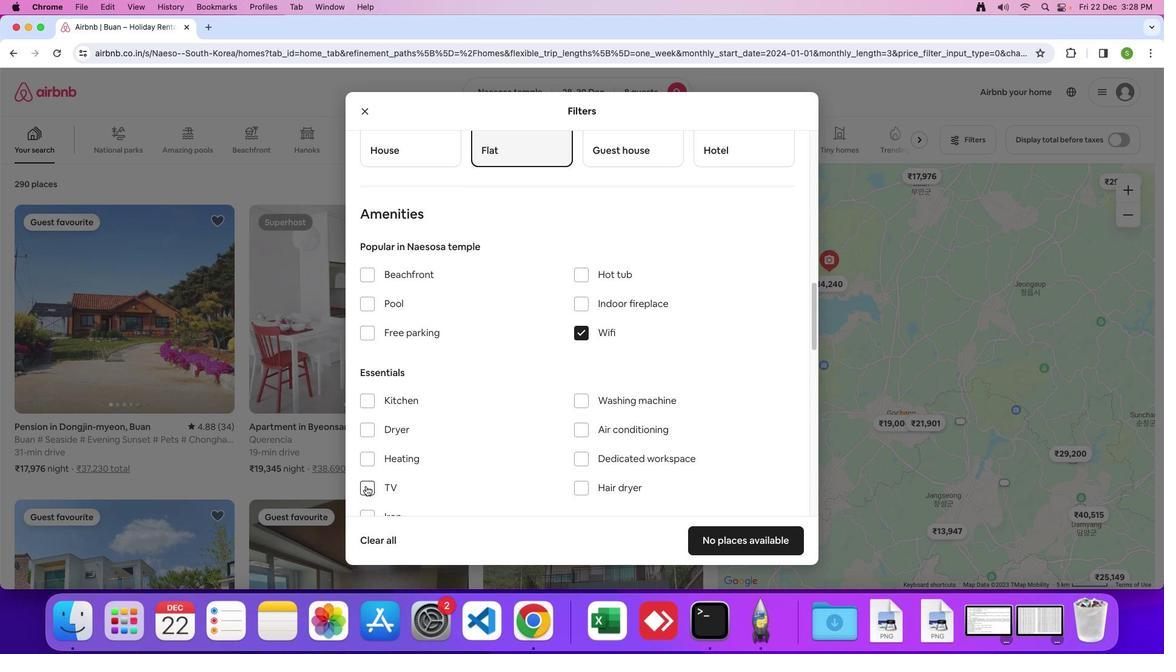 
Action: Mouse pressed left at (366, 486)
Screenshot: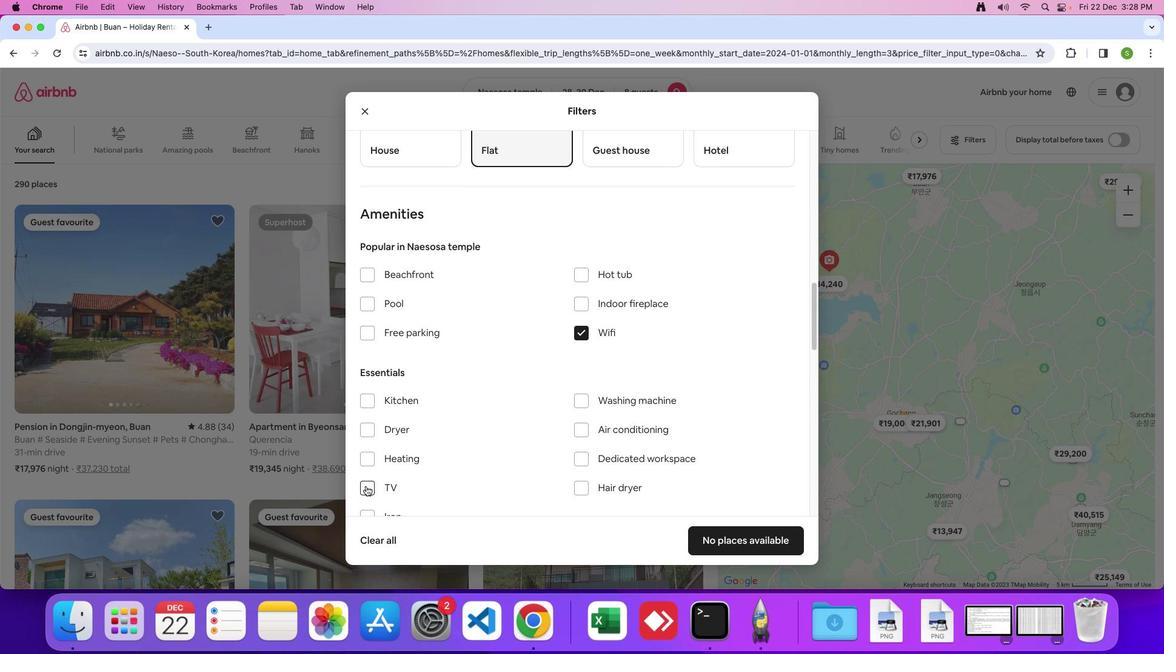 
Action: Mouse moved to (489, 428)
Screenshot: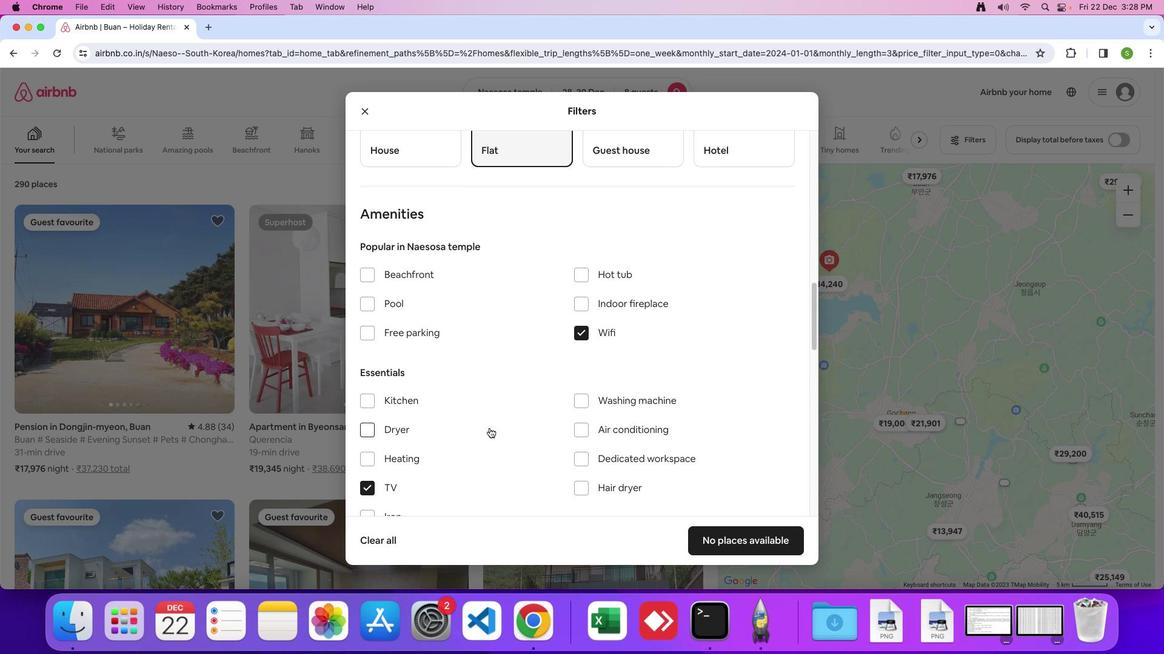 
Action: Mouse scrolled (489, 428) with delta (0, 0)
Screenshot: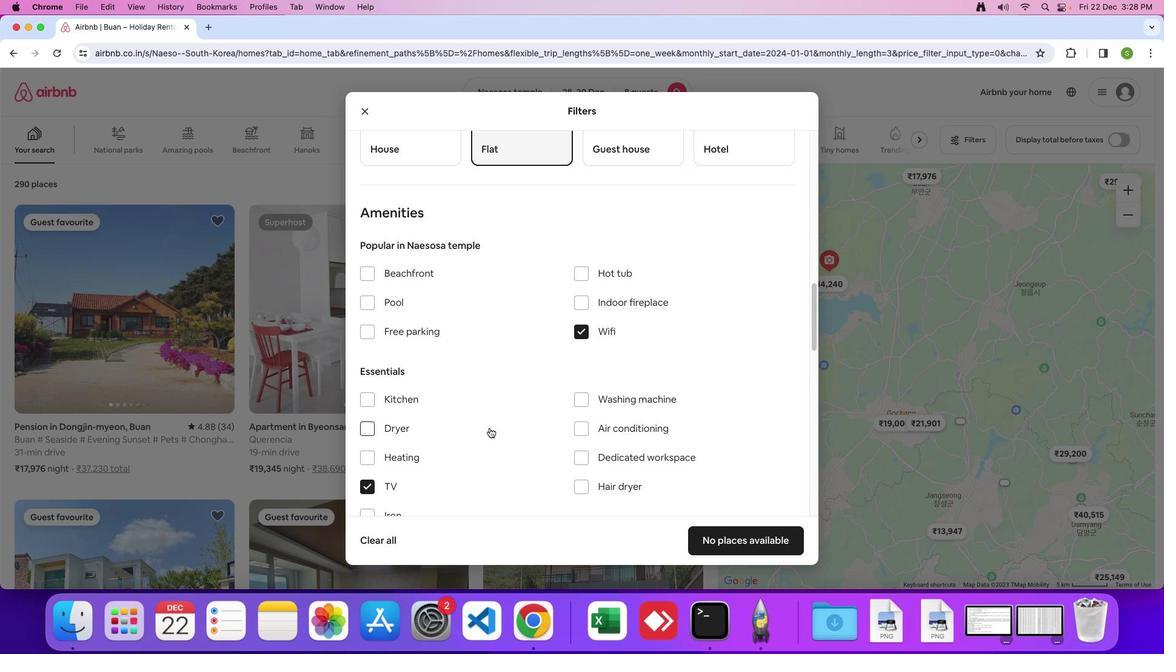 
Action: Mouse scrolled (489, 428) with delta (0, 0)
Screenshot: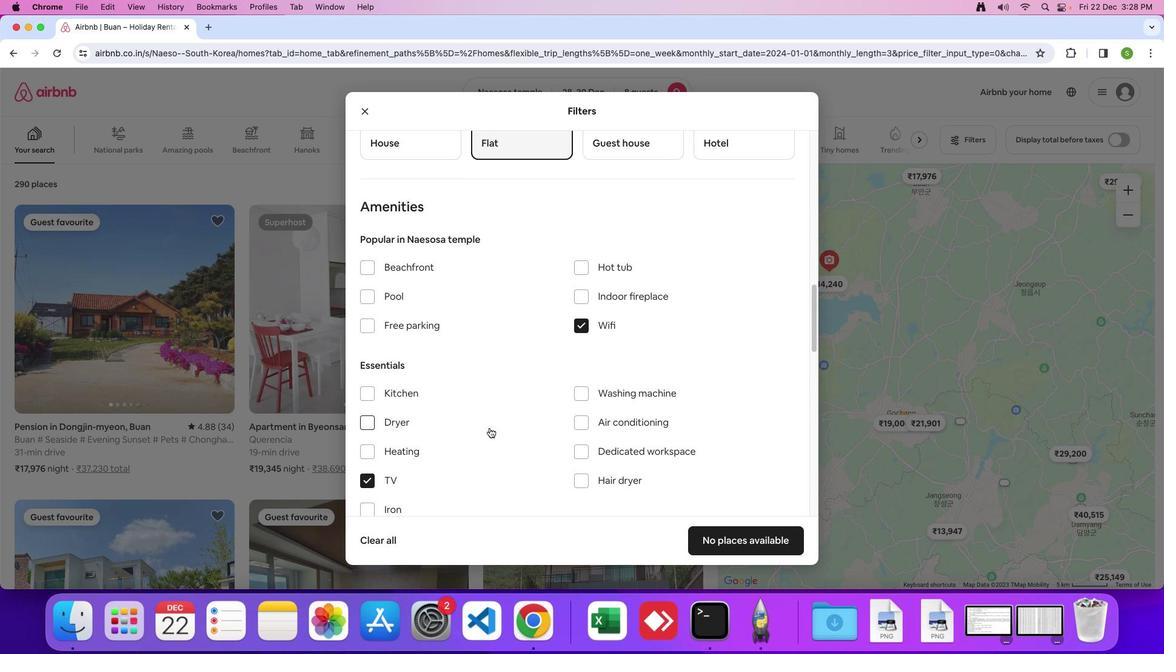 
Action: Mouse scrolled (489, 428) with delta (0, 0)
Screenshot: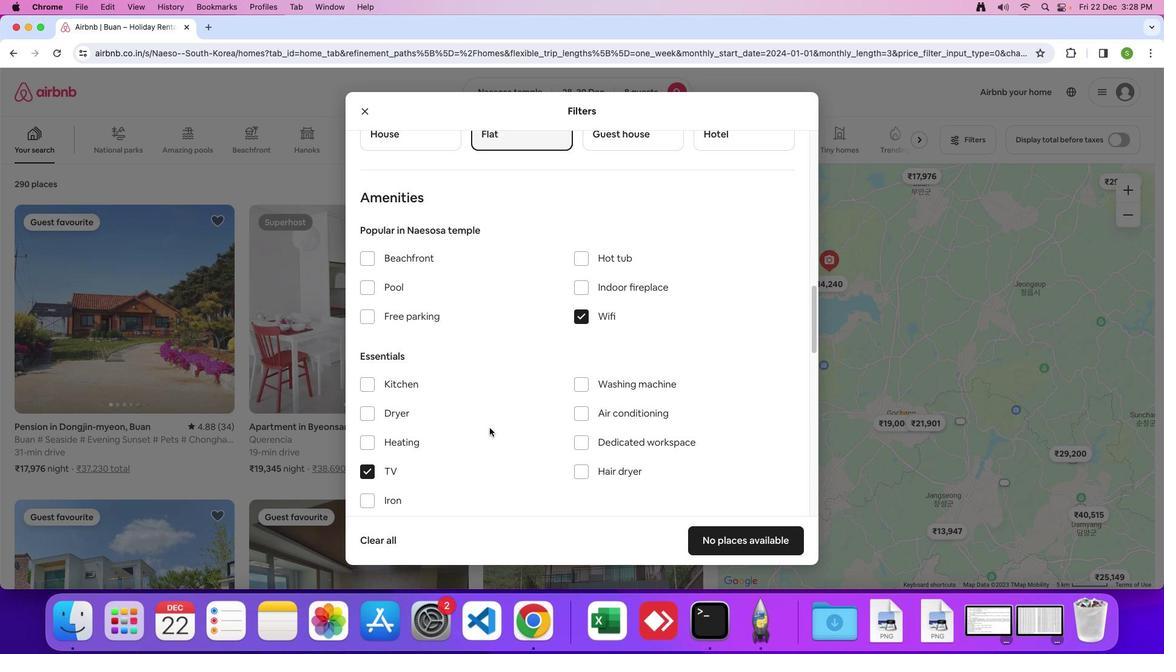 
Action: Mouse scrolled (489, 428) with delta (0, 0)
Screenshot: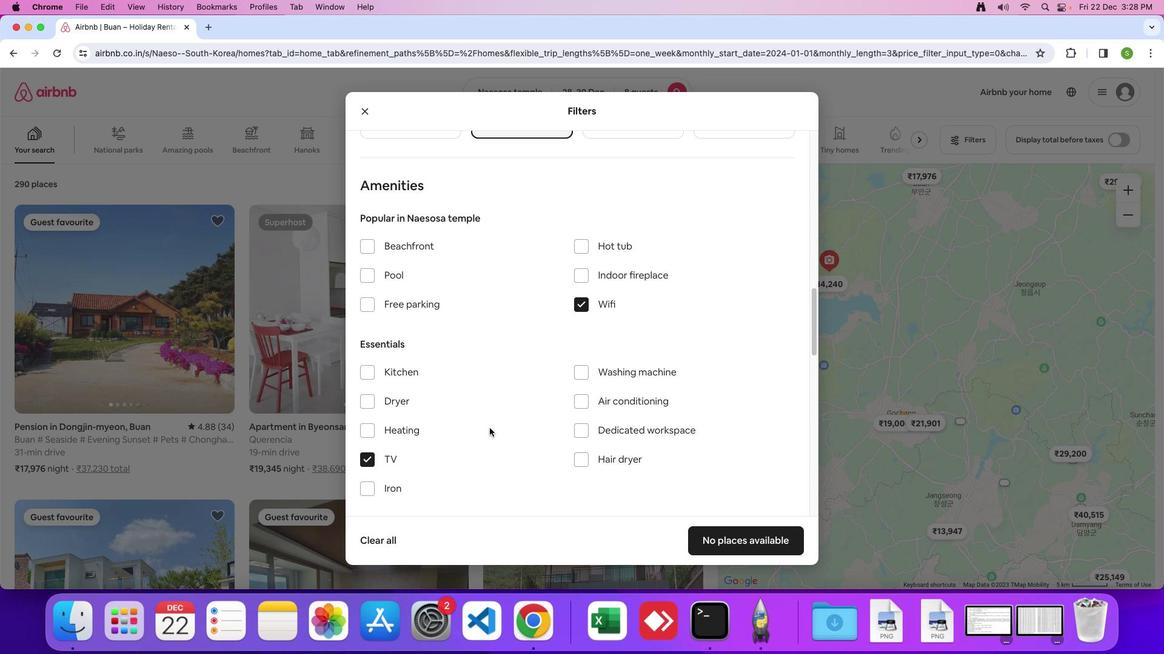 
Action: Mouse scrolled (489, 428) with delta (0, 0)
Screenshot: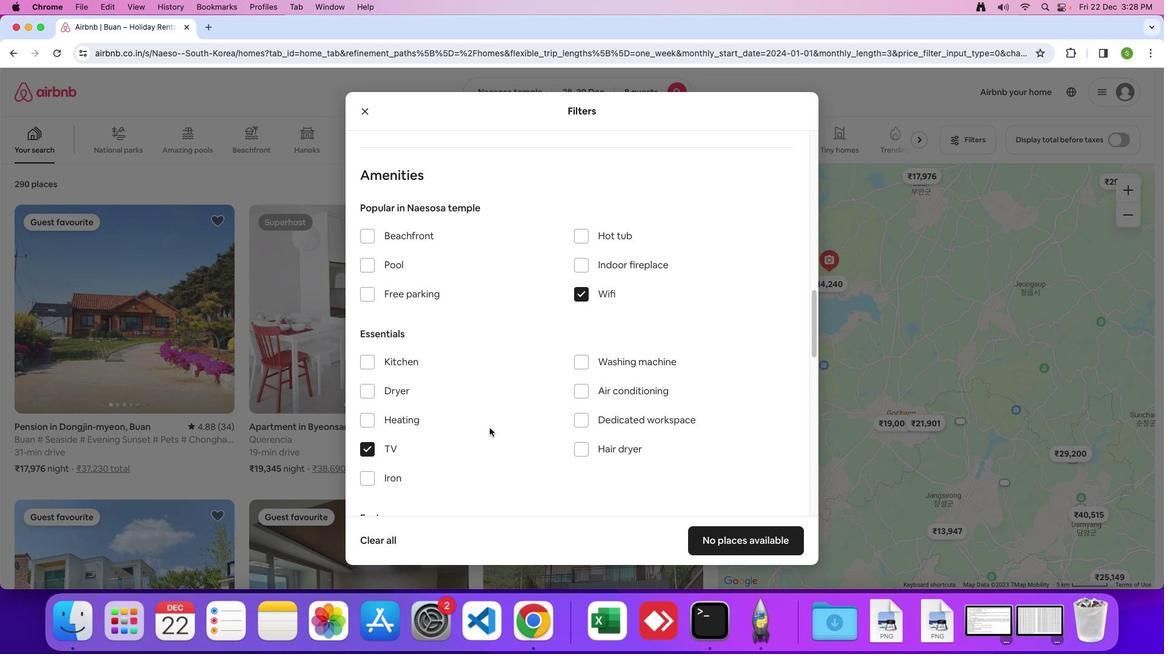 
Action: Mouse scrolled (489, 428) with delta (0, 0)
Screenshot: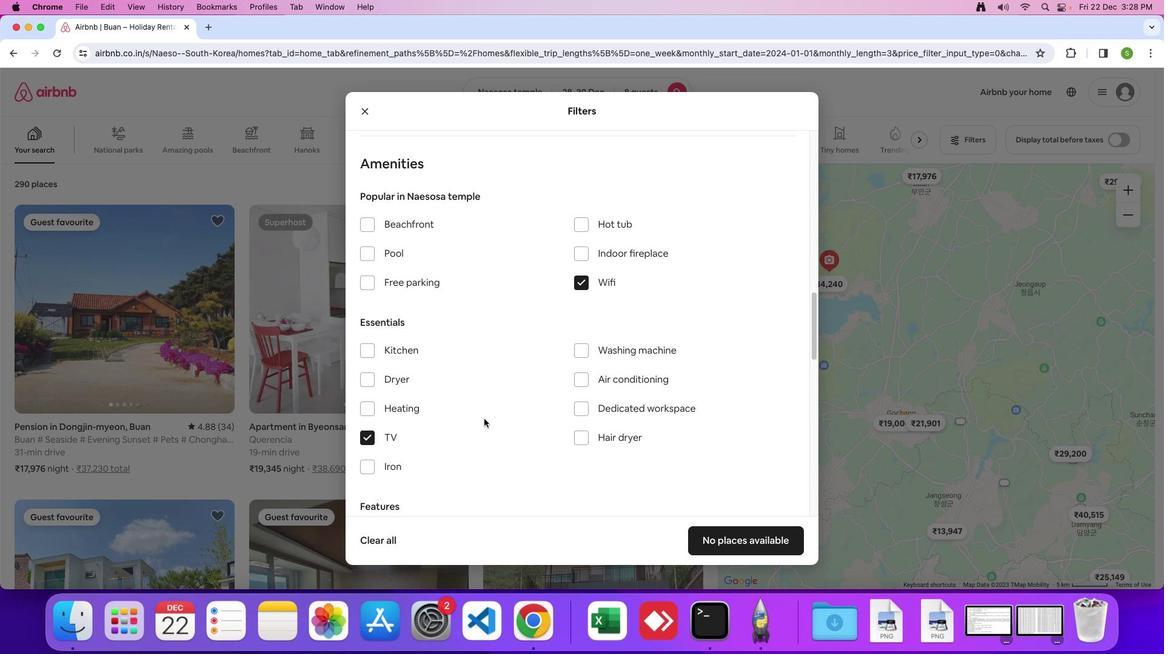 
Action: Mouse moved to (366, 280)
Screenshot: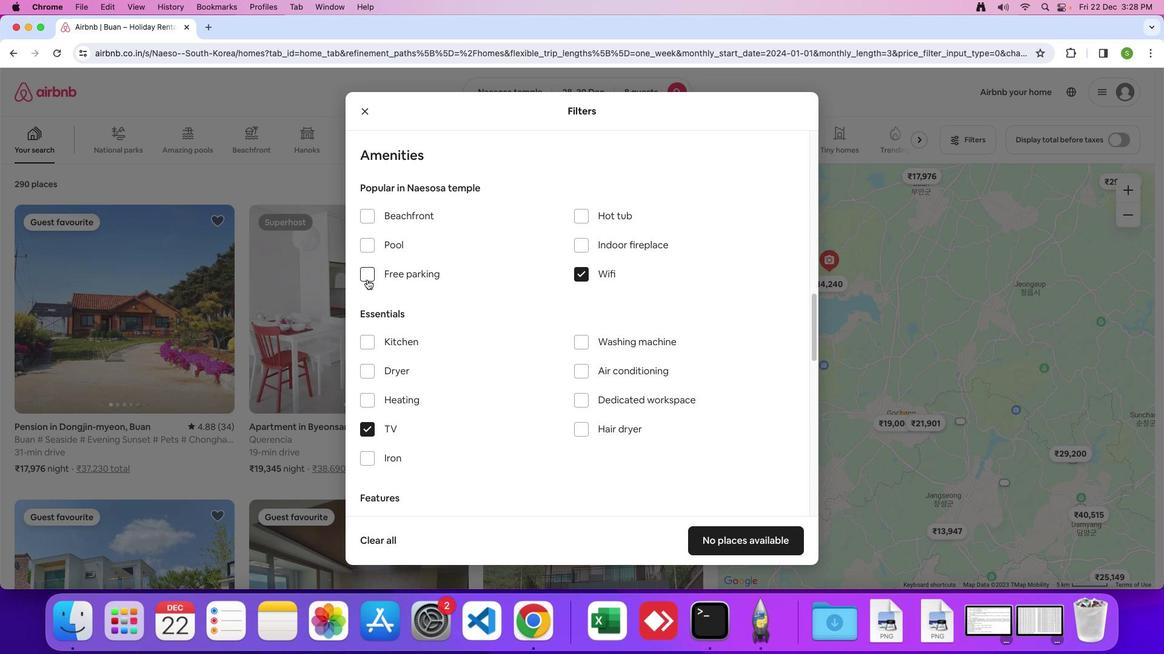 
Action: Mouse pressed left at (366, 280)
Screenshot: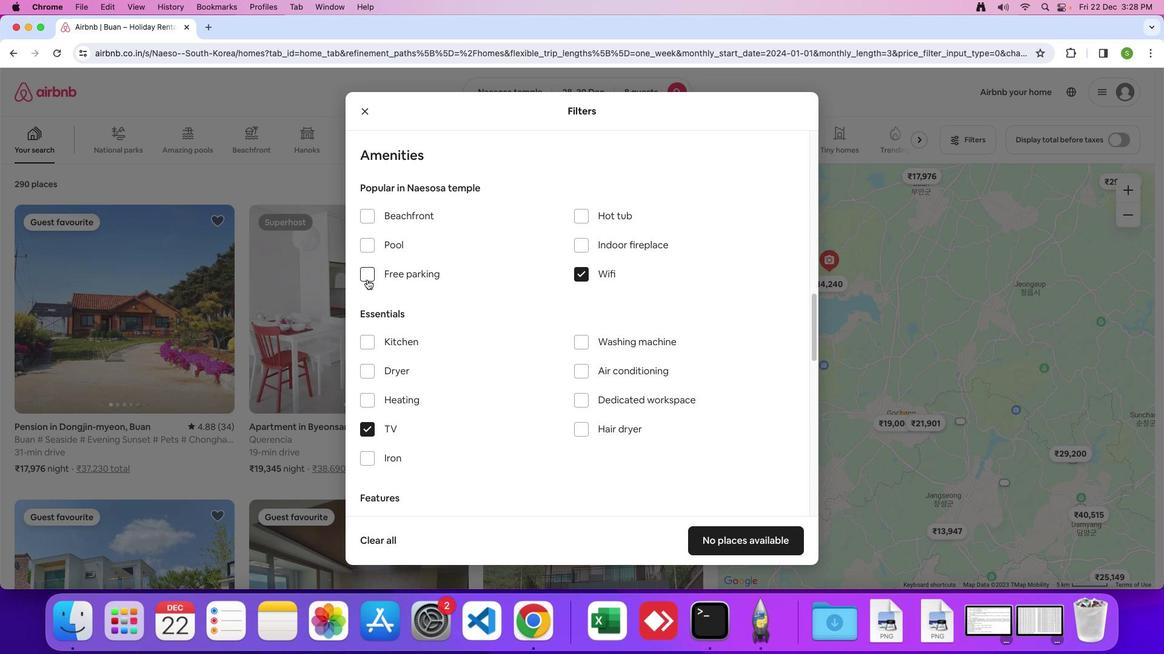 
Action: Mouse moved to (493, 340)
Screenshot: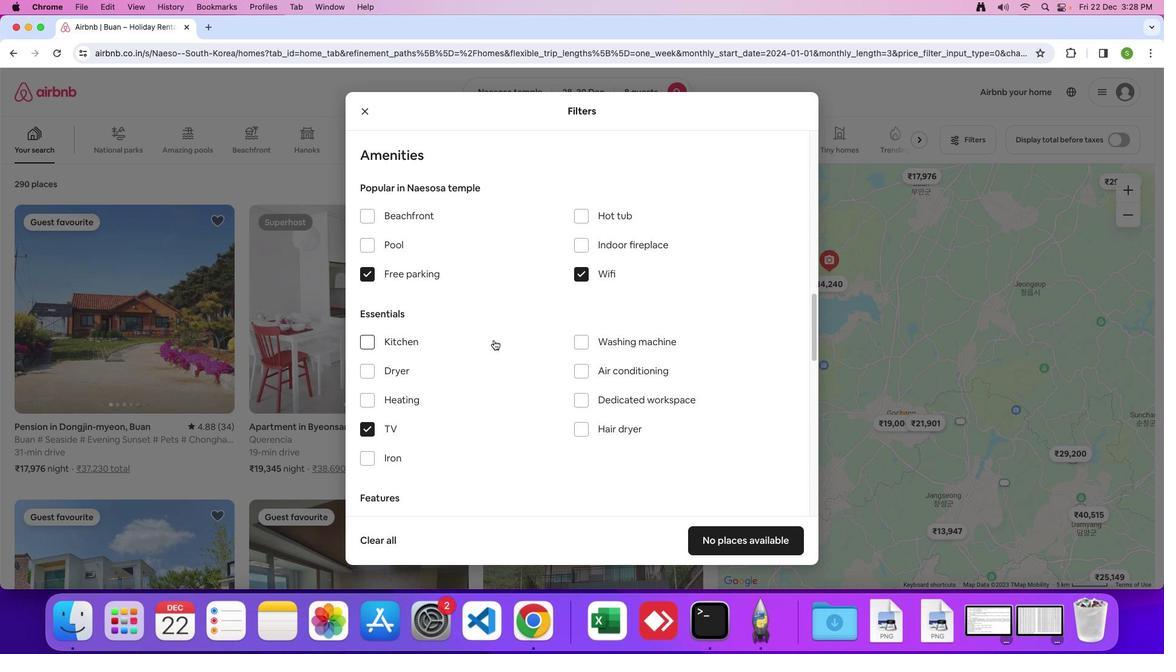 
Action: Mouse scrolled (493, 340) with delta (0, 0)
Screenshot: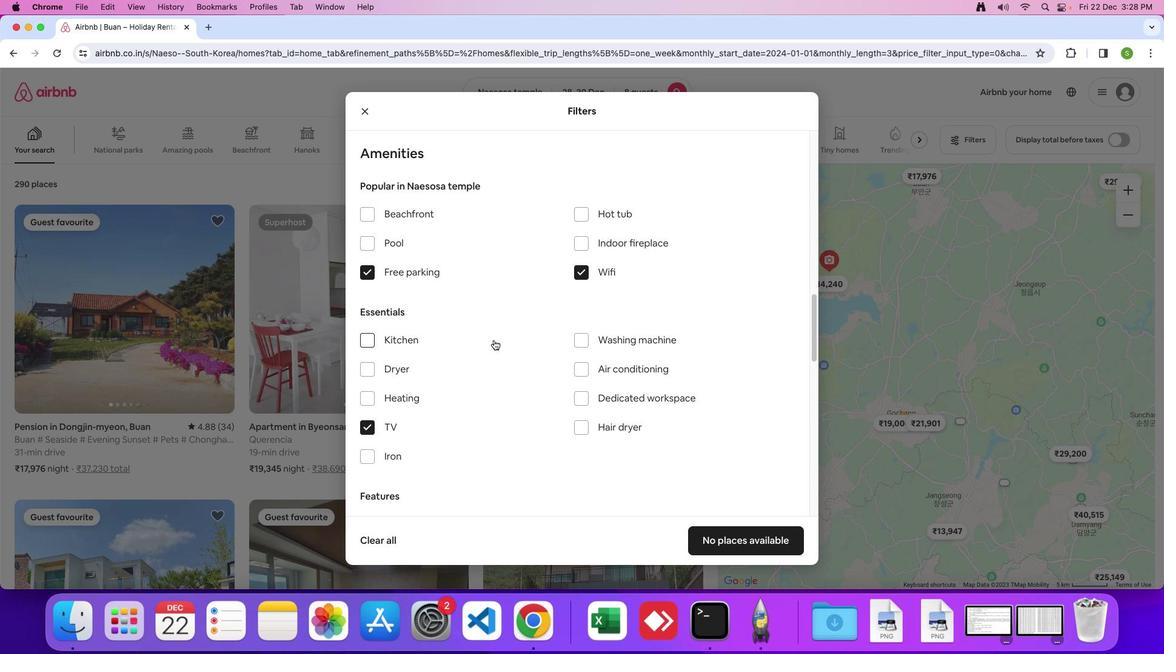 
Action: Mouse scrolled (493, 340) with delta (0, 0)
Screenshot: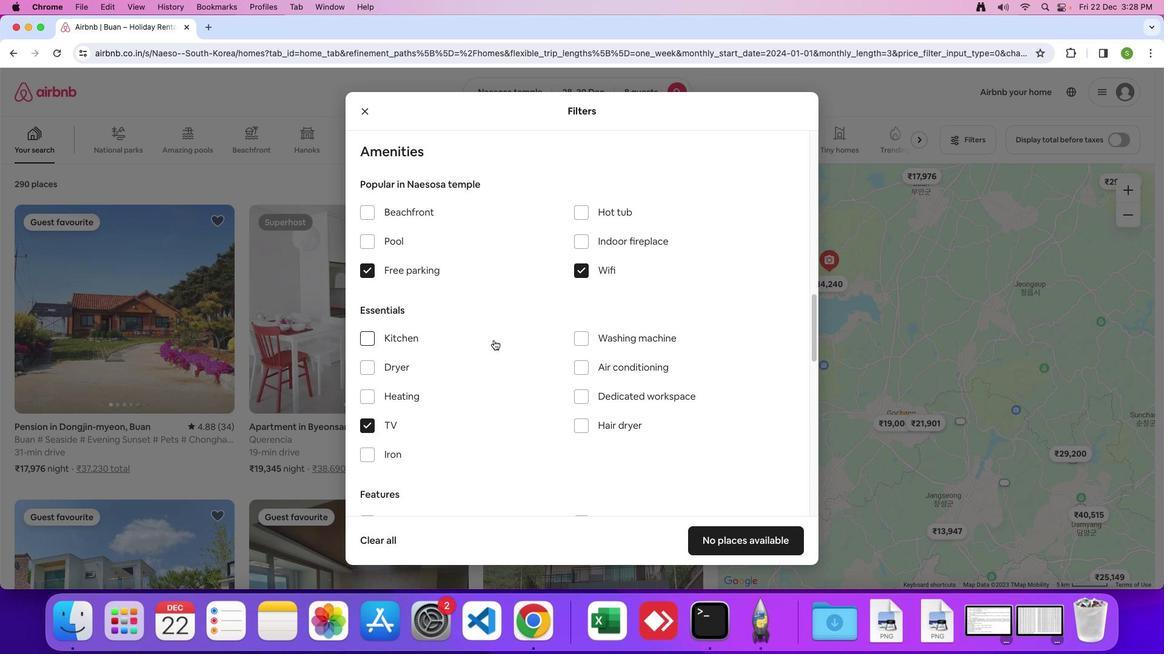 
Action: Mouse scrolled (493, 340) with delta (0, 0)
Screenshot: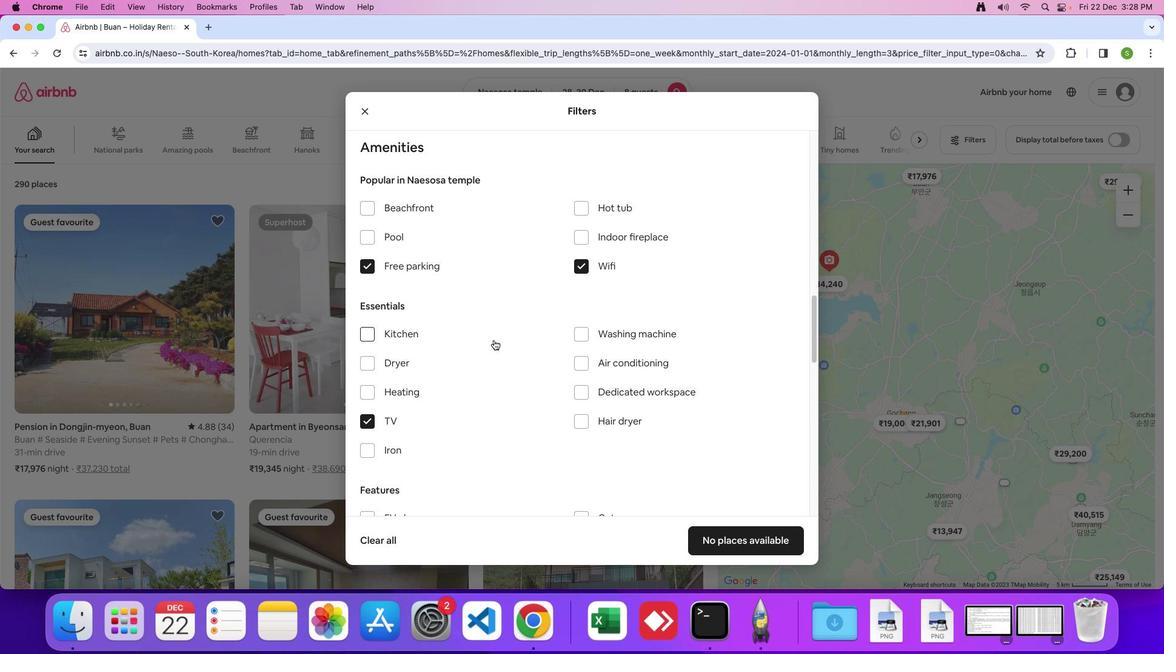 
Action: Mouse scrolled (493, 340) with delta (0, 0)
Screenshot: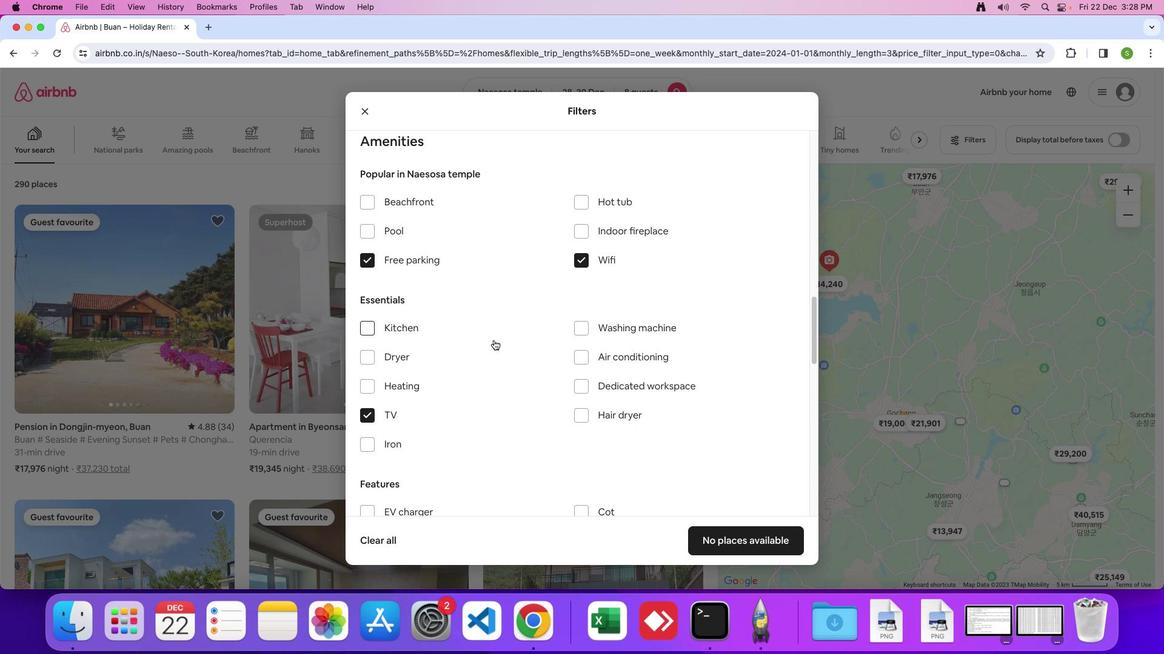 
Action: Mouse scrolled (493, 340) with delta (0, 0)
Screenshot: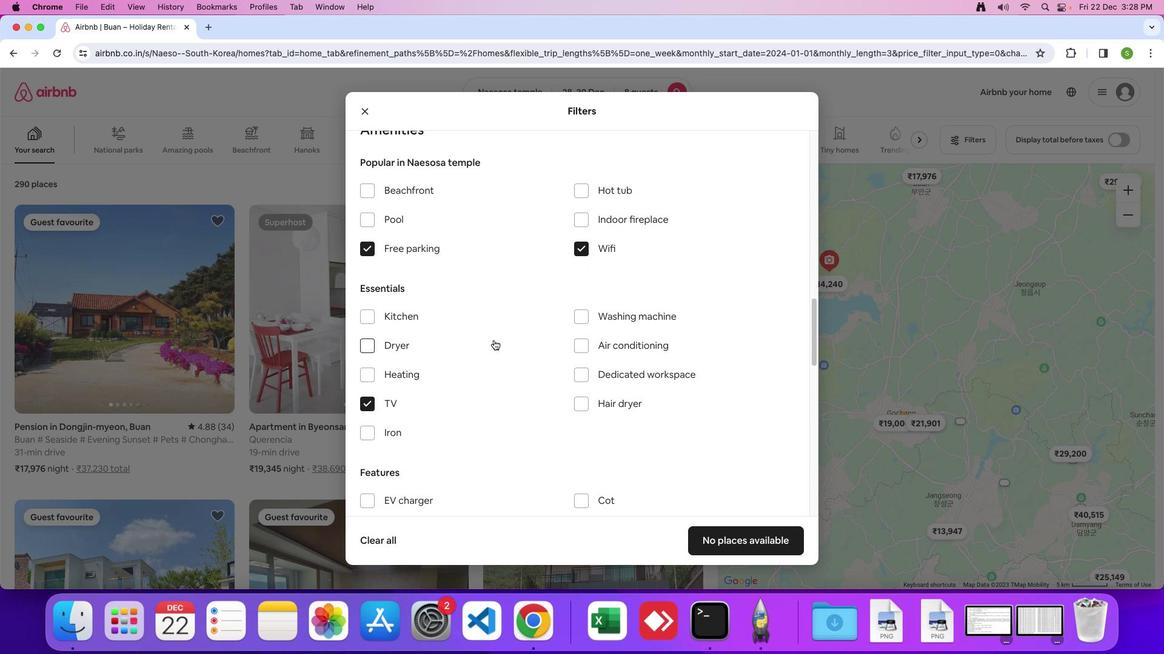 
Action: Mouse scrolled (493, 340) with delta (0, 0)
Screenshot: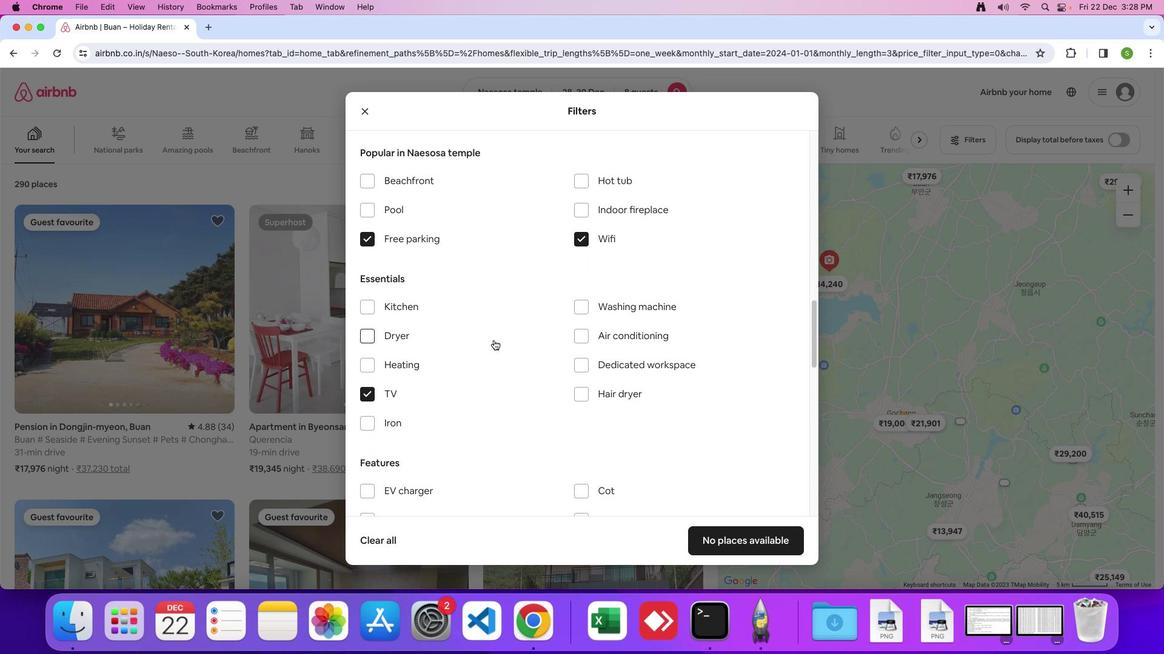
Action: Mouse scrolled (493, 340) with delta (0, 0)
Screenshot: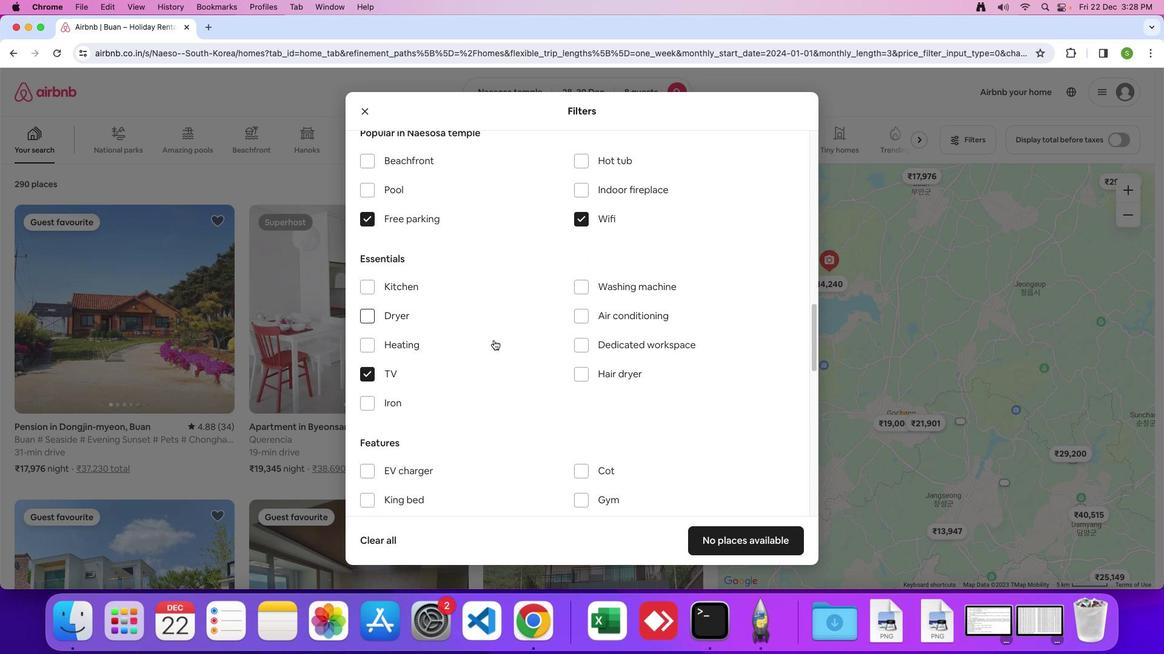 
Action: Mouse scrolled (493, 340) with delta (0, -1)
Screenshot: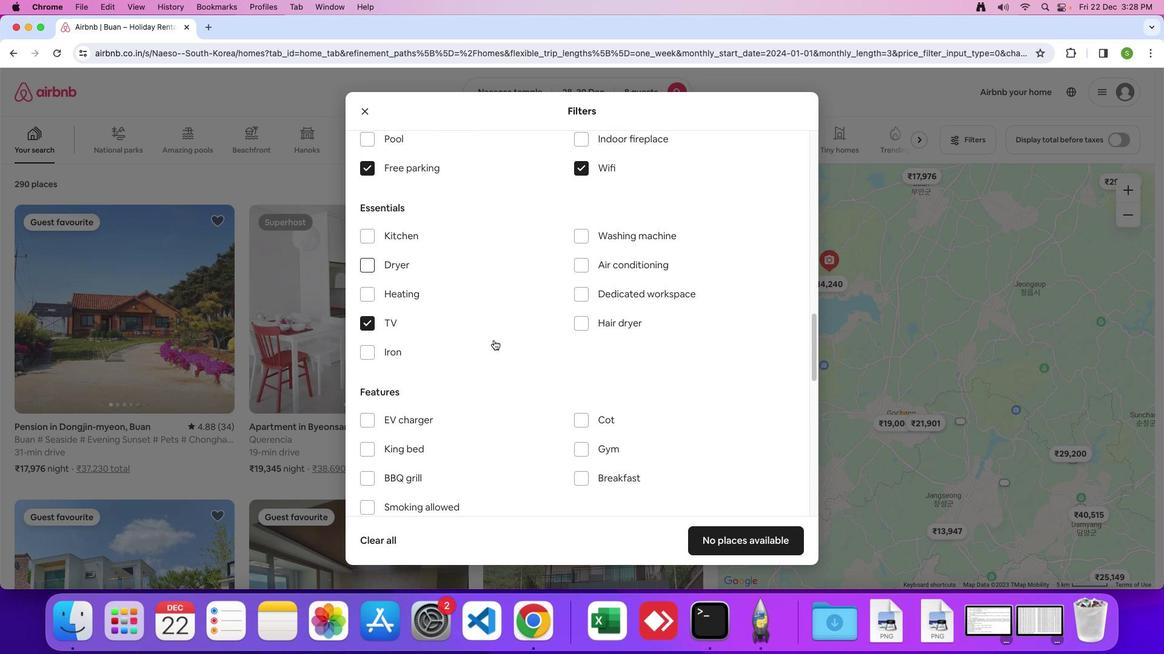 
Action: Mouse moved to (581, 403)
Screenshot: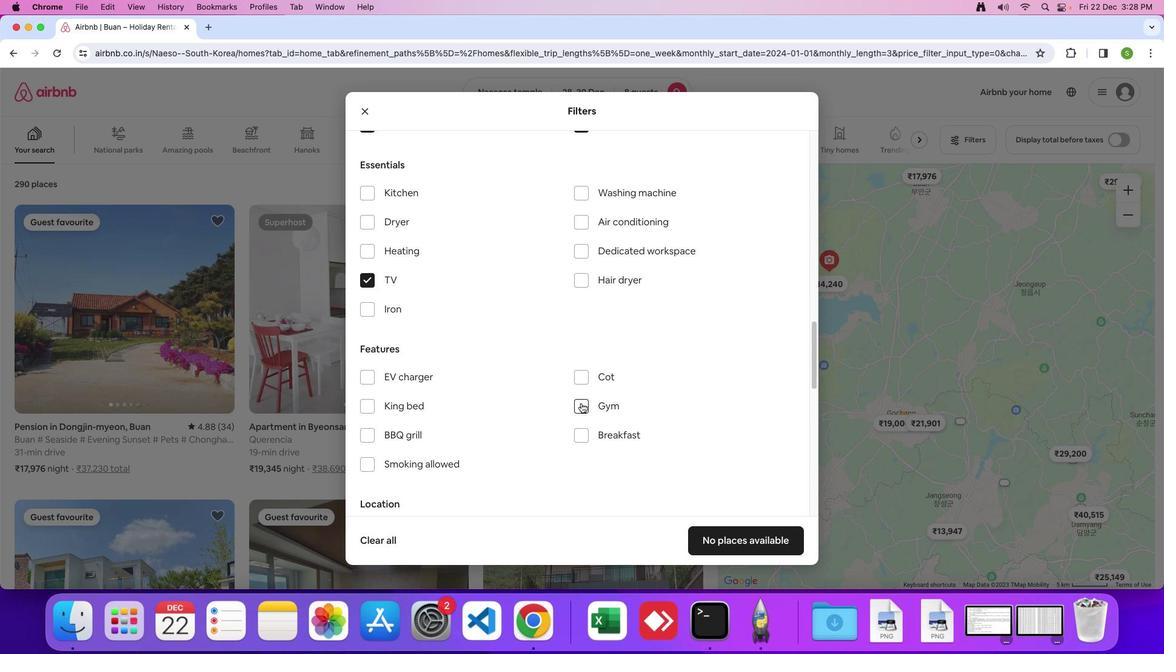 
Action: Mouse pressed left at (581, 403)
Screenshot: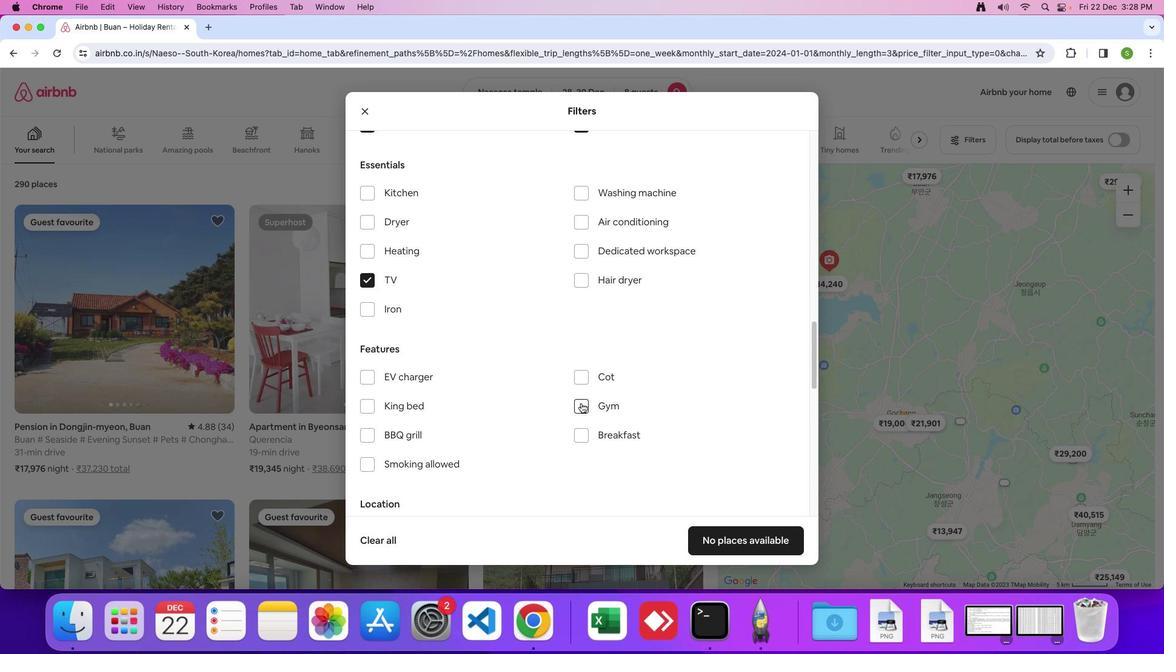 
Action: Mouse moved to (579, 434)
Screenshot: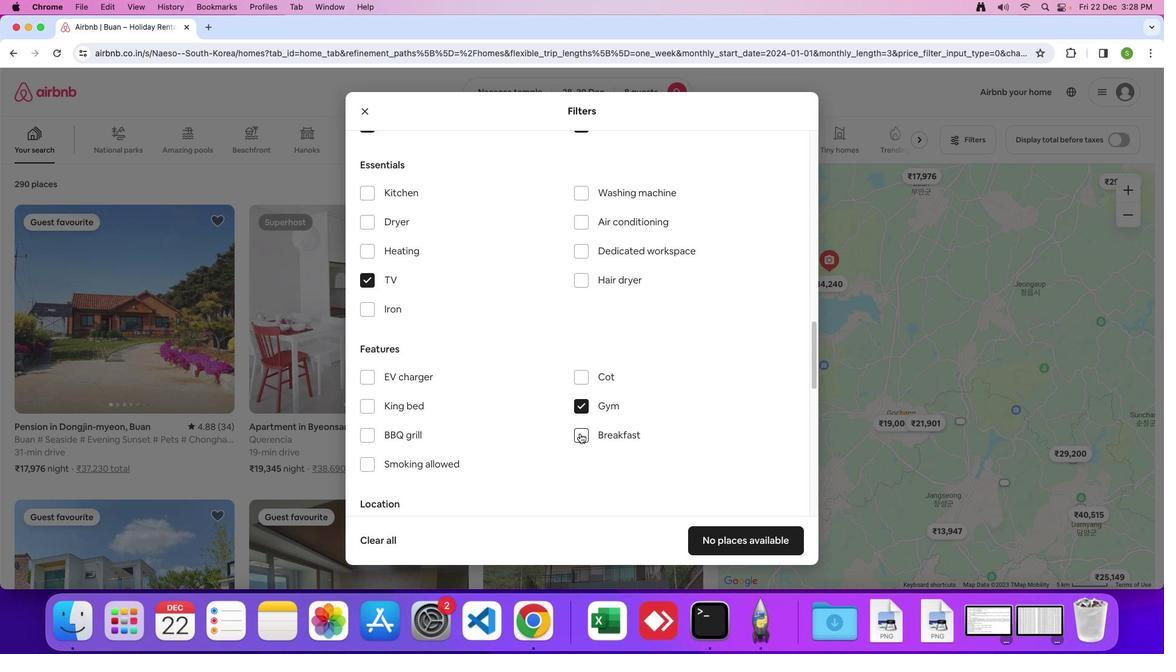 
Action: Mouse pressed left at (579, 434)
Screenshot: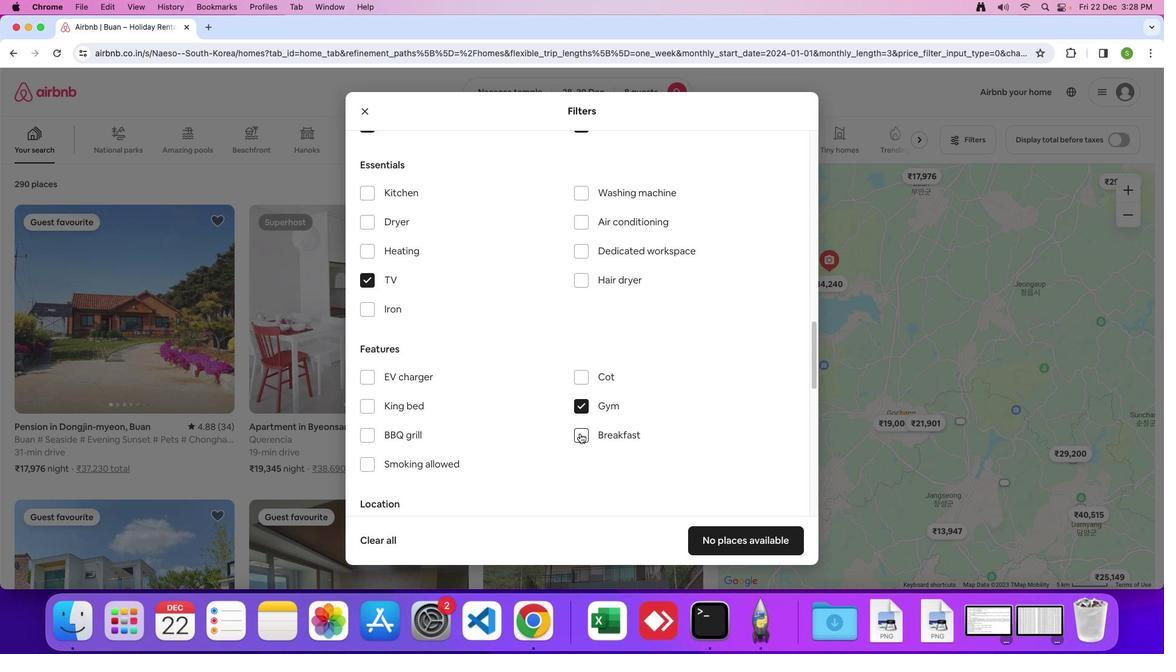 
Action: Mouse moved to (506, 395)
Screenshot: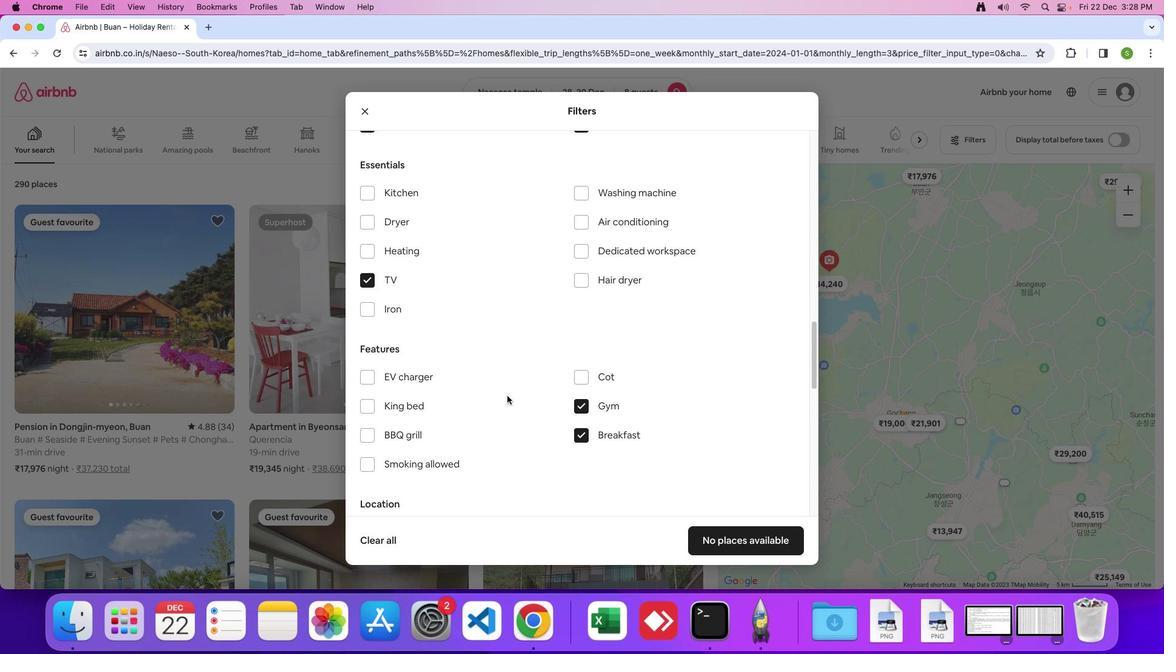 
Action: Mouse scrolled (506, 395) with delta (0, 0)
Screenshot: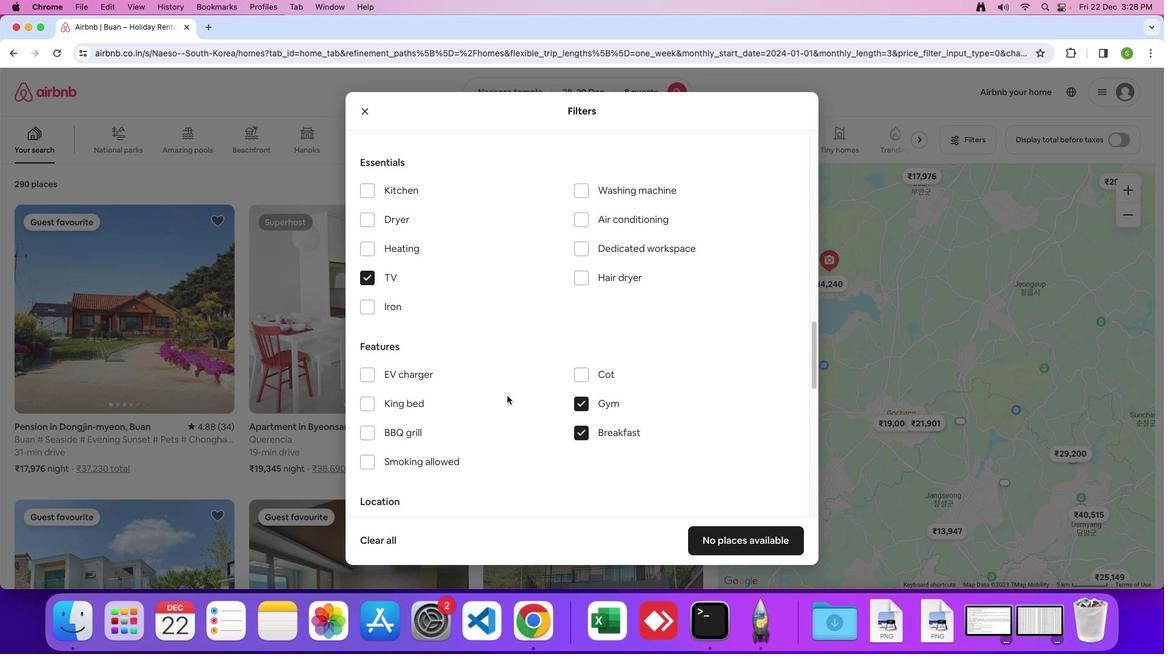
Action: Mouse scrolled (506, 395) with delta (0, 0)
Screenshot: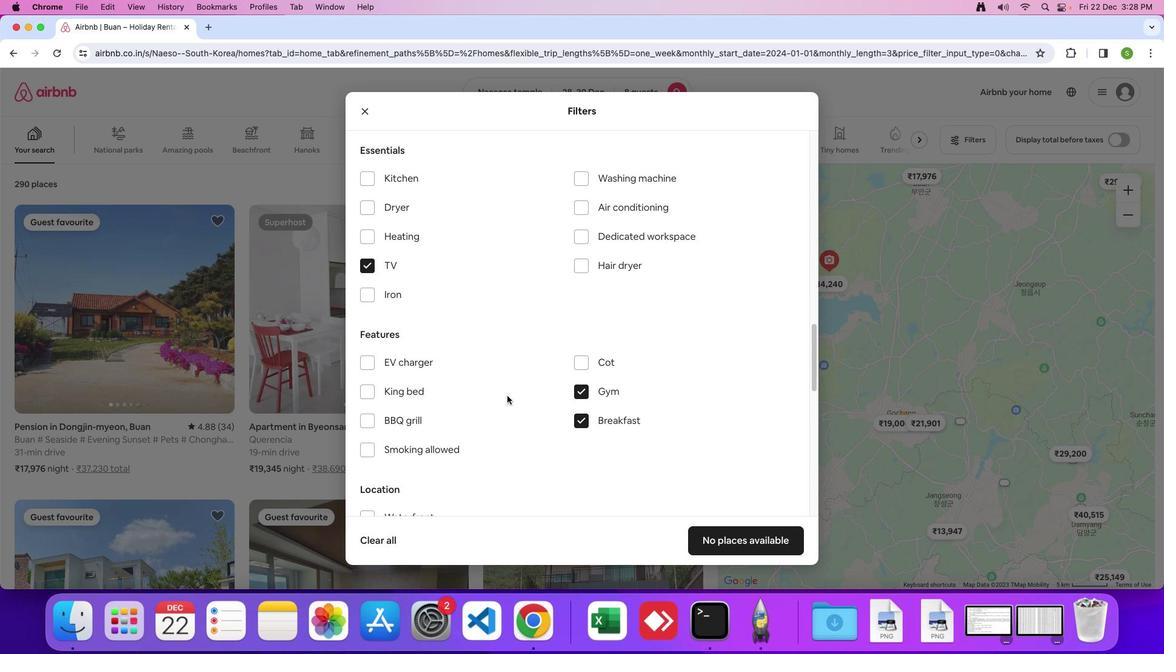 
Action: Mouse scrolled (506, 395) with delta (0, -1)
Screenshot: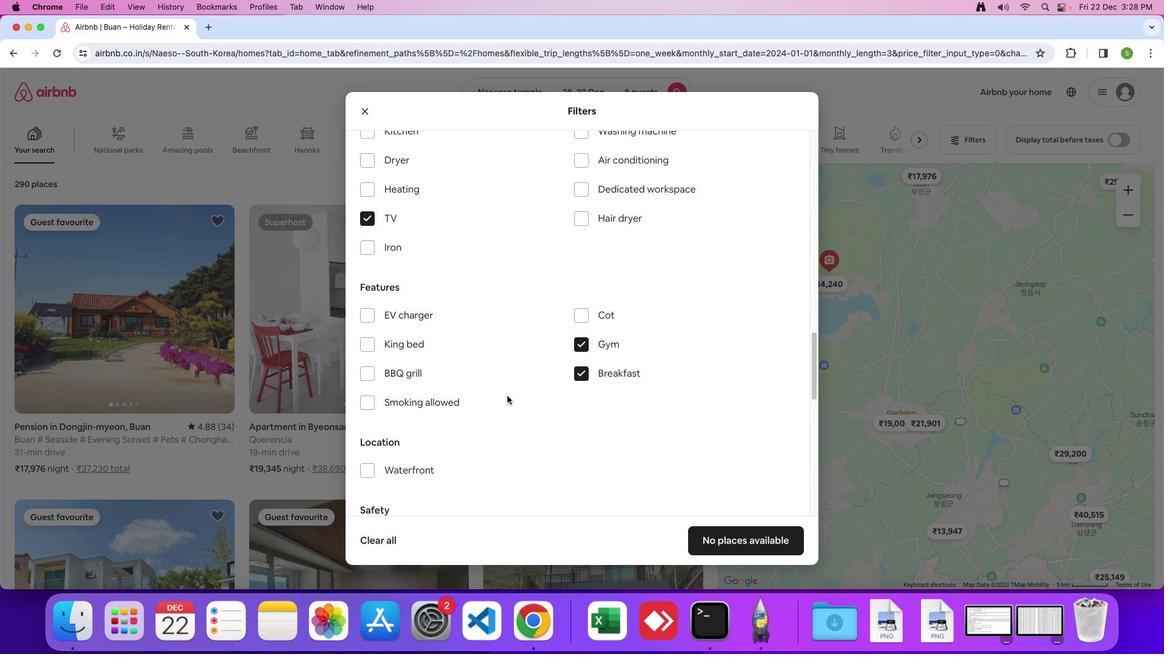 
Action: Mouse scrolled (506, 395) with delta (0, 0)
Screenshot: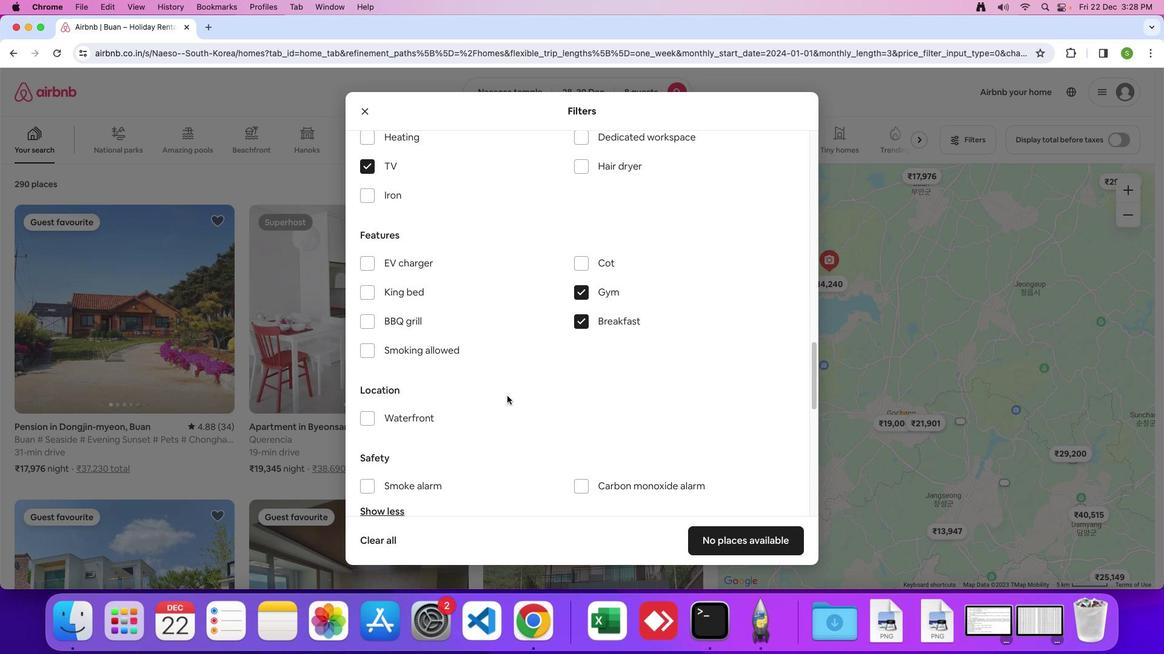 
Action: Mouse scrolled (506, 395) with delta (0, 0)
Screenshot: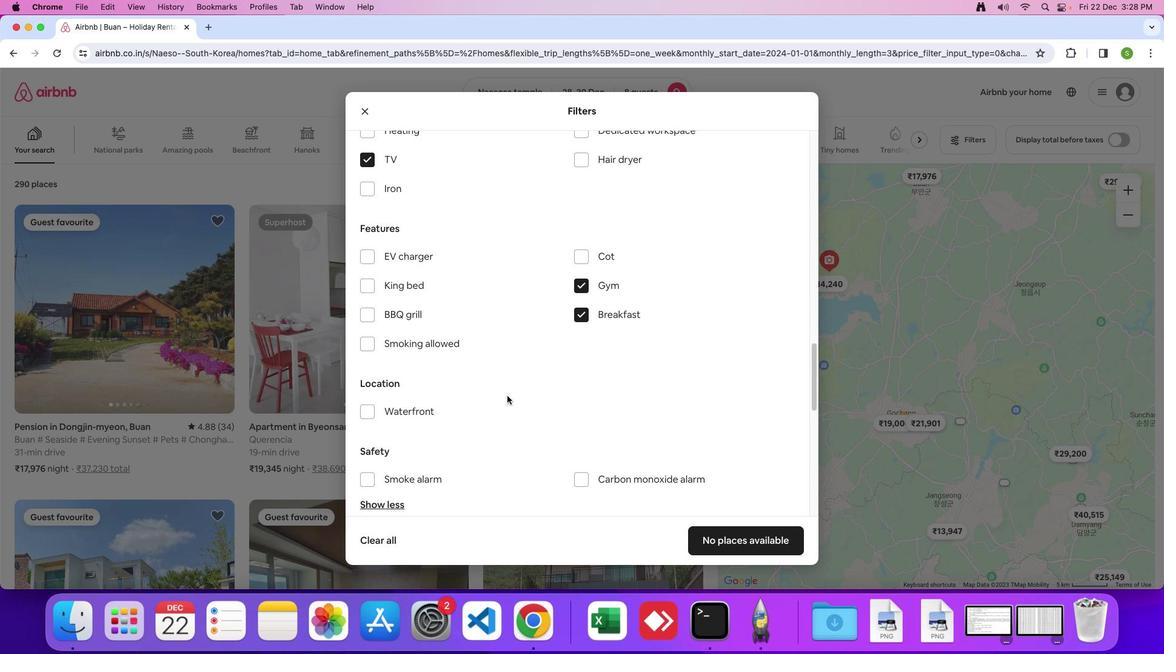 
Action: Mouse scrolled (506, 395) with delta (0, 0)
Screenshot: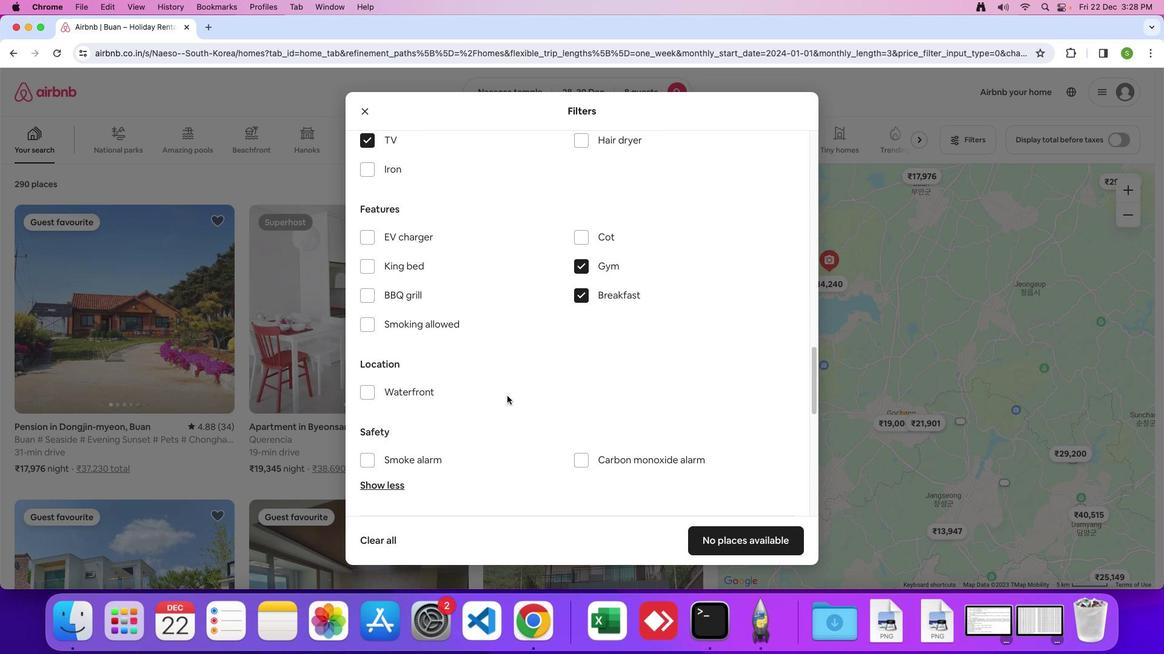 
Action: Mouse scrolled (506, 395) with delta (0, 0)
Screenshot: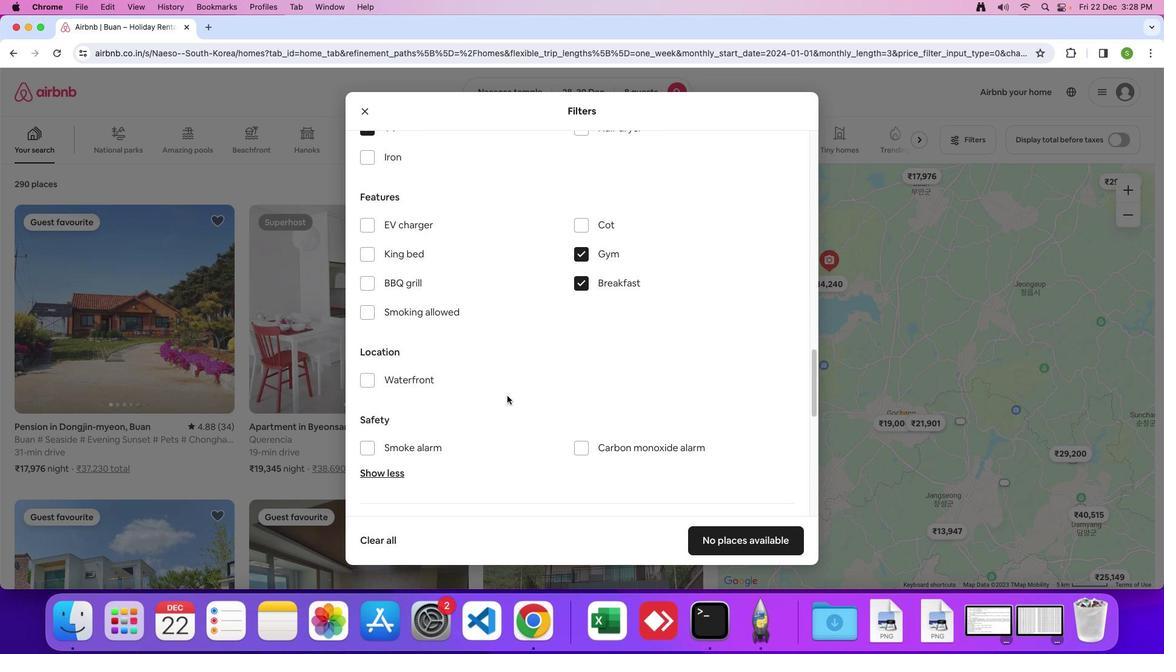 
Action: Mouse scrolled (506, 395) with delta (0, -1)
Screenshot: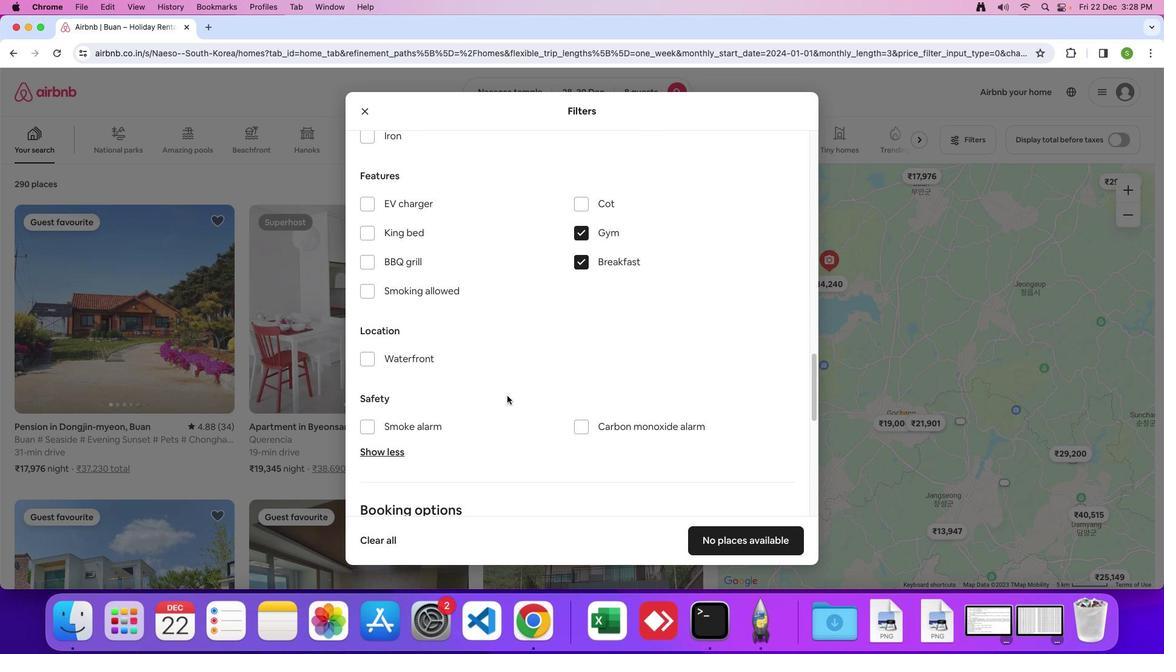 
Action: Mouse moved to (507, 395)
Screenshot: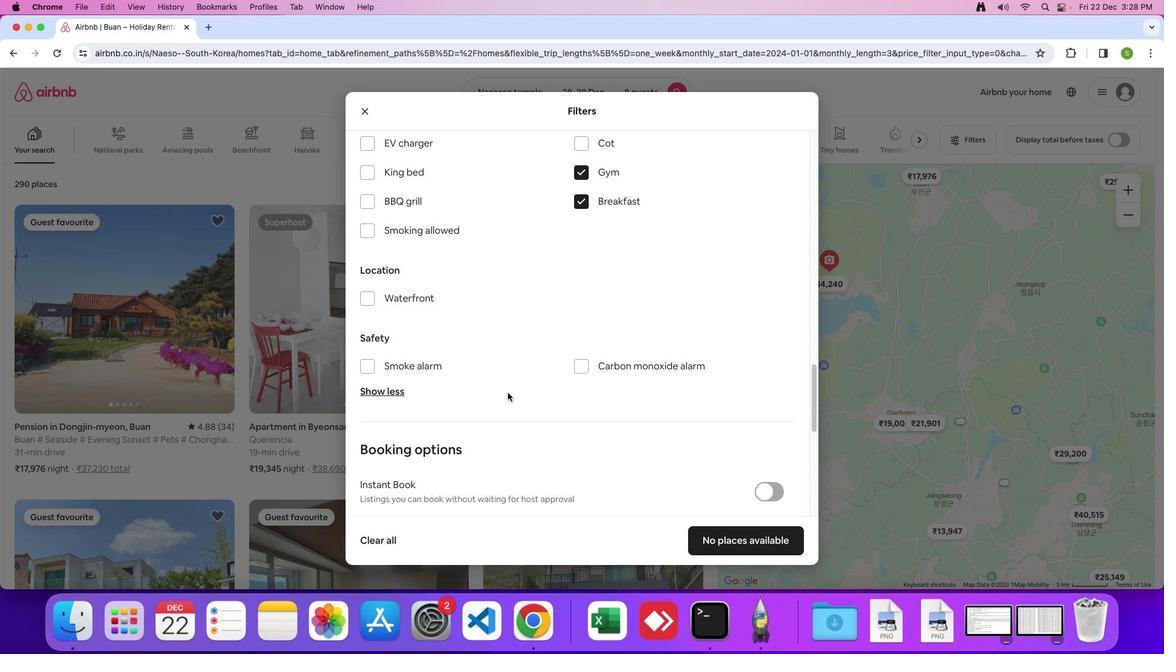 
Action: Mouse scrolled (507, 395) with delta (0, 0)
Screenshot: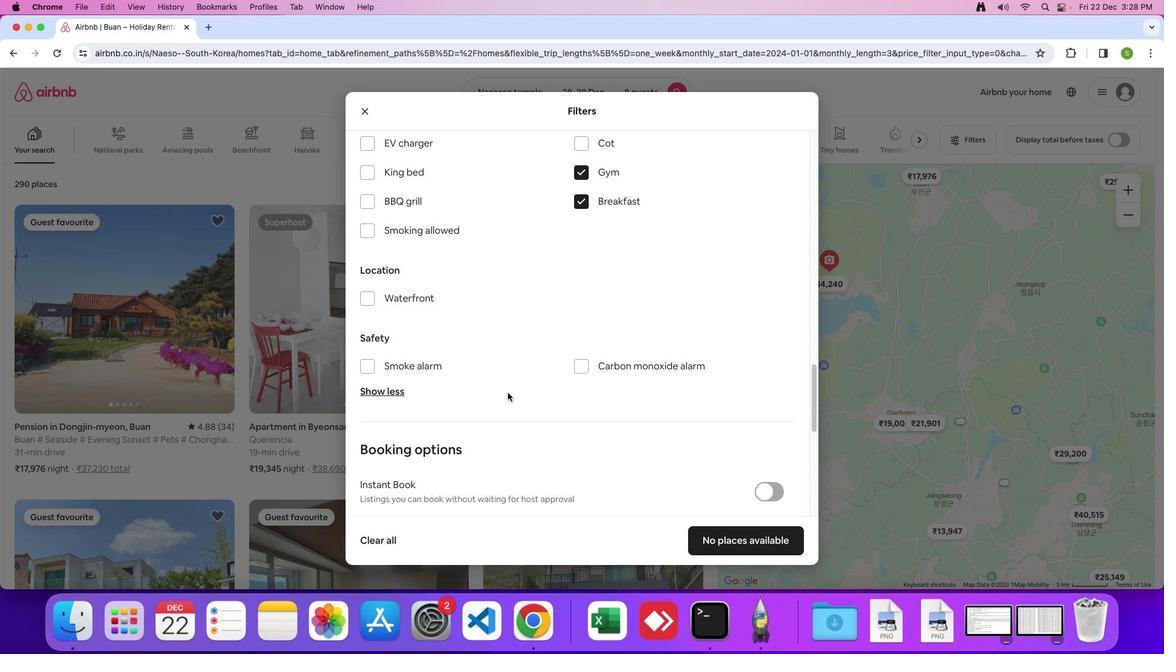 
Action: Mouse moved to (507, 394)
Screenshot: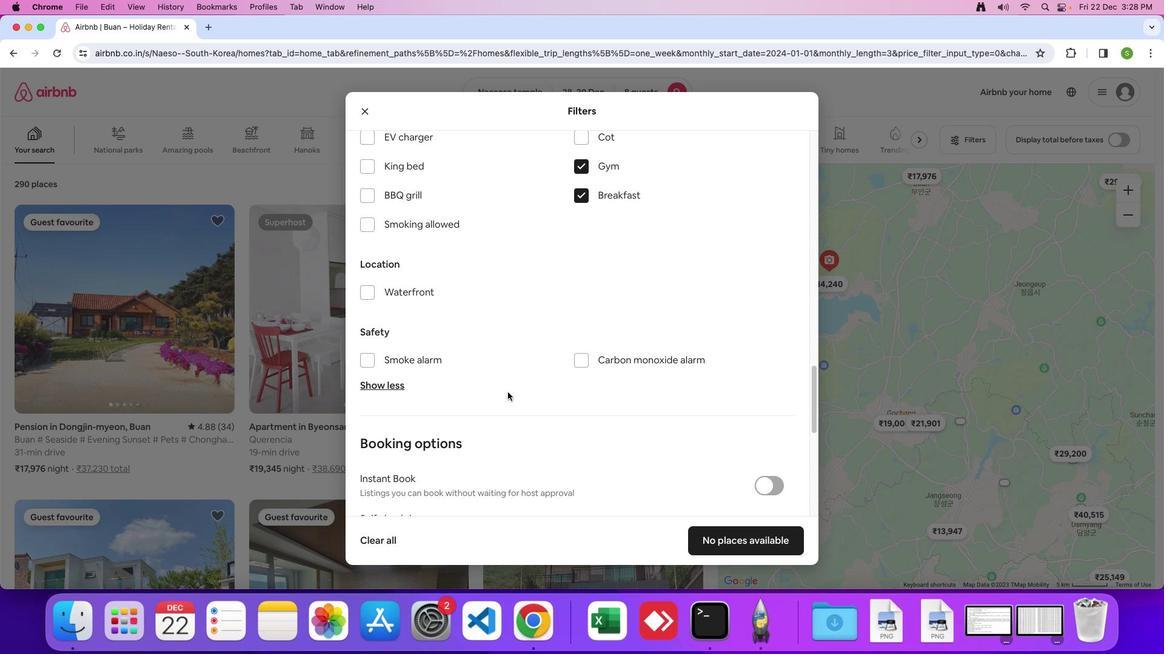 
Action: Mouse scrolled (507, 394) with delta (0, 0)
Screenshot: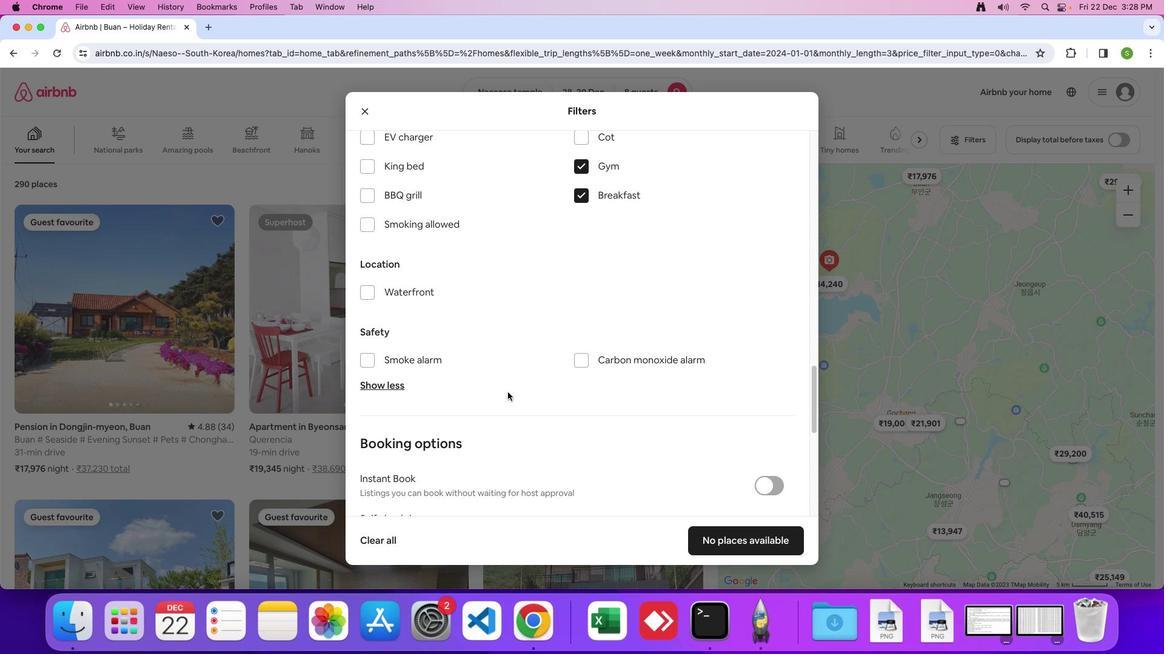 
Action: Mouse moved to (508, 392)
Screenshot: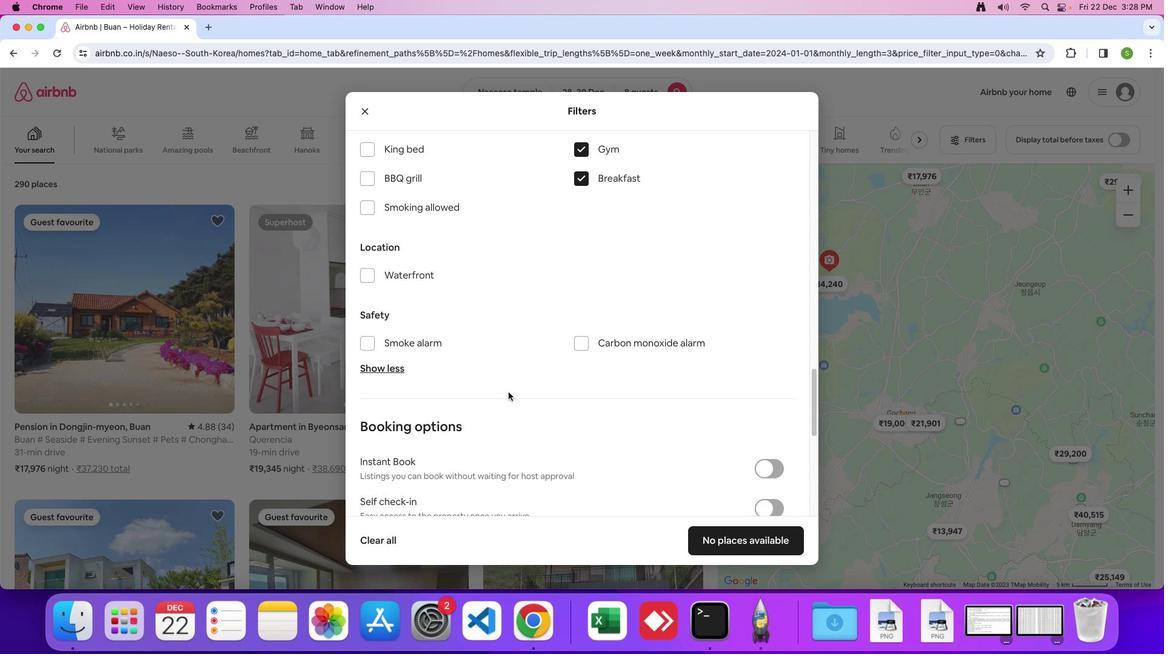 
Action: Mouse scrolled (508, 392) with delta (0, 0)
Screenshot: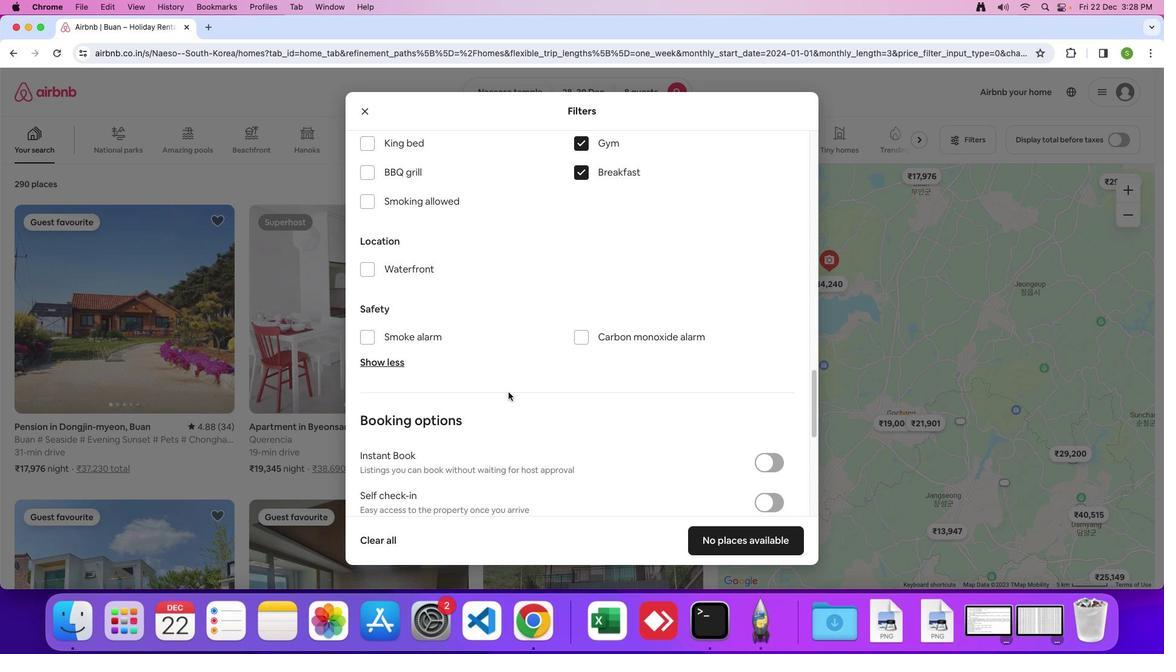 
Action: Mouse scrolled (508, 392) with delta (0, 0)
Screenshot: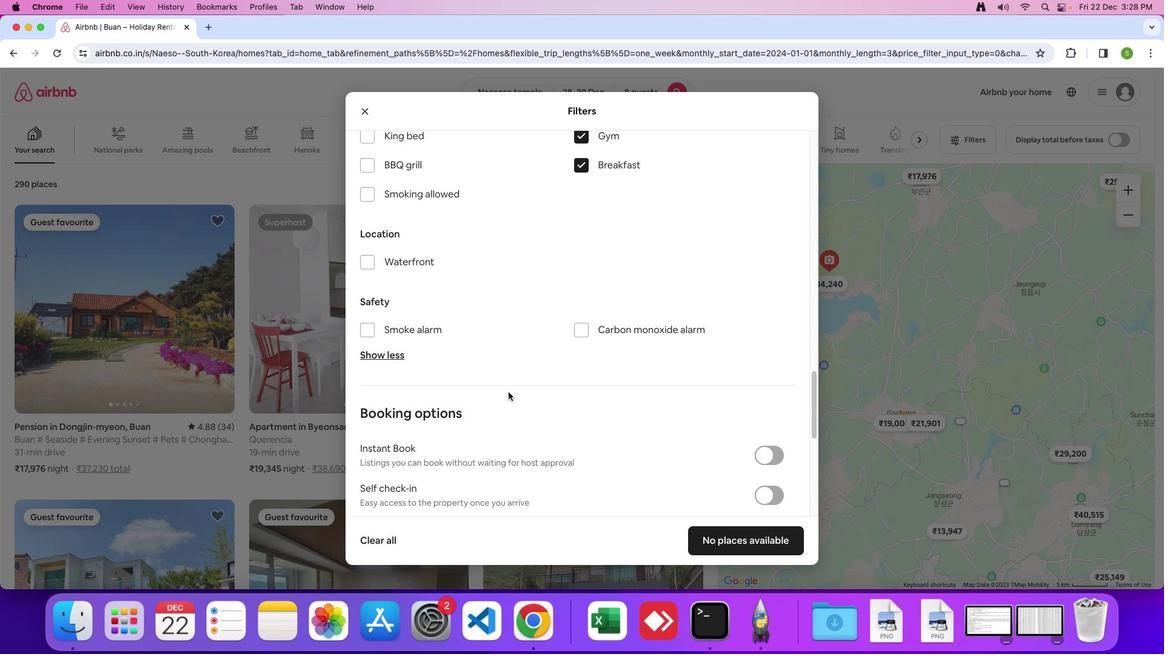 
Action: Mouse scrolled (508, 392) with delta (0, -1)
Screenshot: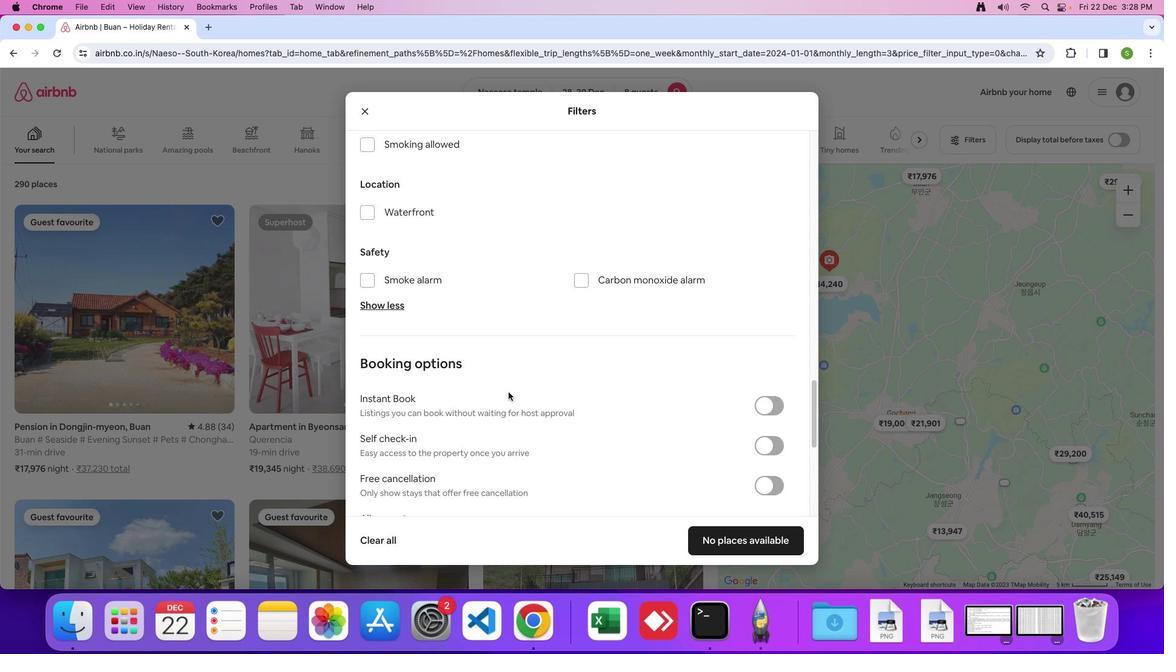
Action: Mouse scrolled (508, 392) with delta (0, 0)
Screenshot: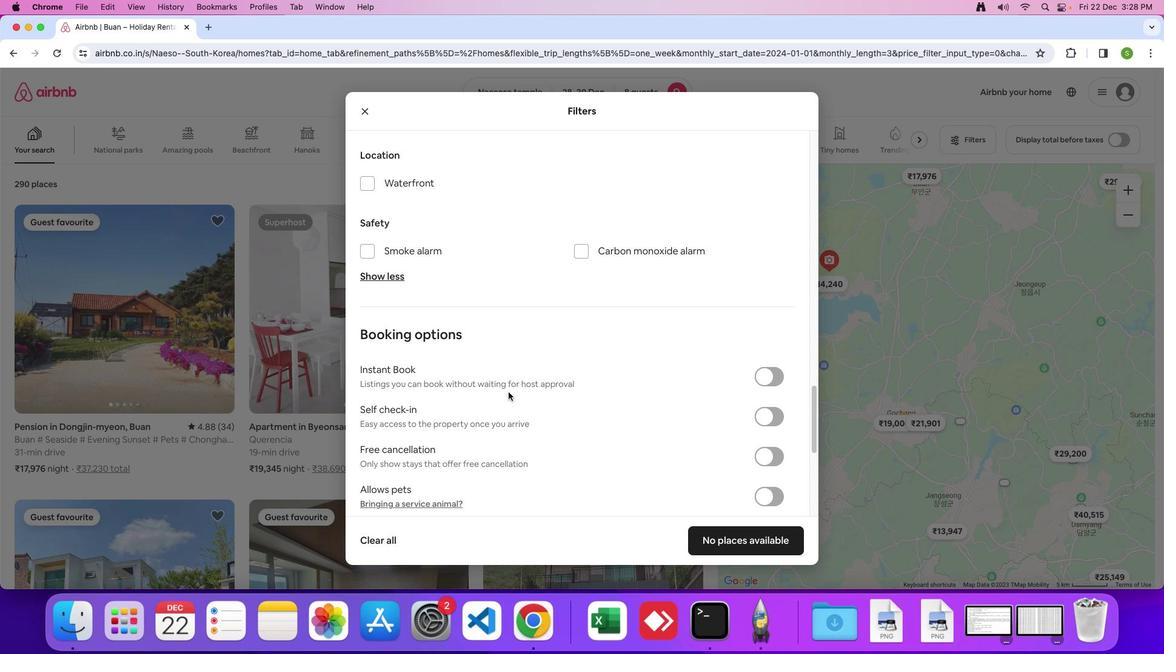 
Action: Mouse scrolled (508, 392) with delta (0, 0)
Screenshot: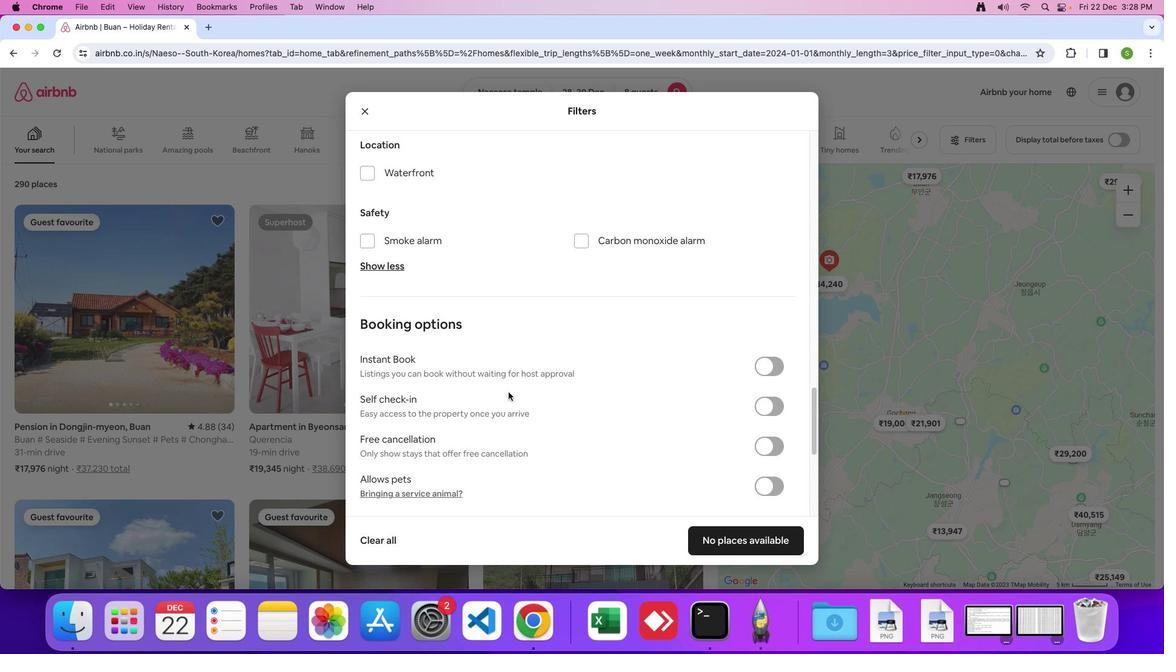 
Action: Mouse scrolled (508, 392) with delta (0, 0)
Screenshot: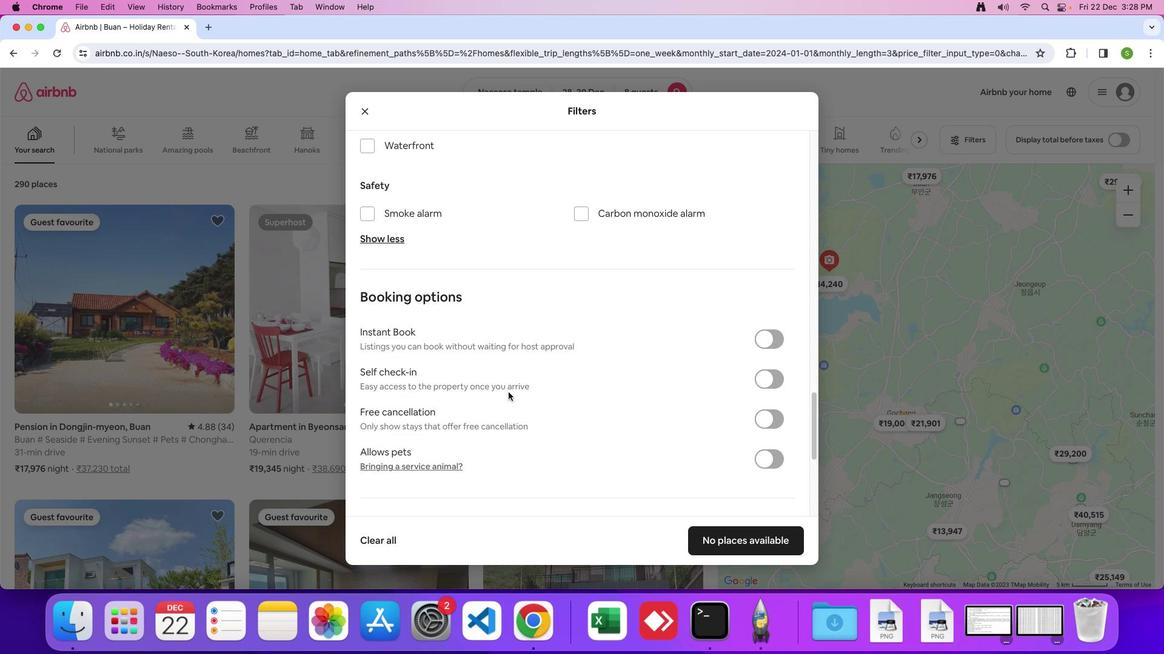 
Action: Mouse scrolled (508, 392) with delta (0, 0)
Screenshot: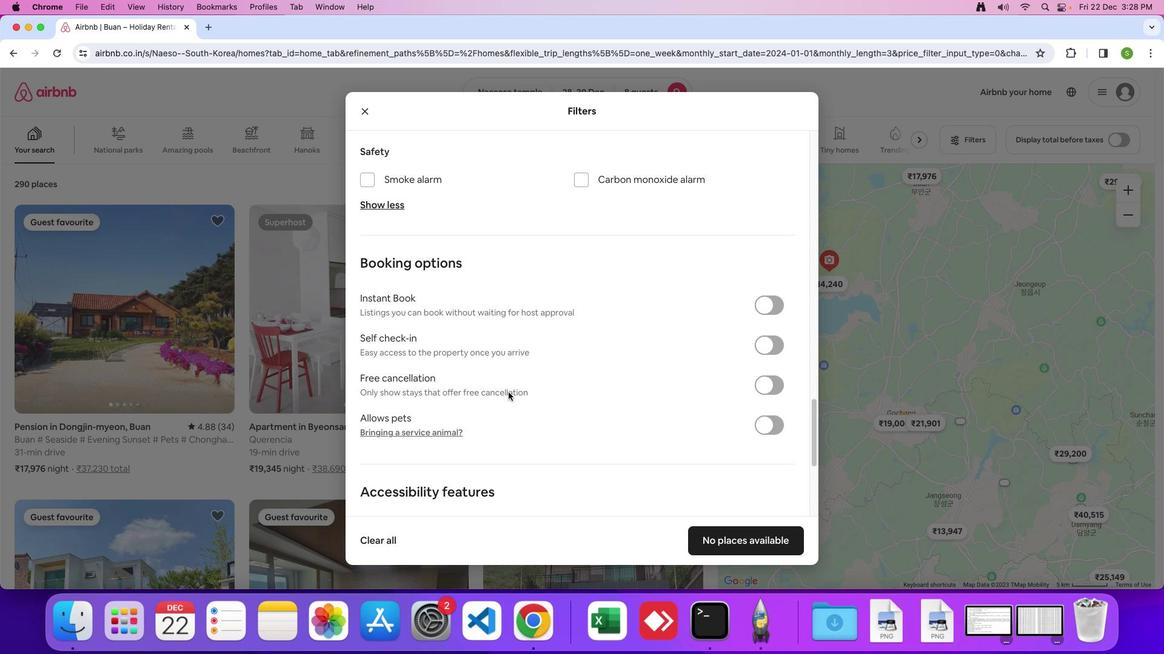 
Action: Mouse scrolled (508, 392) with delta (0, 0)
Screenshot: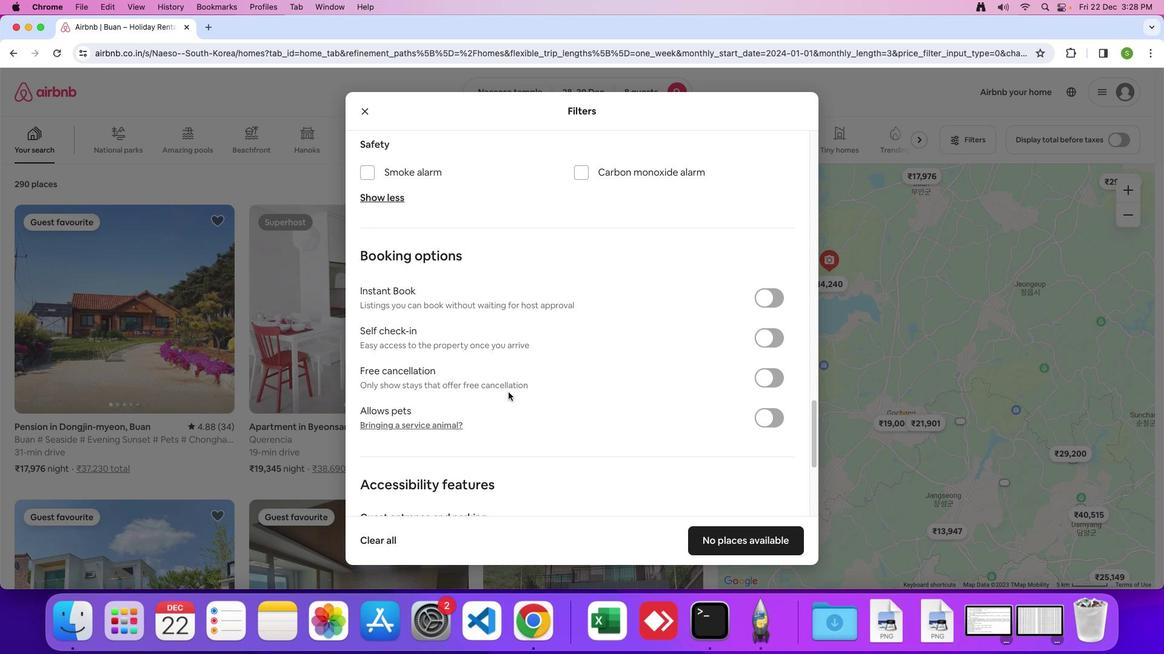 
Action: Mouse scrolled (508, 392) with delta (0, 0)
Screenshot: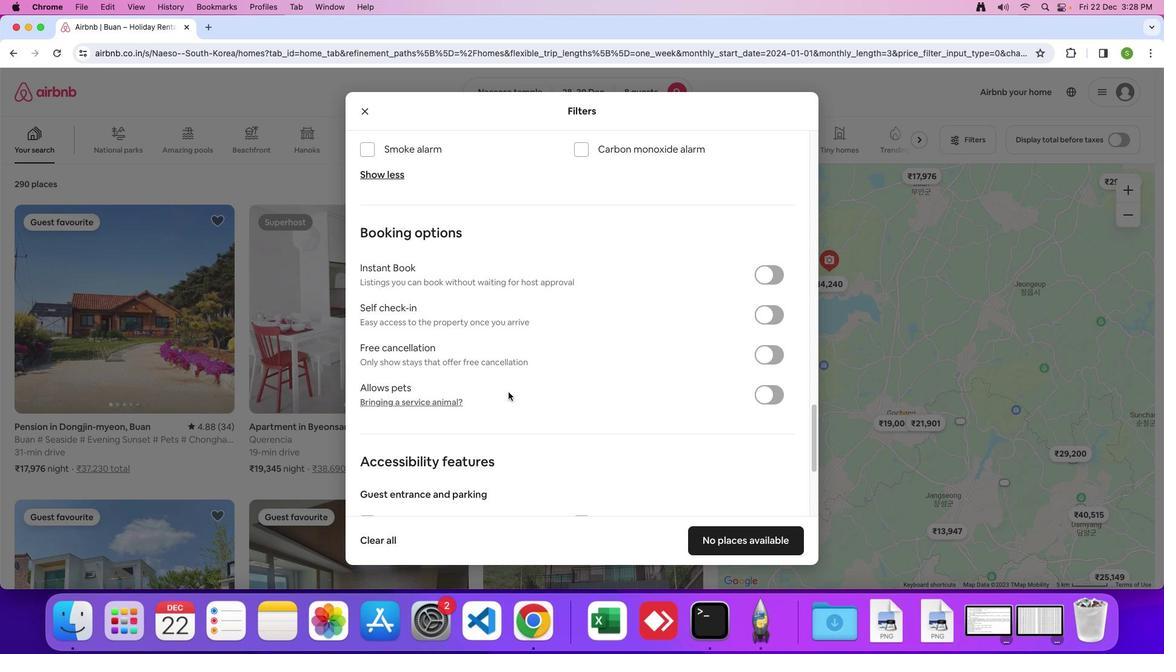 
Action: Mouse scrolled (508, 392) with delta (0, 0)
Screenshot: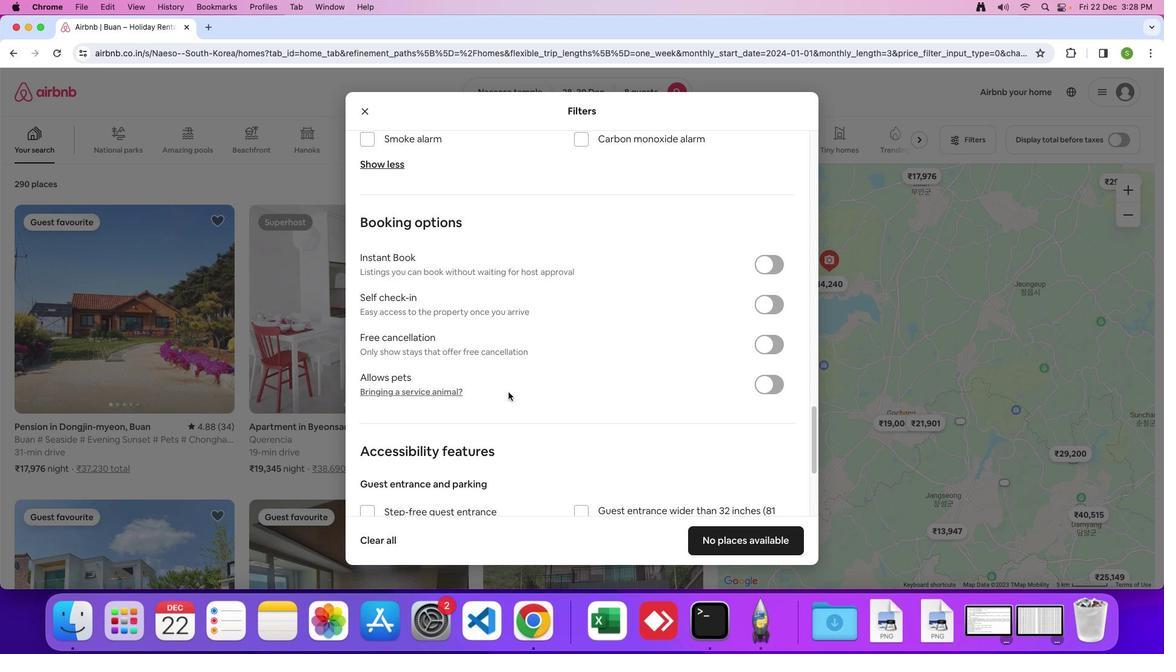 
Action: Mouse scrolled (508, 392) with delta (0, -1)
Screenshot: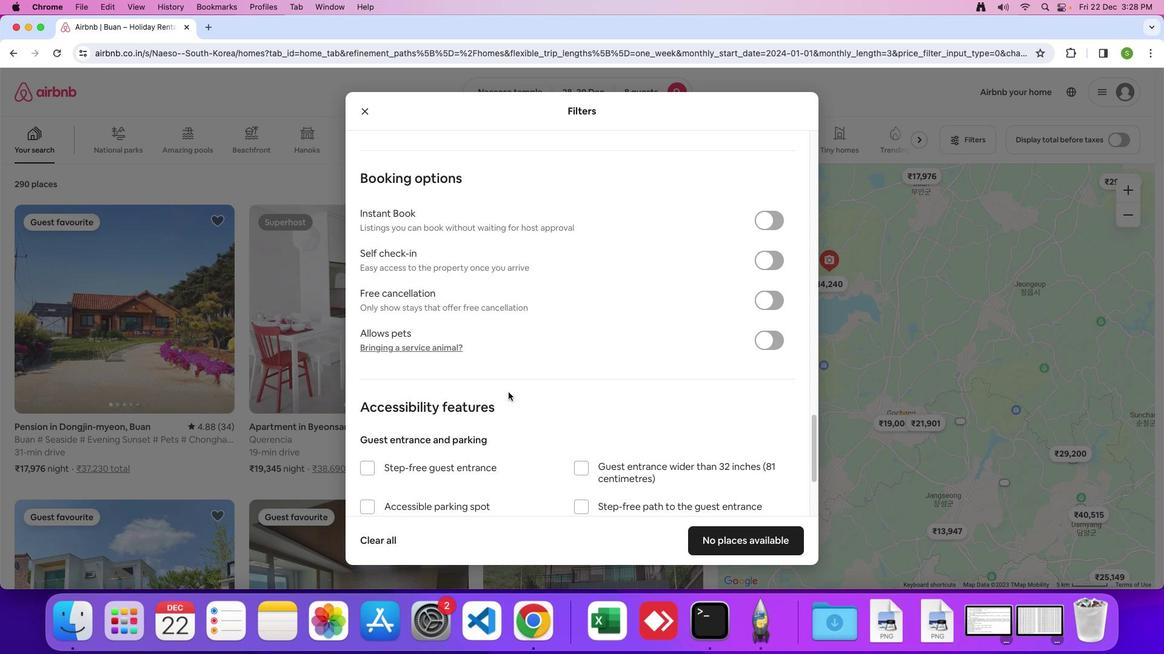 
Action: Mouse scrolled (508, 392) with delta (0, 0)
Screenshot: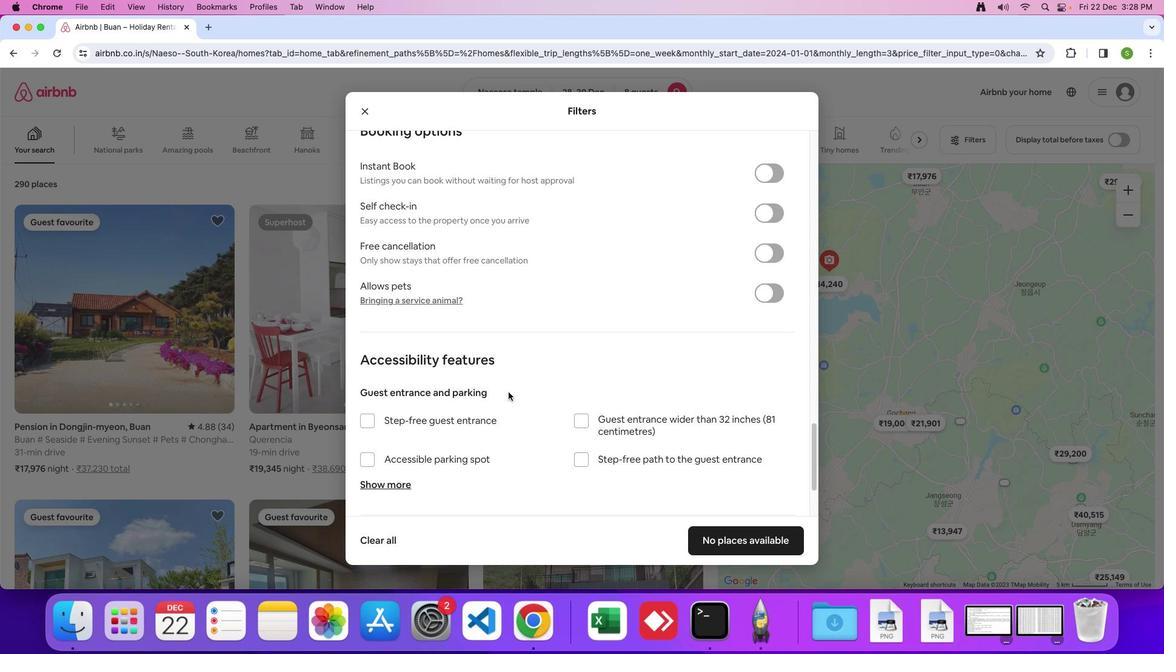 
Action: Mouse scrolled (508, 392) with delta (0, 0)
Screenshot: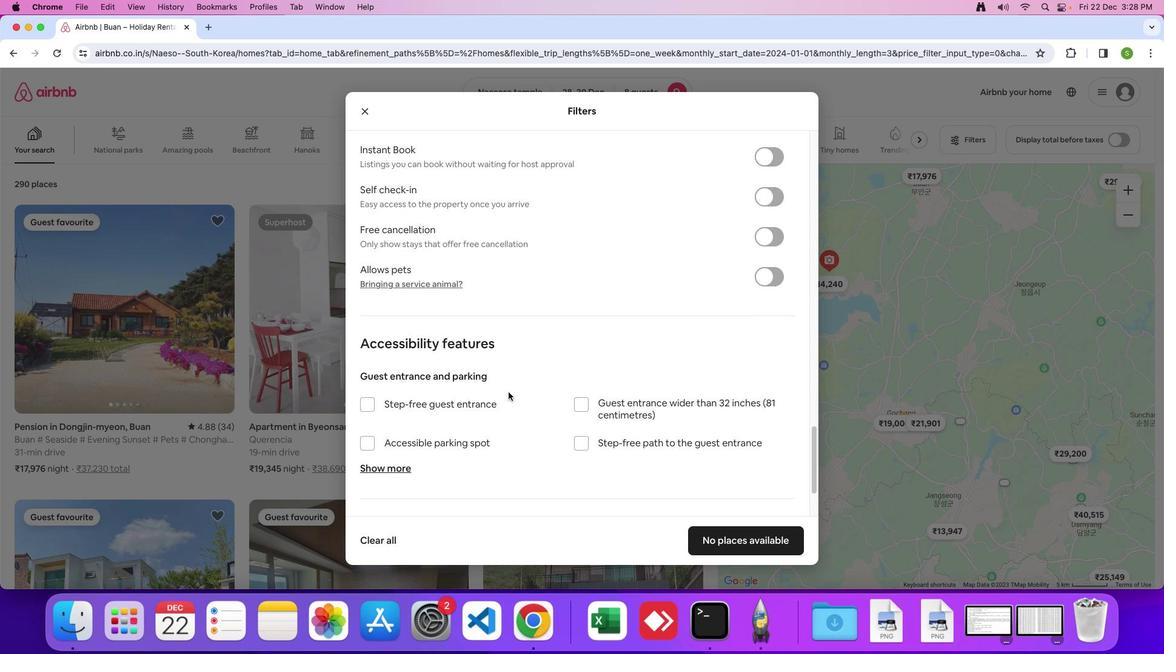 
Action: Mouse scrolled (508, 392) with delta (0, -1)
Screenshot: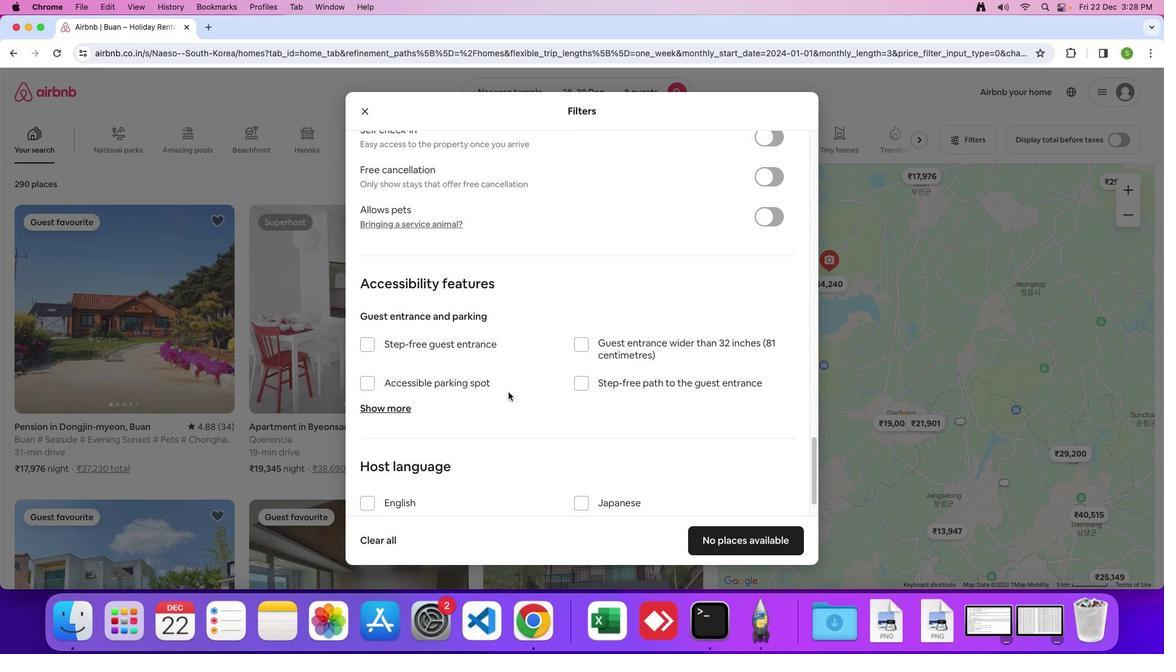
Action: Mouse scrolled (508, 392) with delta (0, 0)
Screenshot: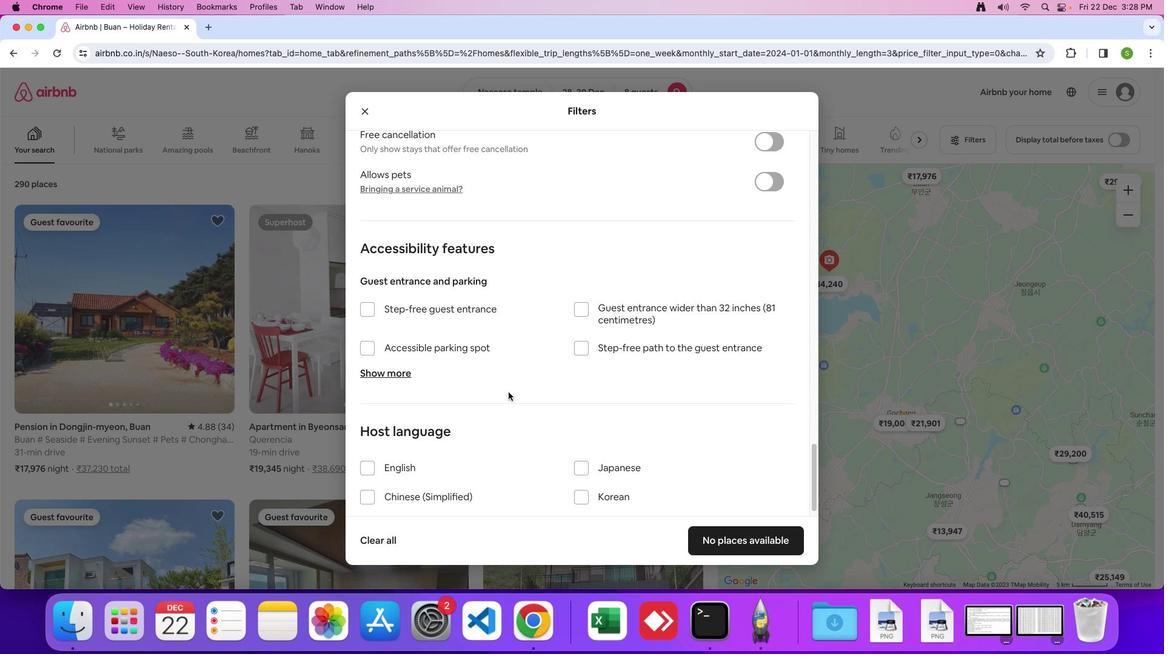 
Action: Mouse scrolled (508, 392) with delta (0, 0)
Screenshot: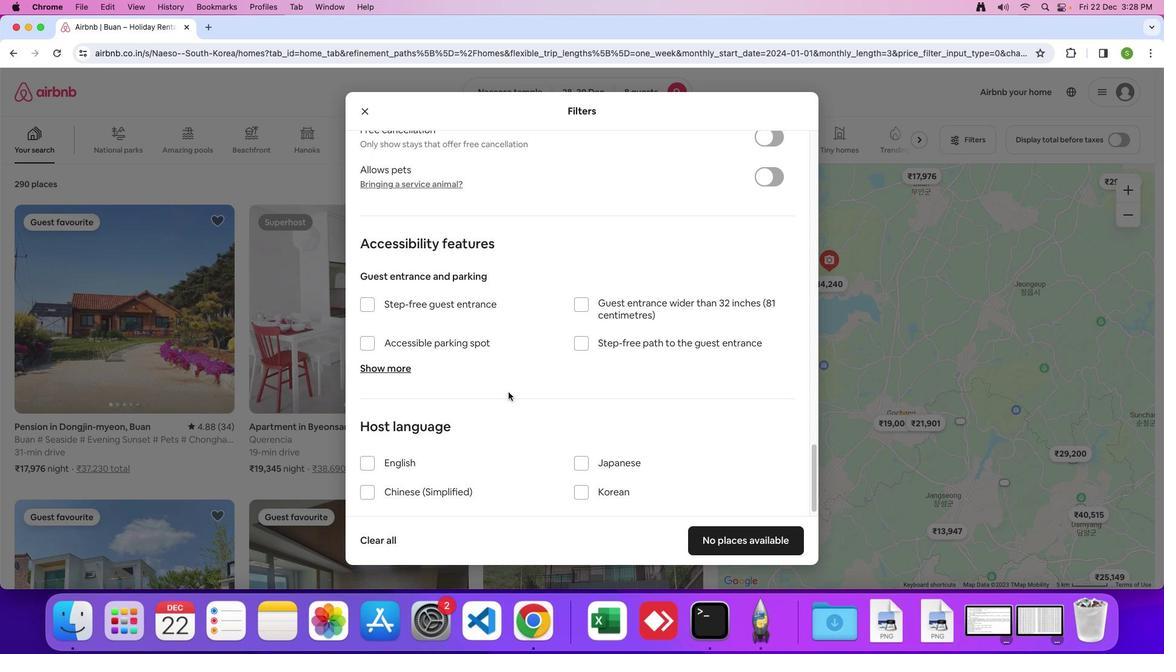 
Action: Mouse scrolled (508, 392) with delta (0, -1)
Screenshot: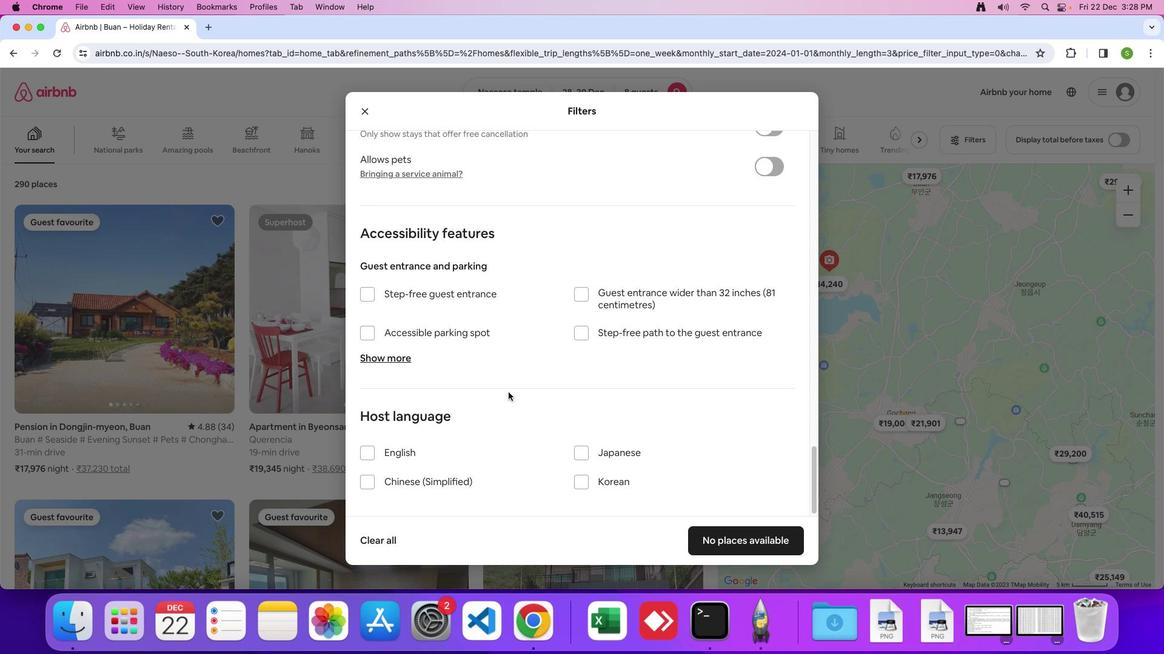 
Action: Mouse moved to (745, 533)
Screenshot: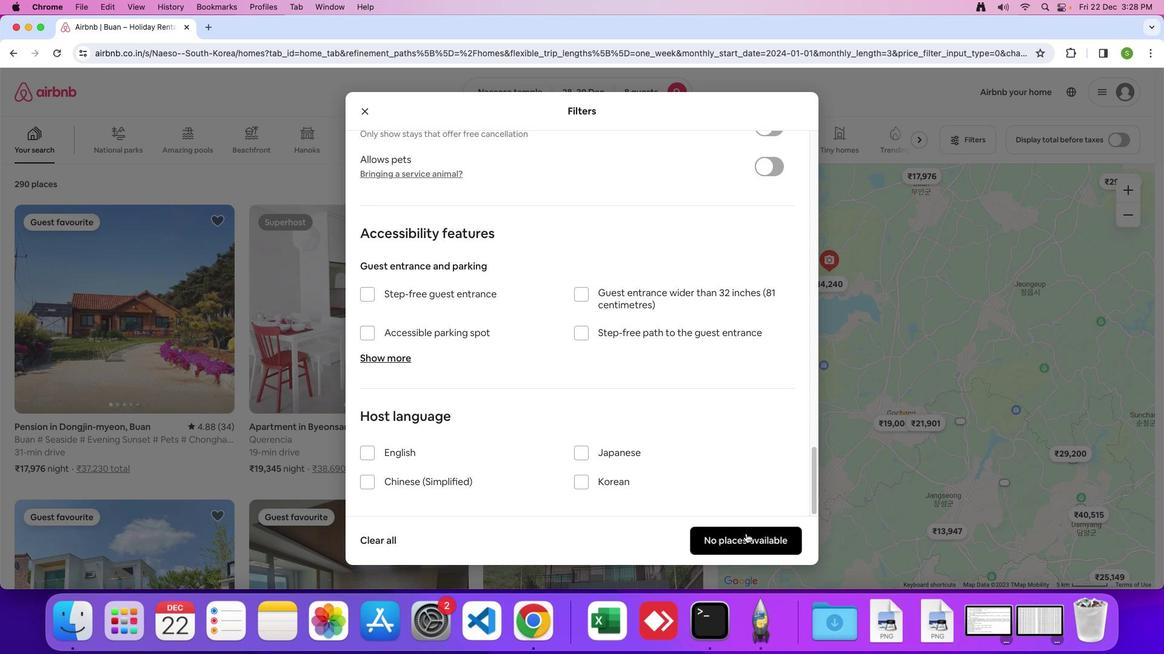 
Action: Mouse pressed left at (745, 533)
Screenshot: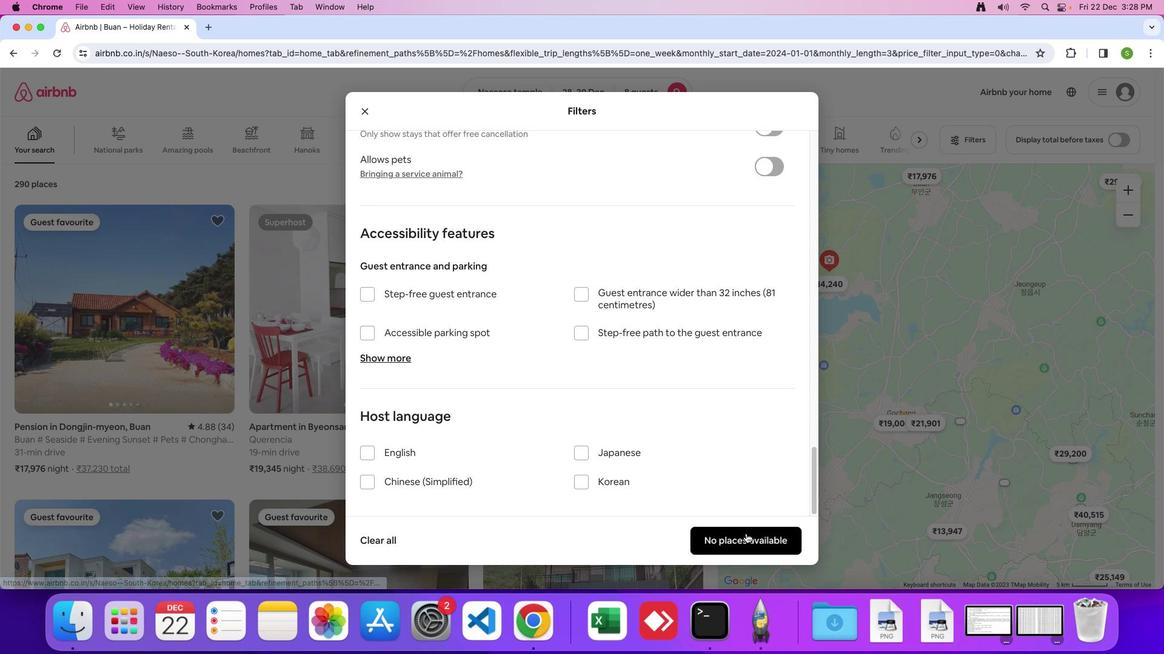 
Action: Mouse moved to (494, 348)
Screenshot: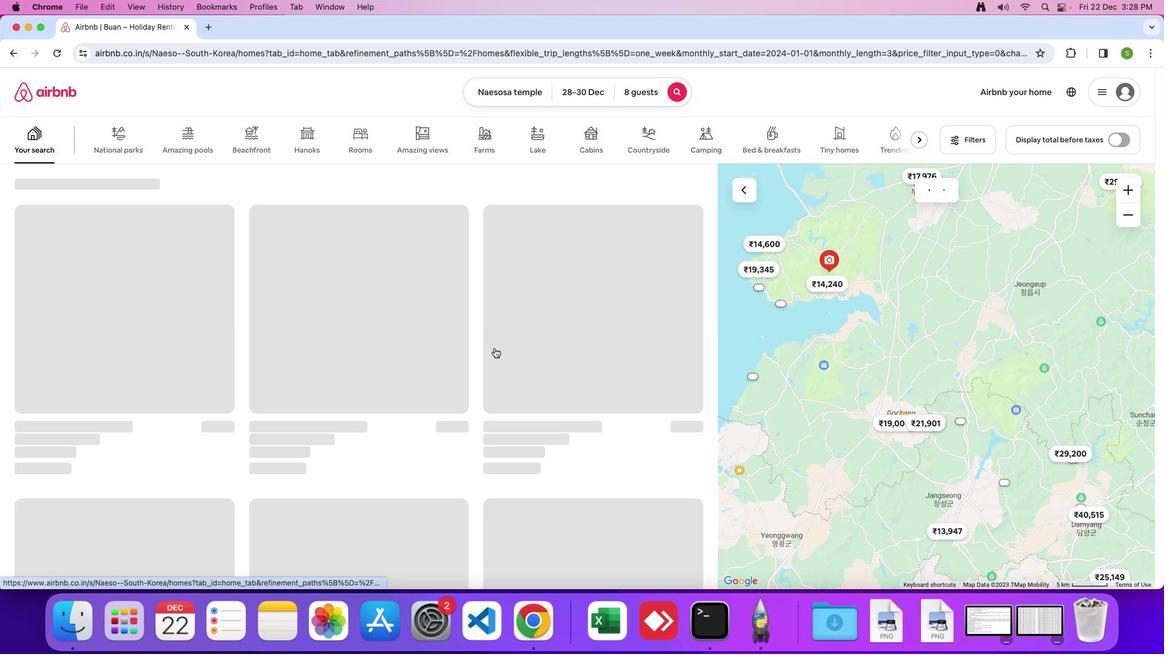 
